 Task: Locate the nearest 24-hour pharmacy in New York City.
Action: Mouse moved to (90, 70)
Screenshot: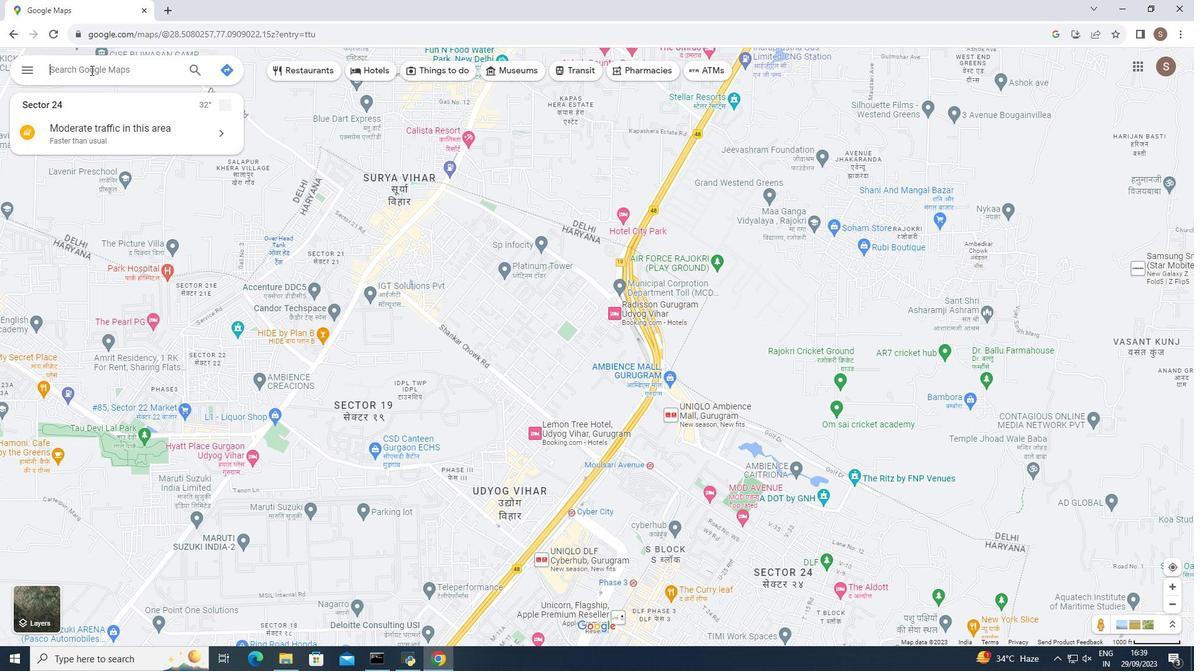 
Action: Mouse pressed left at (90, 70)
Screenshot: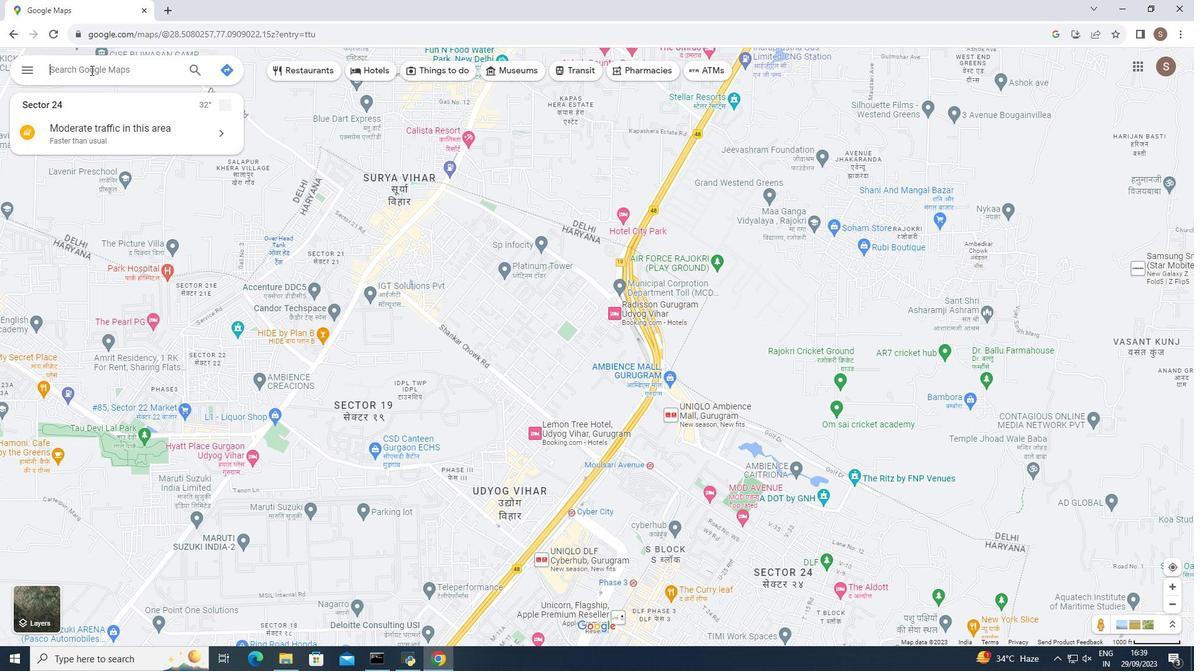 
Action: Key pressed new<Key.space>york<Key.space>city
Screenshot: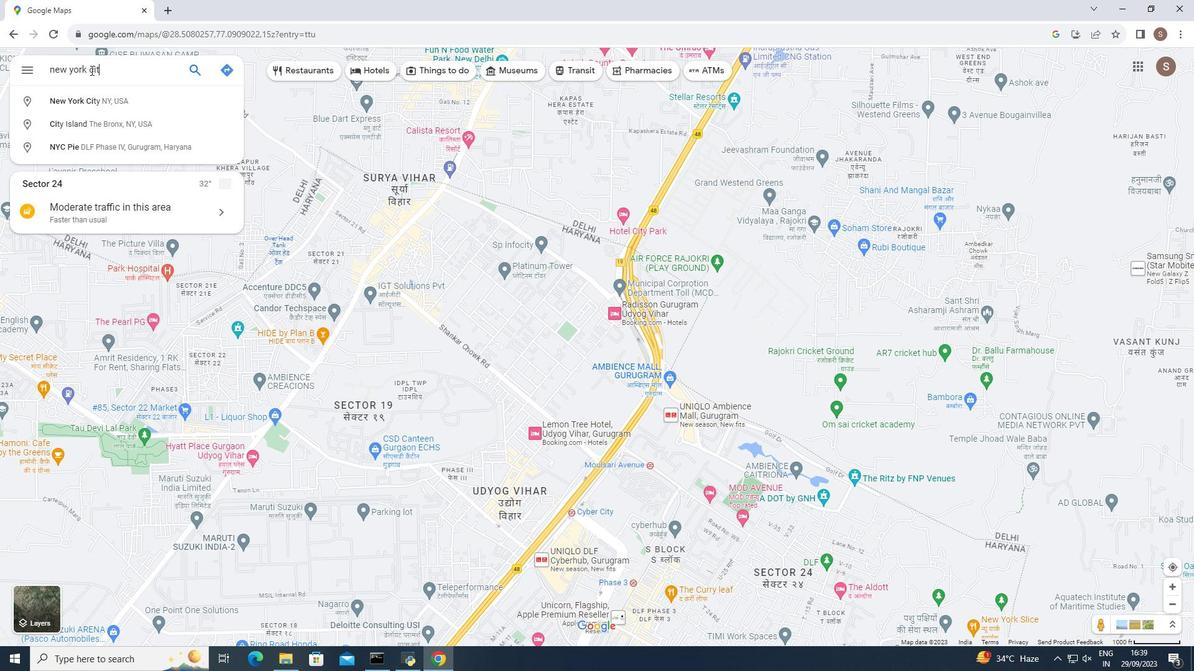 
Action: Mouse moved to (92, 101)
Screenshot: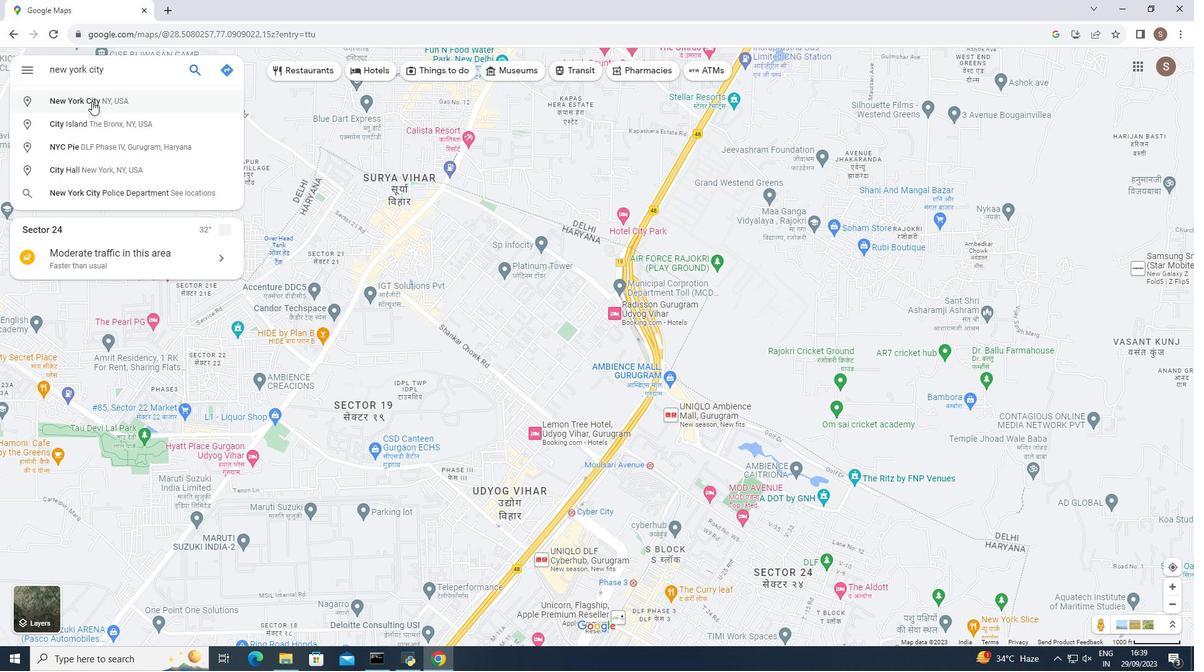 
Action: Mouse pressed left at (92, 101)
Screenshot: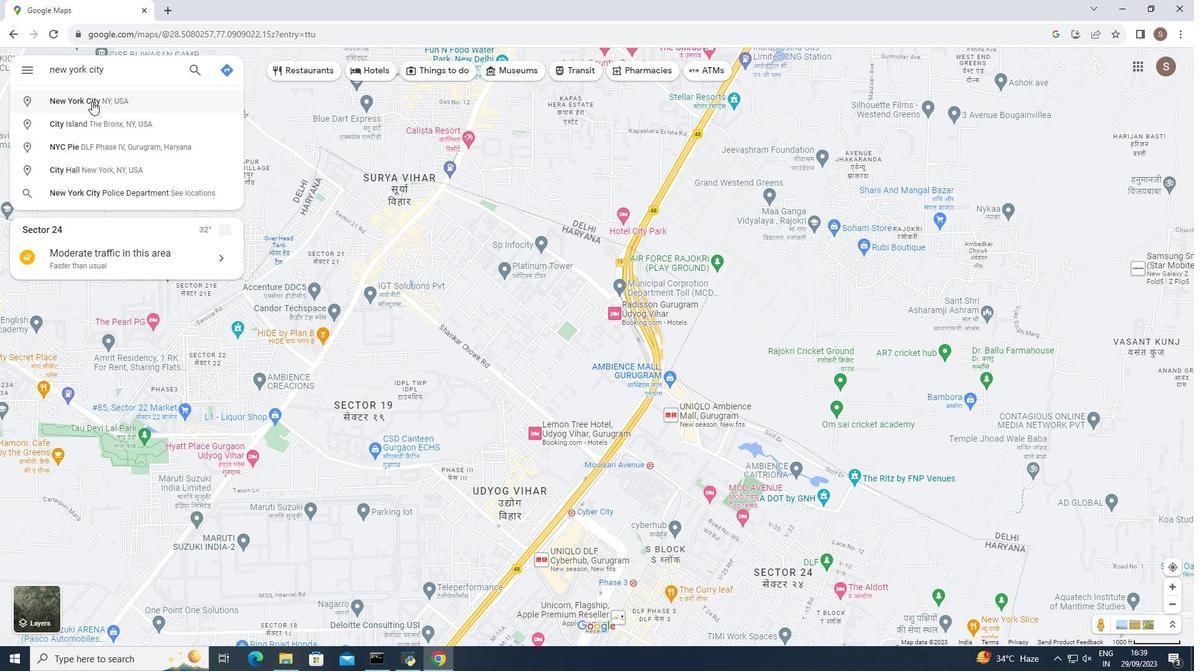 
Action: Mouse moved to (127, 271)
Screenshot: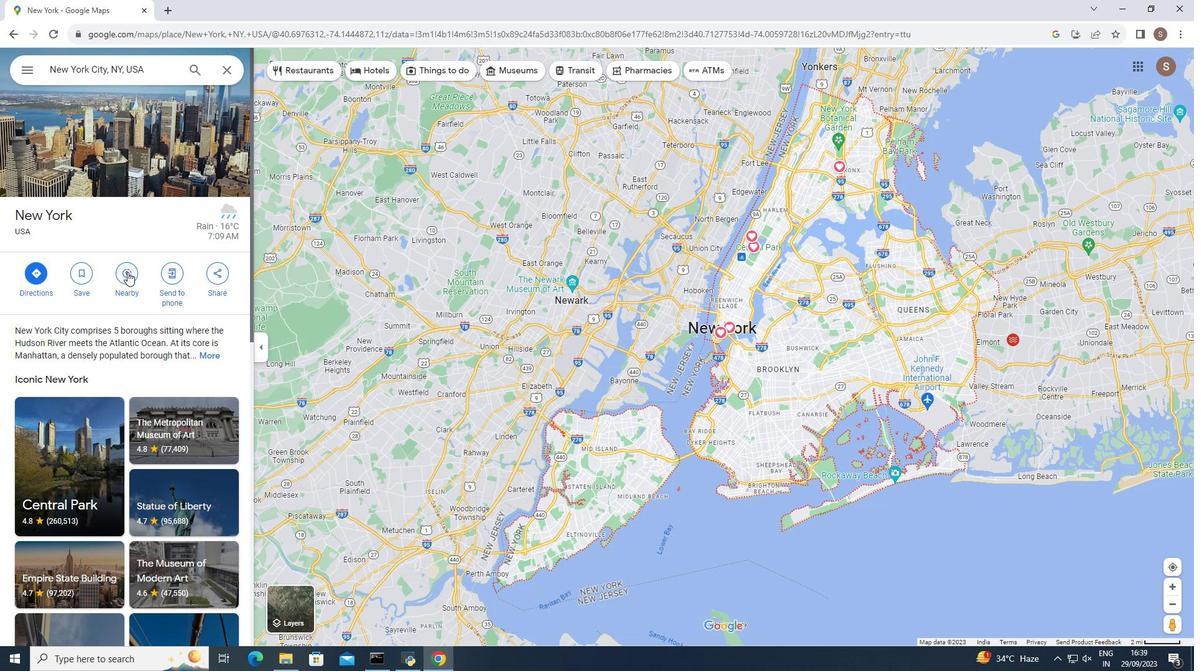 
Action: Mouse pressed left at (127, 271)
Screenshot: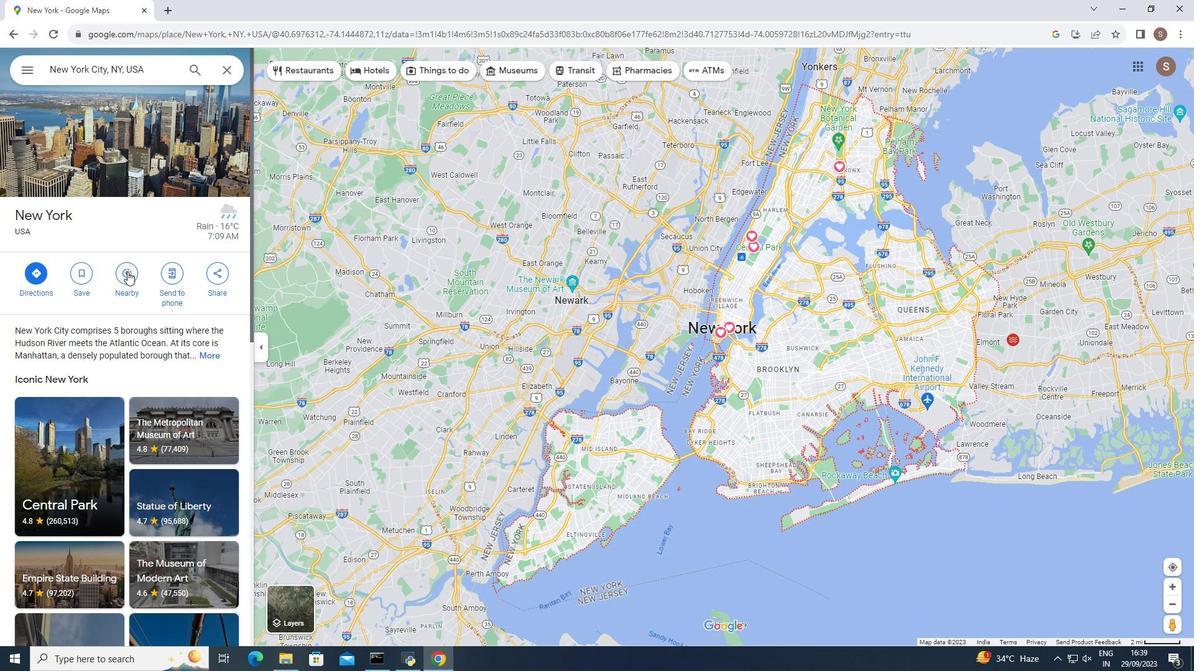 
Action: Mouse moved to (97, 63)
Screenshot: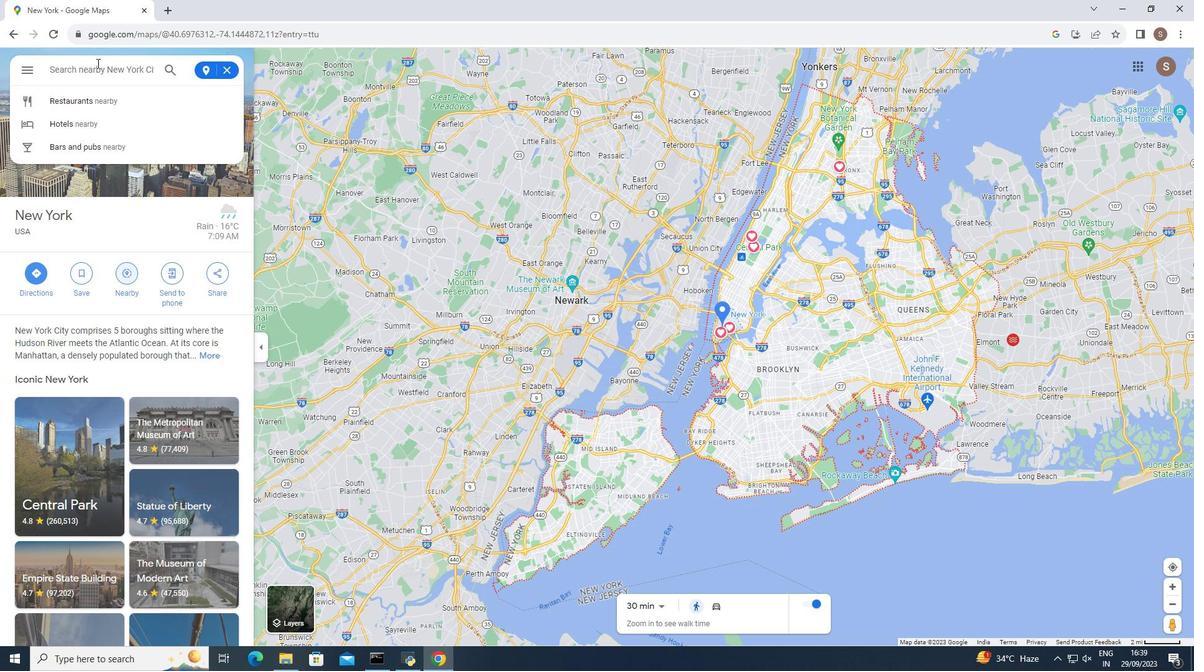 
Action: Mouse pressed left at (97, 63)
Screenshot: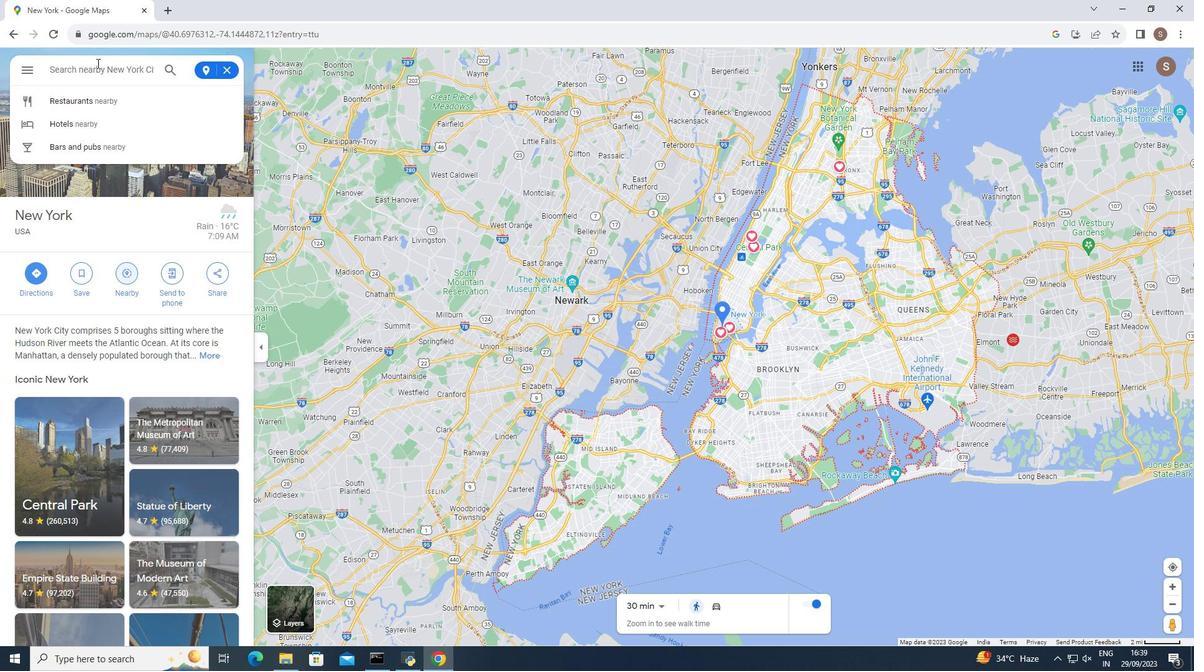 
Action: Mouse moved to (99, 60)
Screenshot: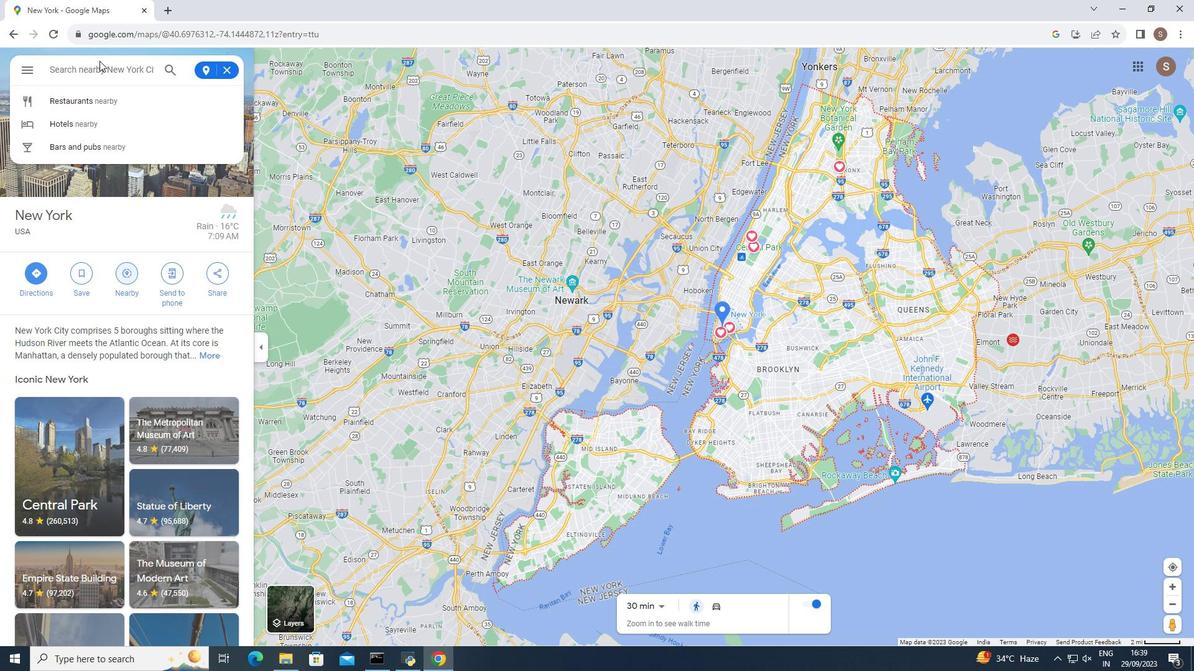 
Action: Key pressed 24-hour<Key.space>pharmacy
Screenshot: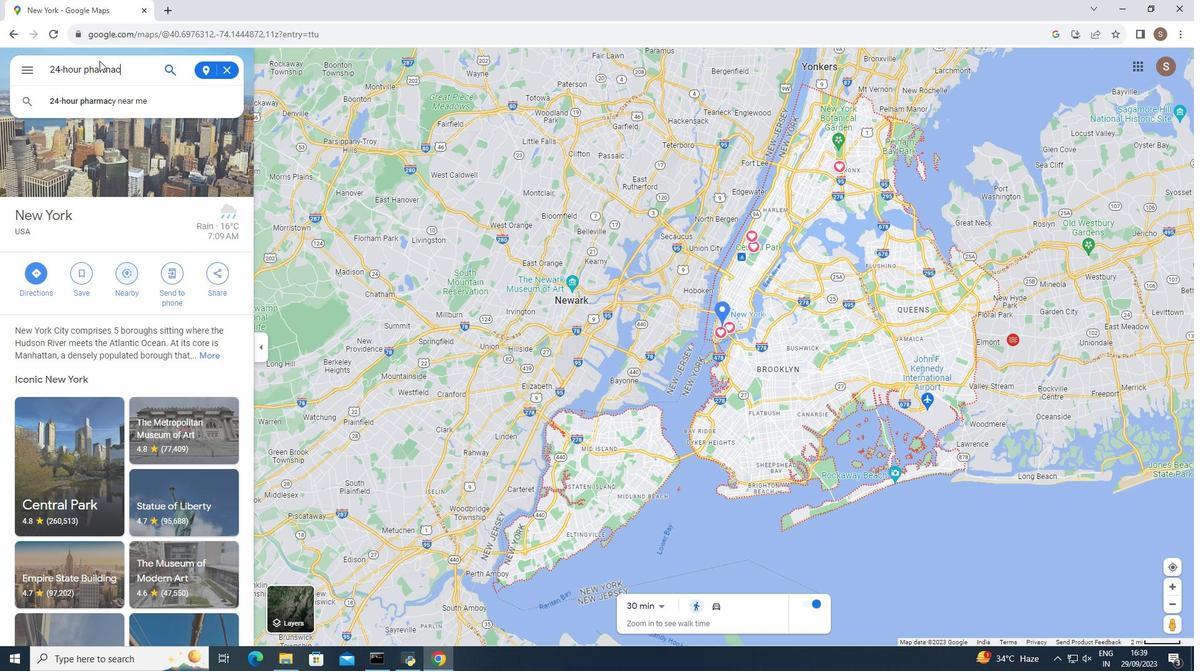 
Action: Mouse moved to (172, 67)
Screenshot: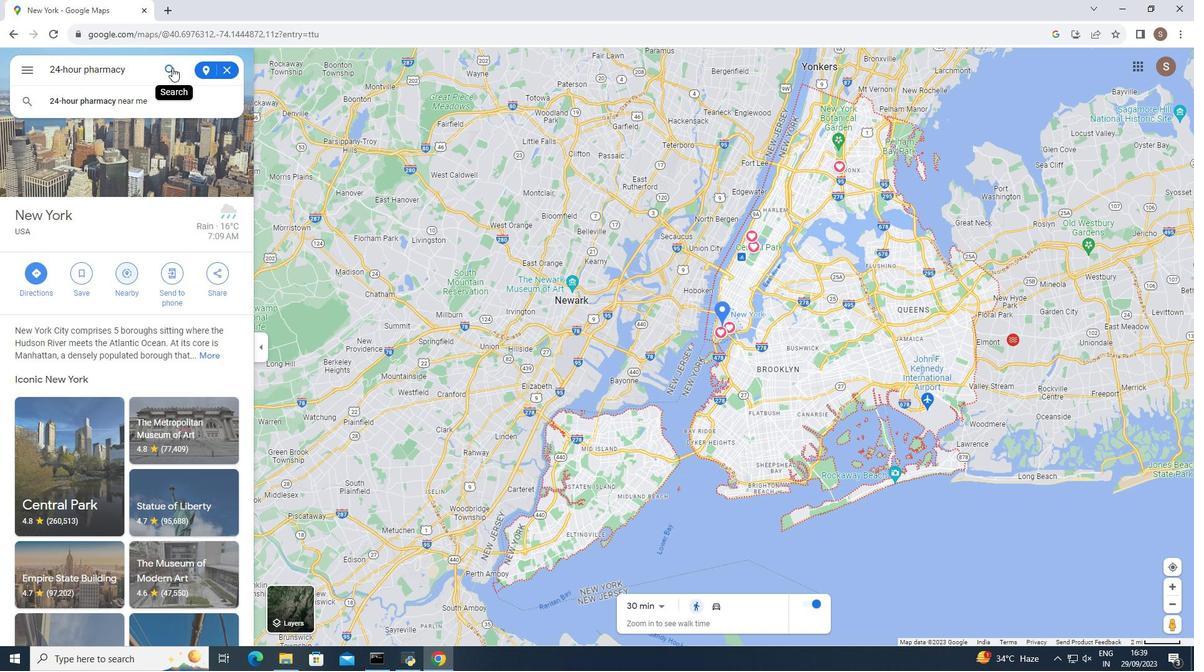 
Action: Mouse pressed left at (172, 67)
Screenshot: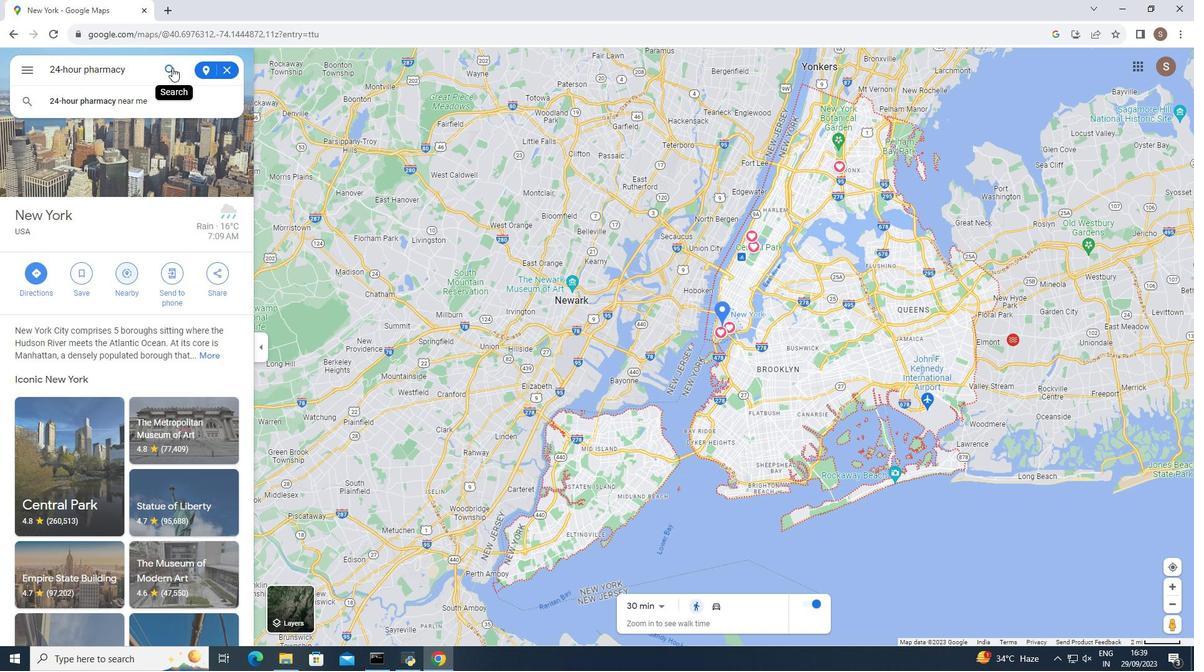 
Action: Mouse moved to (719, 316)
Screenshot: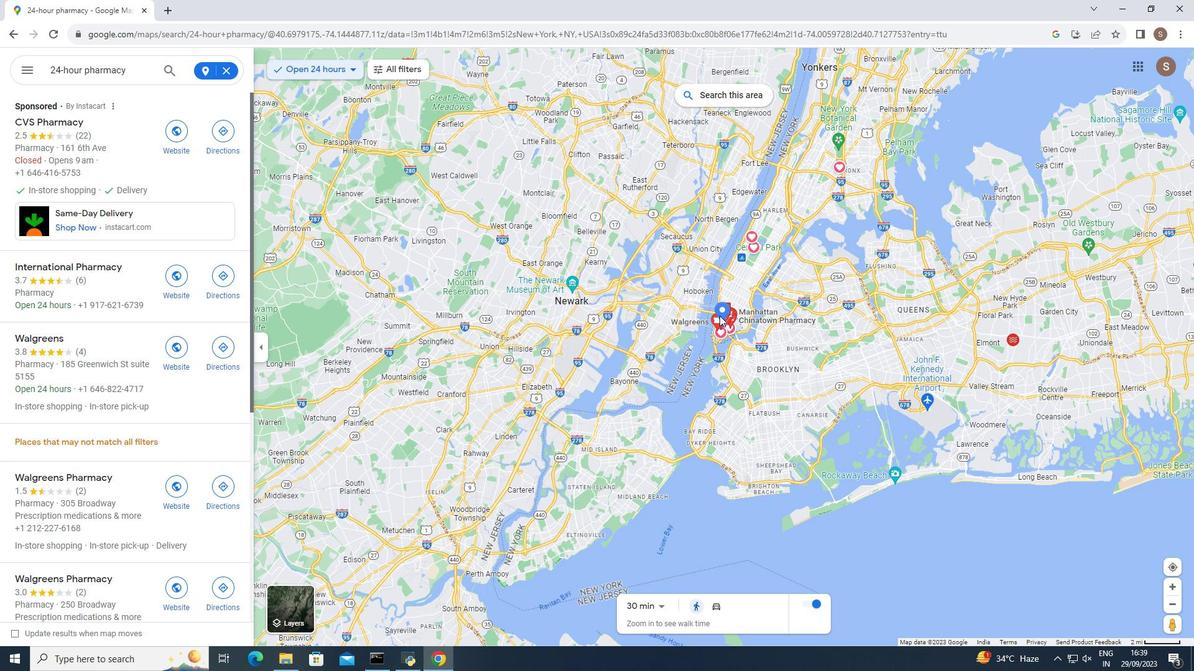 
Action: Mouse pressed left at (719, 316)
Screenshot: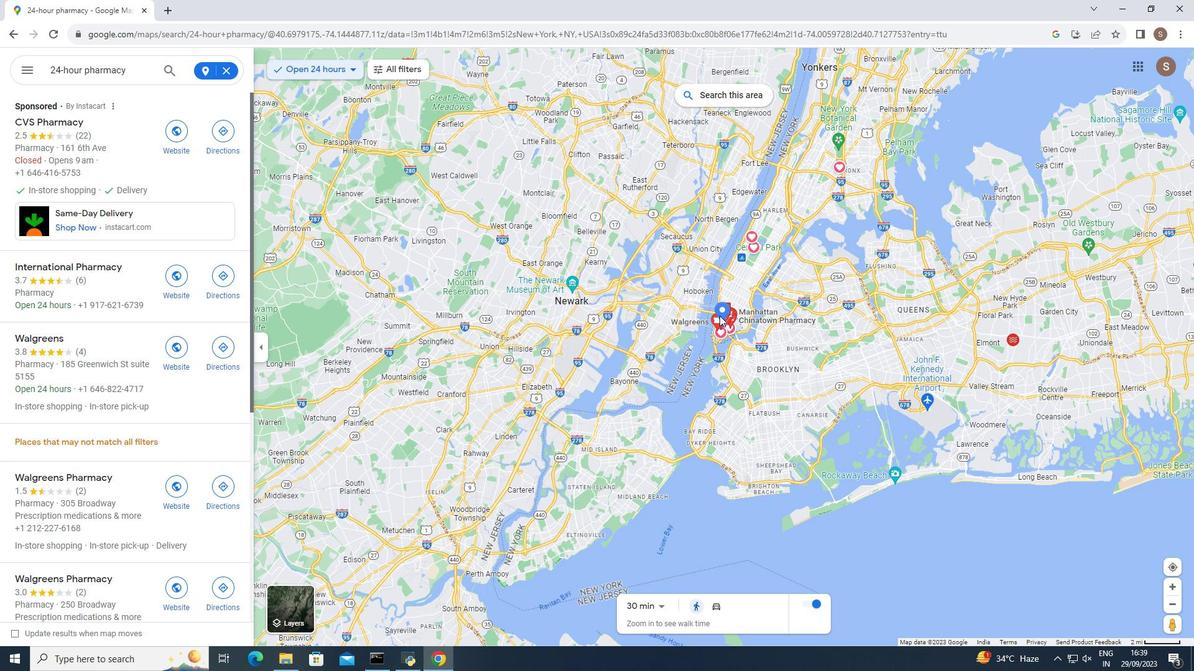 
Action: Mouse moved to (721, 332)
Screenshot: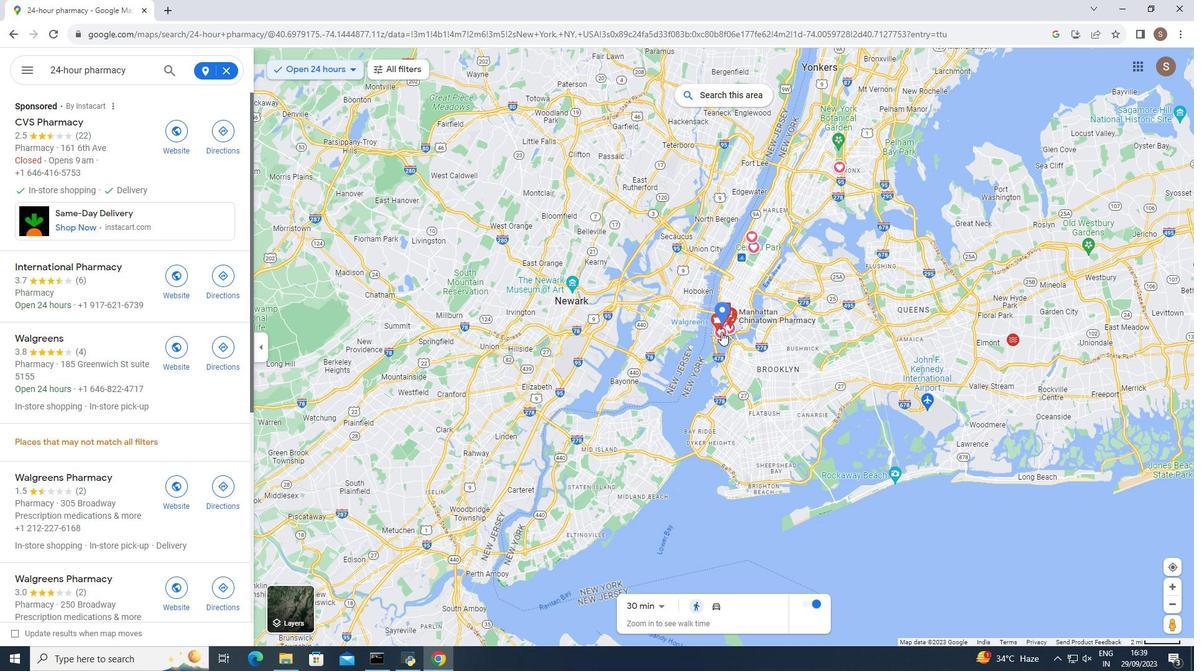 
Action: Mouse pressed left at (721, 332)
Screenshot: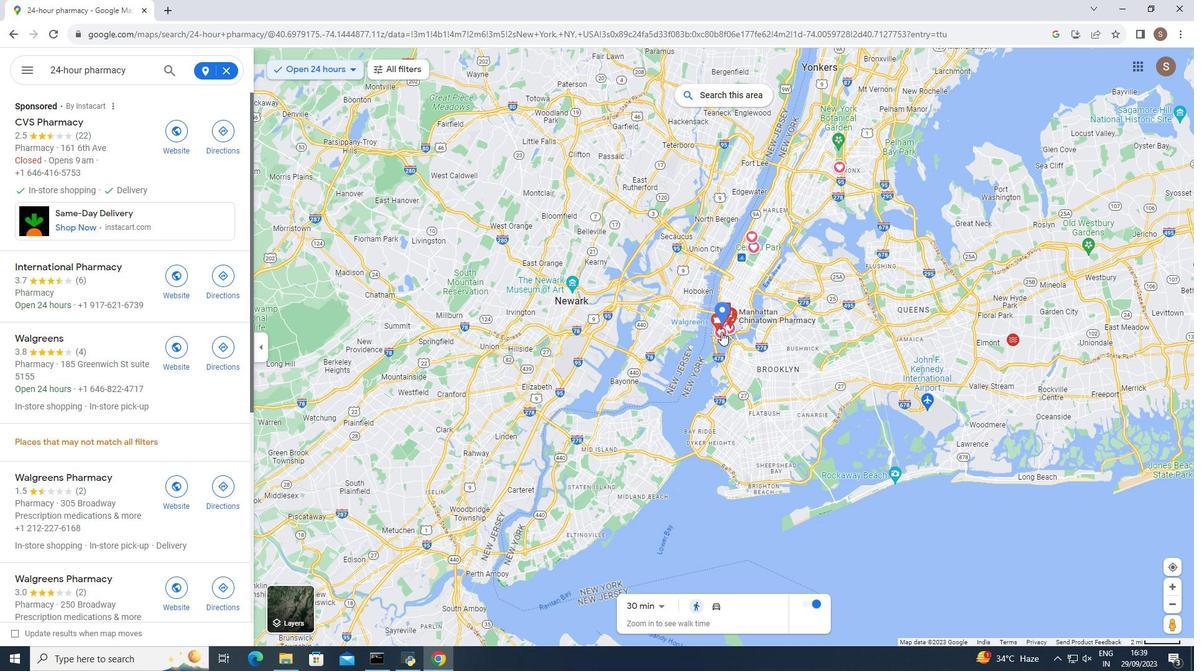 
Action: Mouse moved to (335, 329)
Screenshot: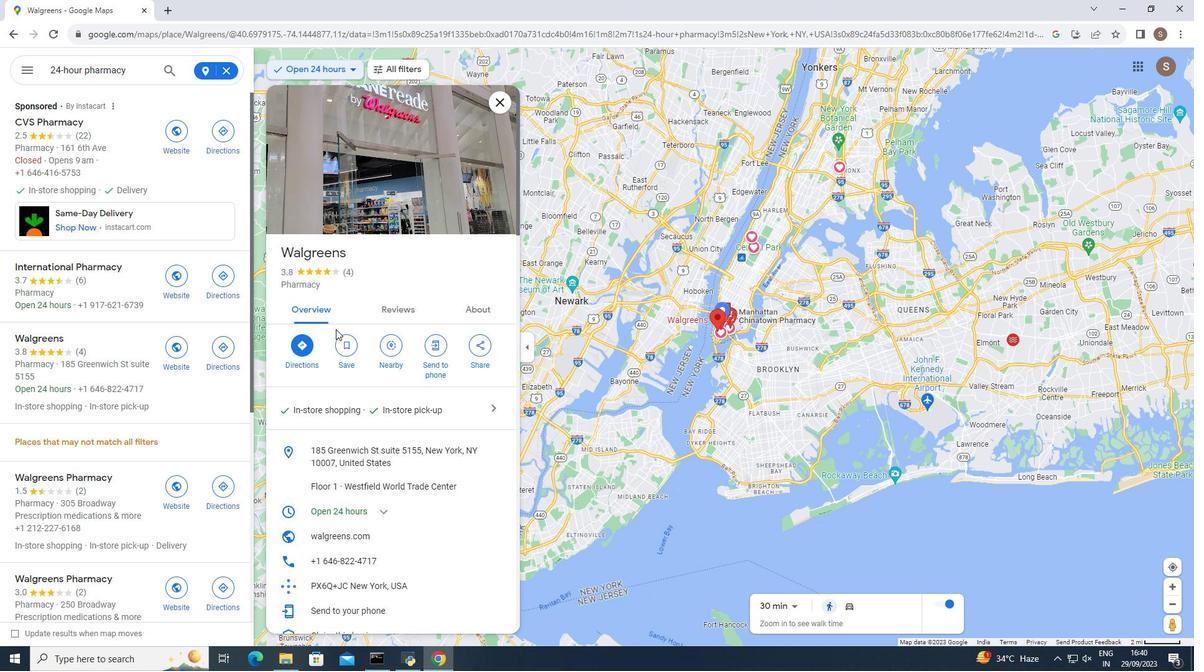 
Action: Mouse scrolled (335, 329) with delta (0, 0)
Screenshot: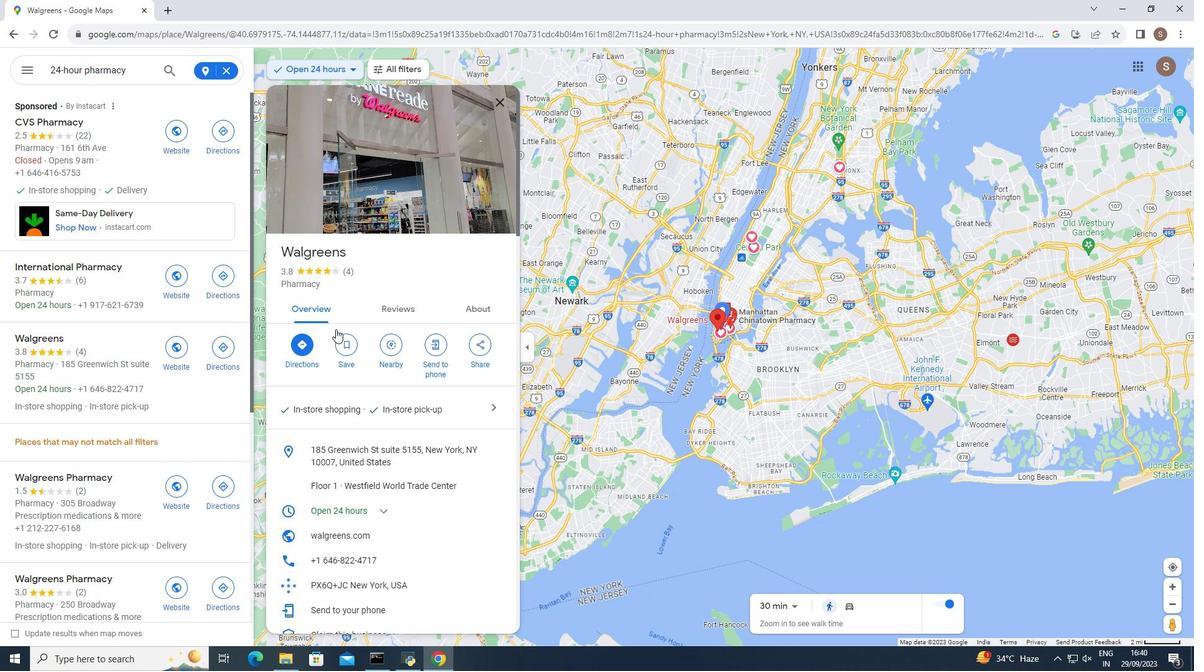 
Action: Mouse moved to (336, 330)
Screenshot: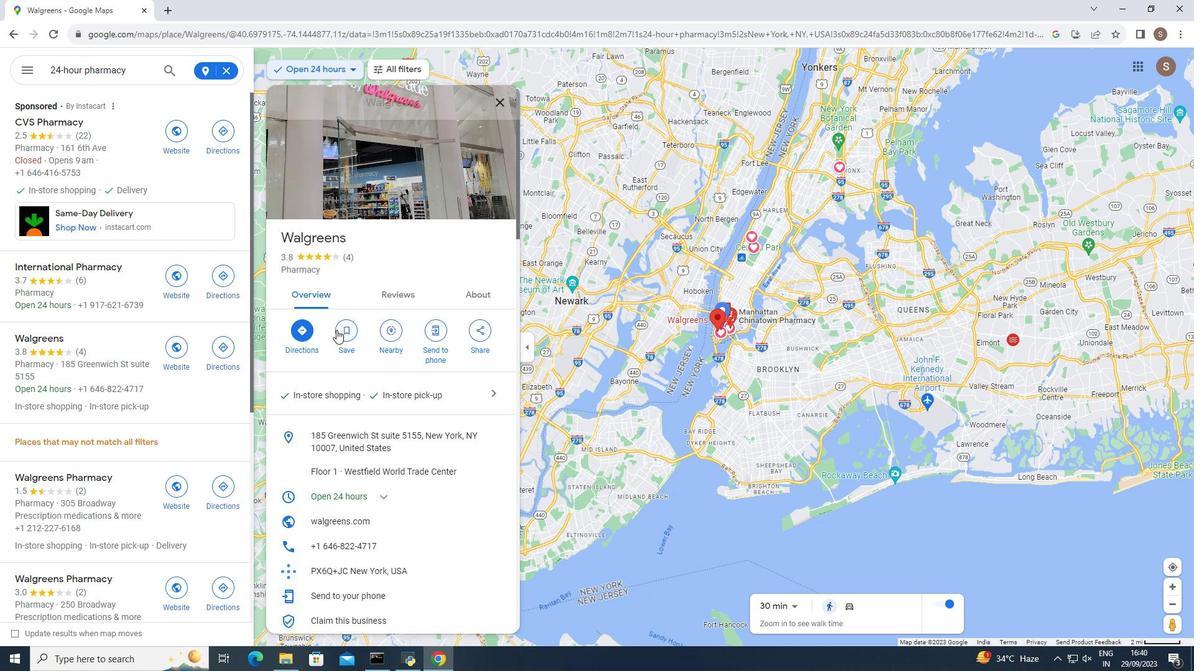 
Action: Mouse scrolled (336, 330) with delta (0, 0)
Screenshot: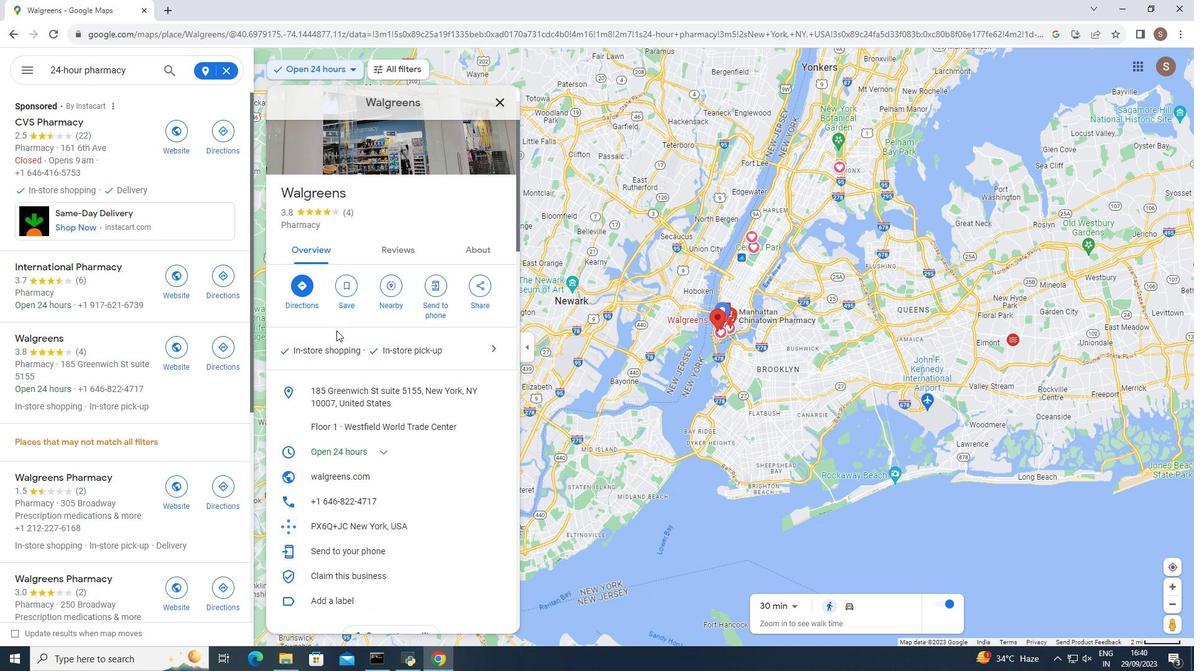 
Action: Mouse moved to (348, 360)
Screenshot: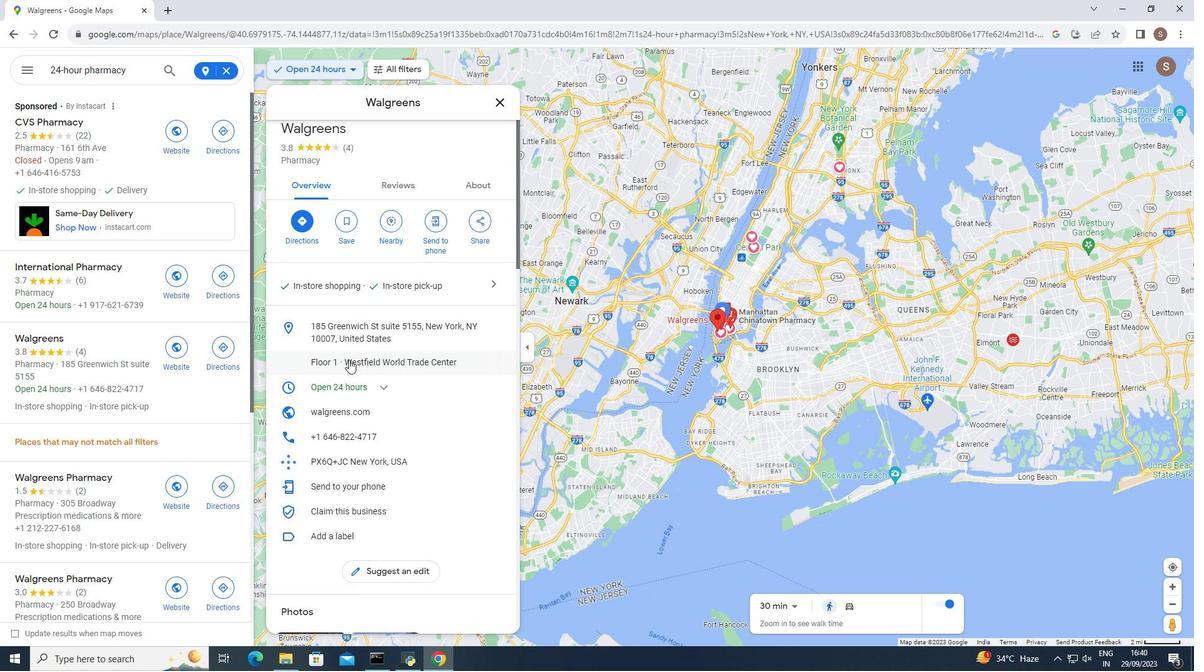 
Action: Mouse scrolled (348, 359) with delta (0, 0)
Screenshot: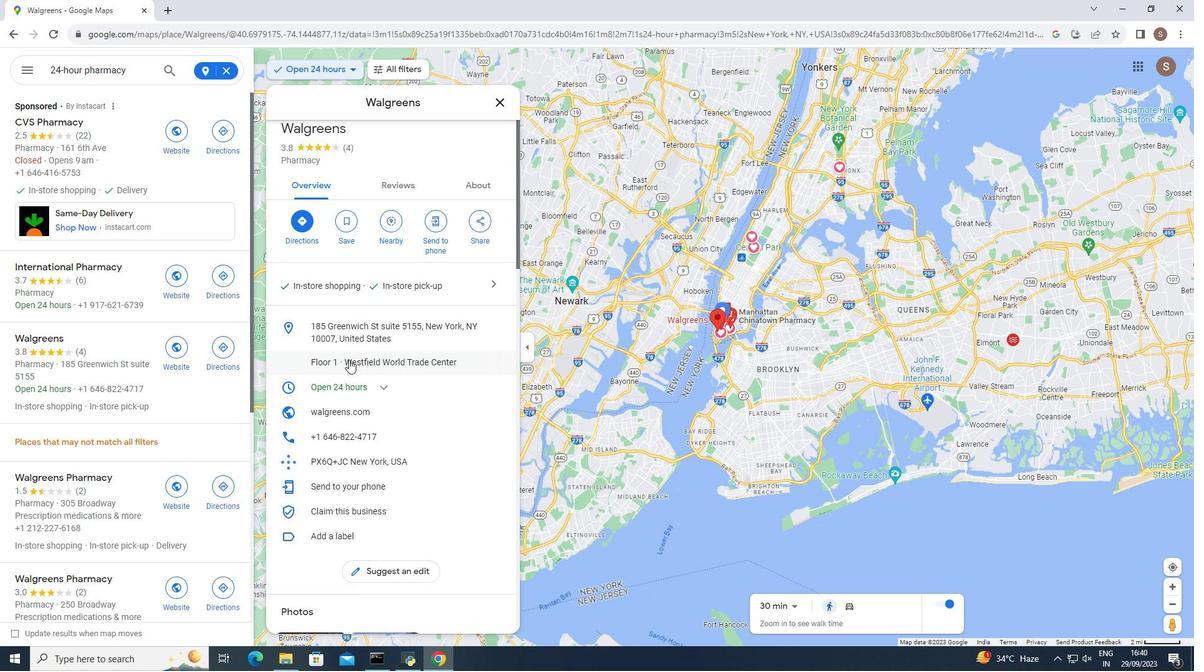 
Action: Mouse moved to (350, 357)
Screenshot: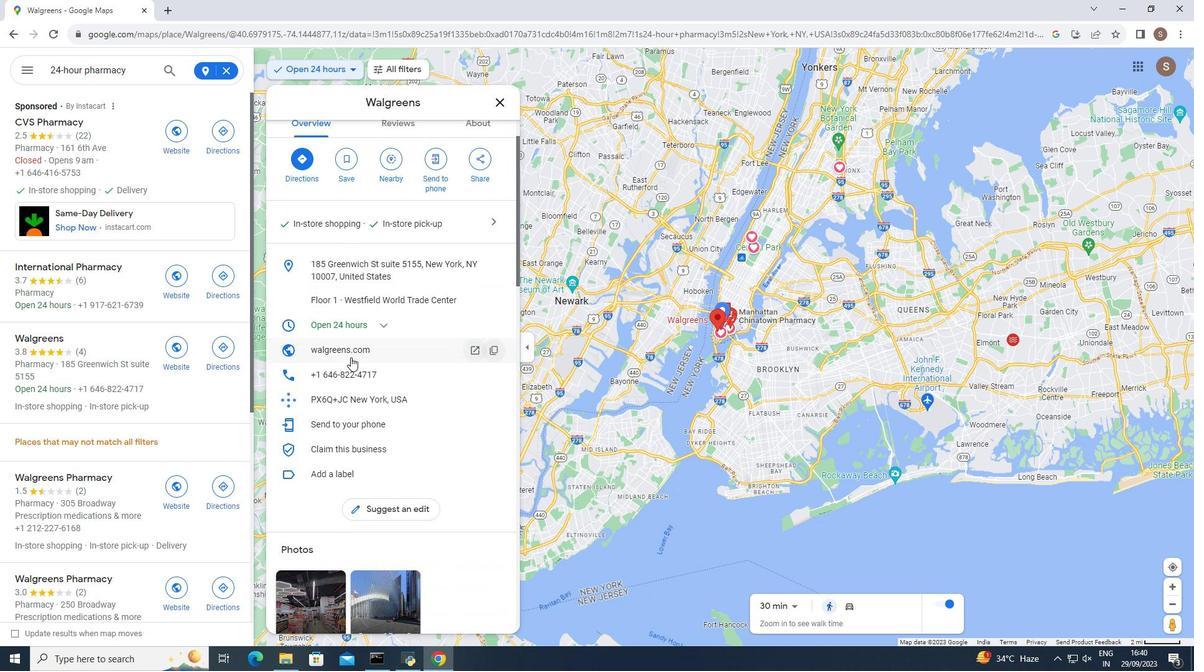 
Action: Mouse scrolled (350, 356) with delta (0, 0)
Screenshot: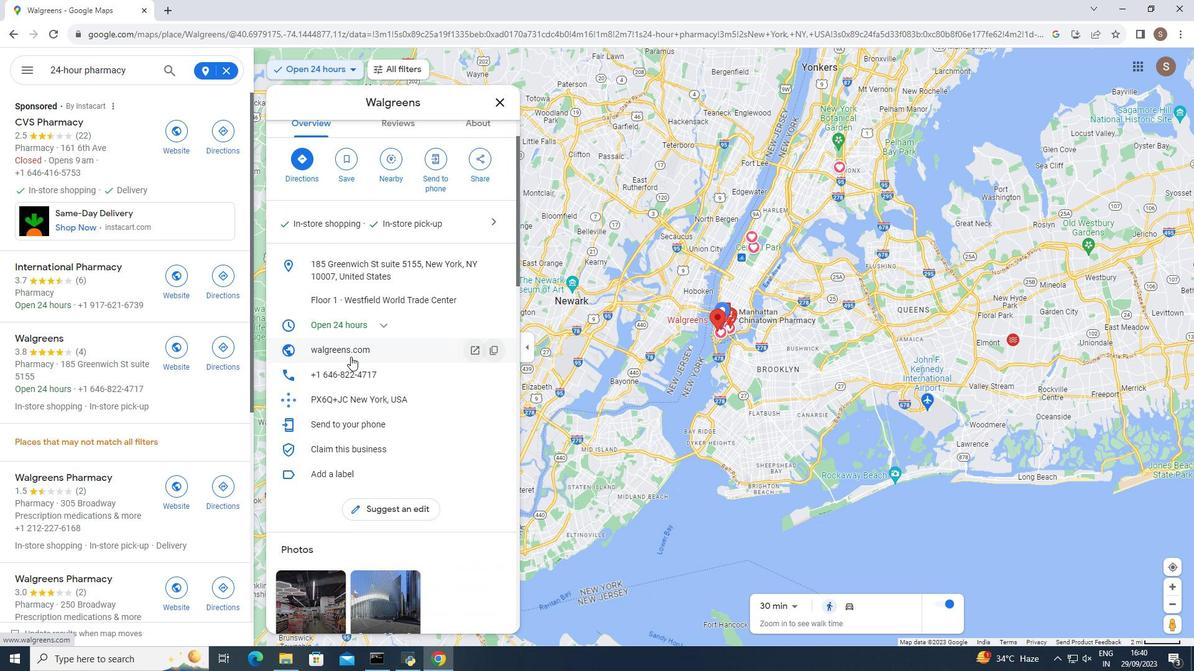 
Action: Mouse moved to (352, 355)
Screenshot: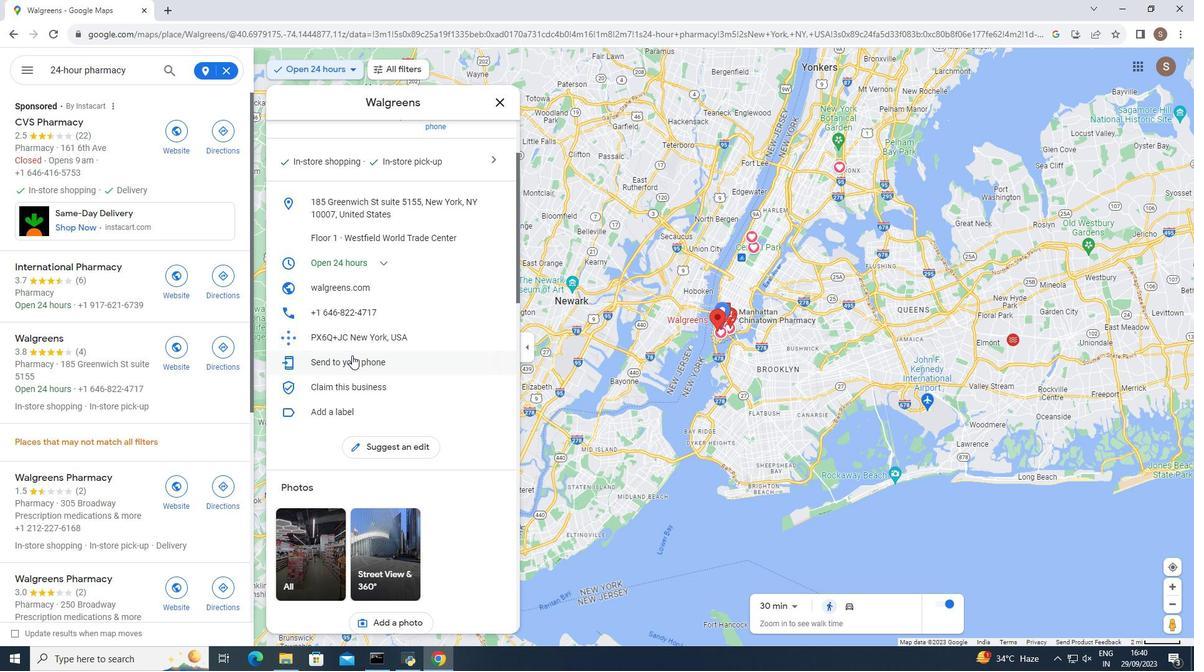 
Action: Mouse scrolled (352, 355) with delta (0, 0)
Screenshot: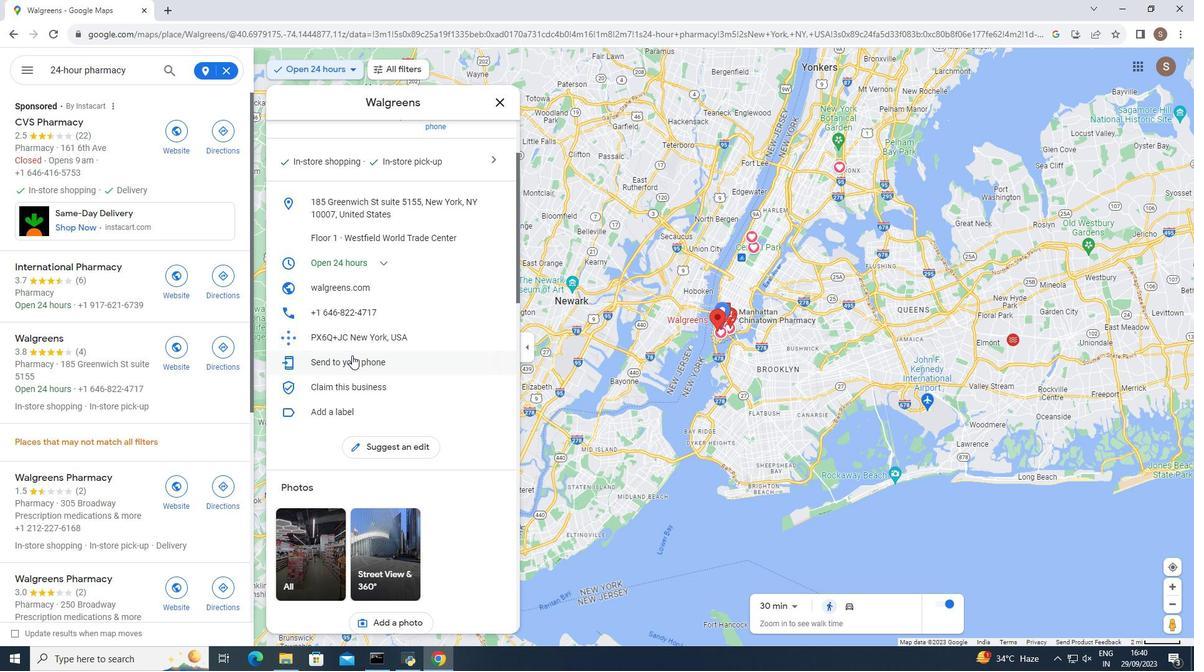 
Action: Mouse moved to (353, 355)
Screenshot: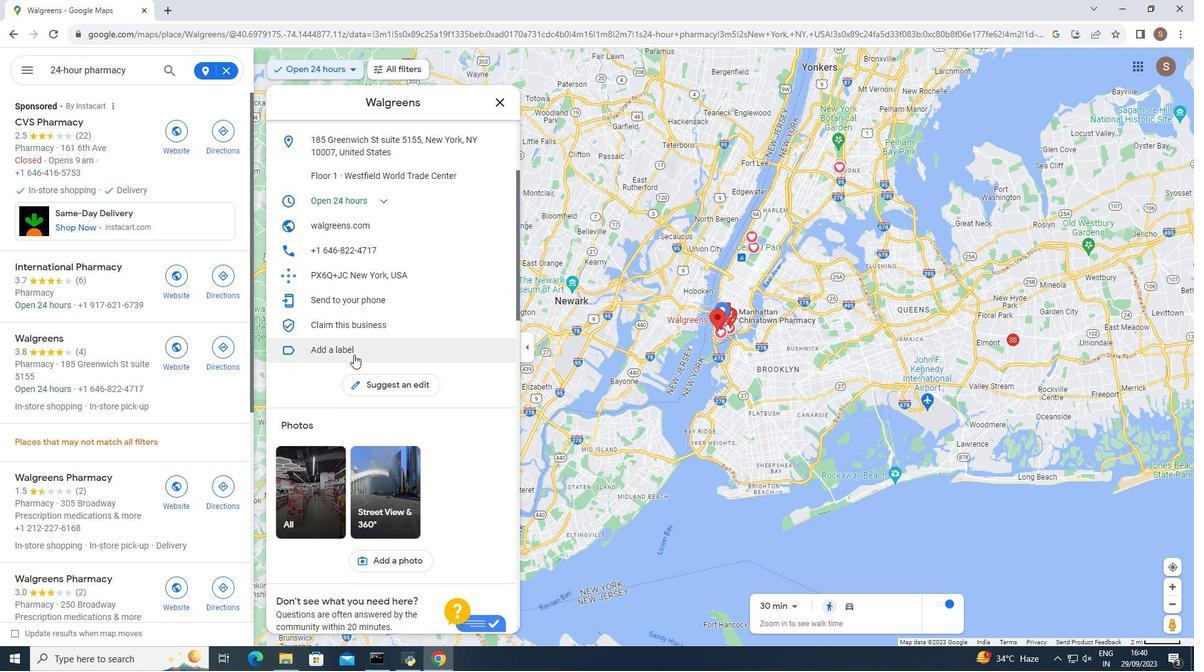 
Action: Mouse scrolled (353, 354) with delta (0, 0)
Screenshot: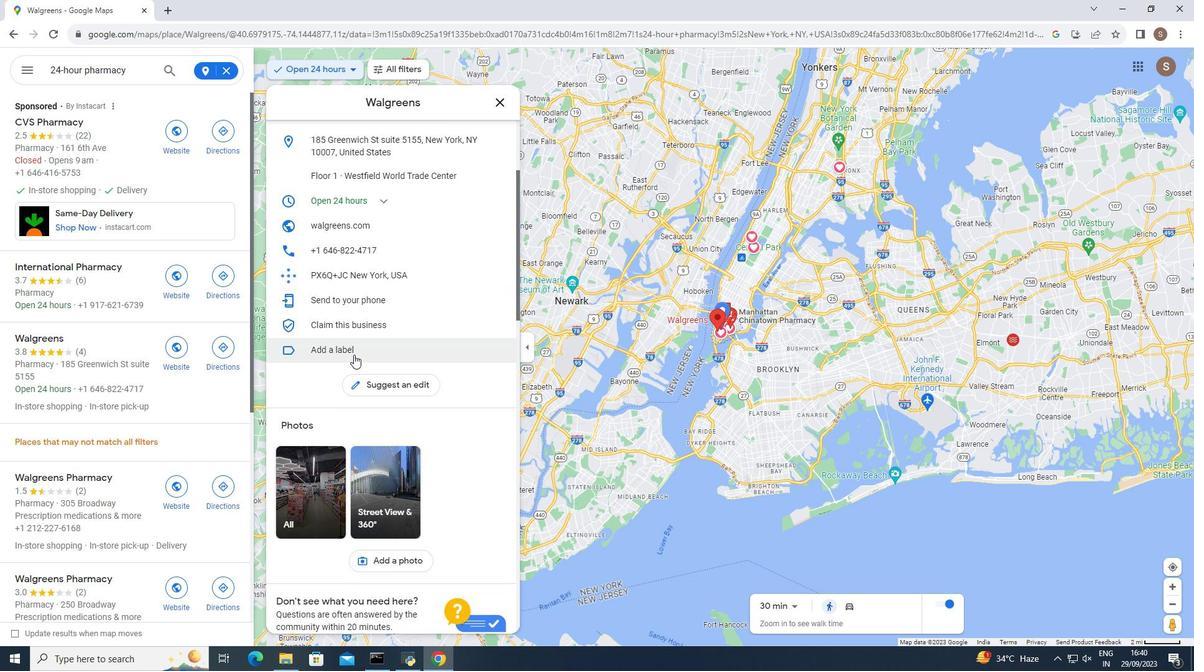 
Action: Mouse scrolled (353, 354) with delta (0, 0)
Screenshot: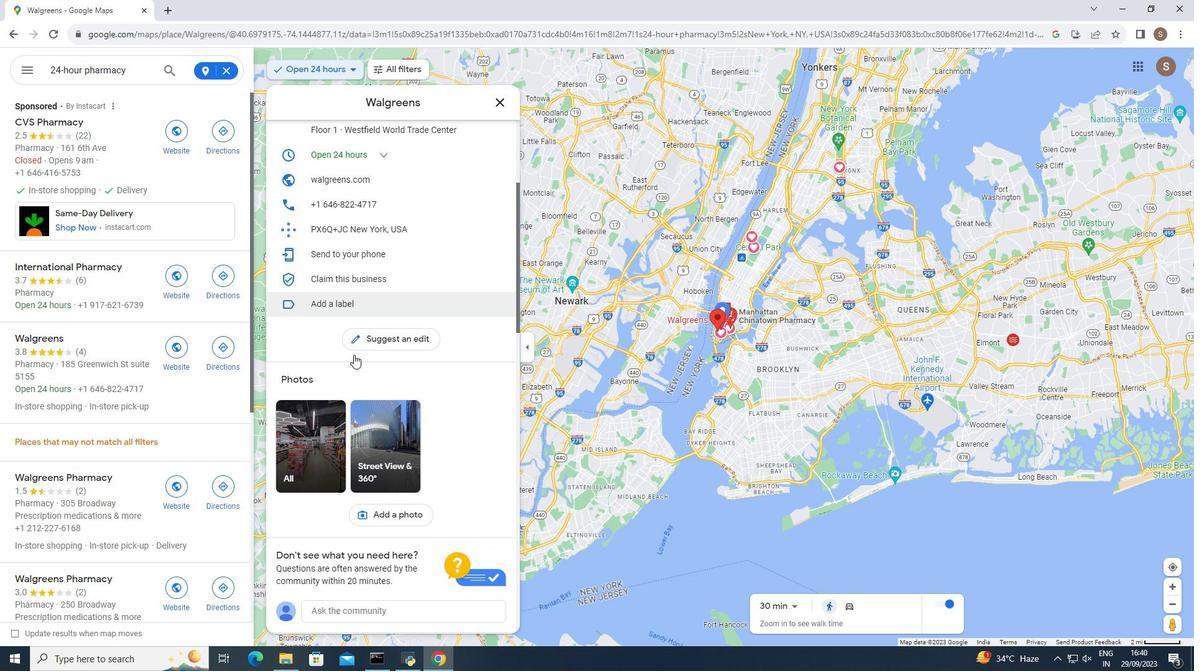 
Action: Mouse scrolled (353, 354) with delta (0, 0)
Screenshot: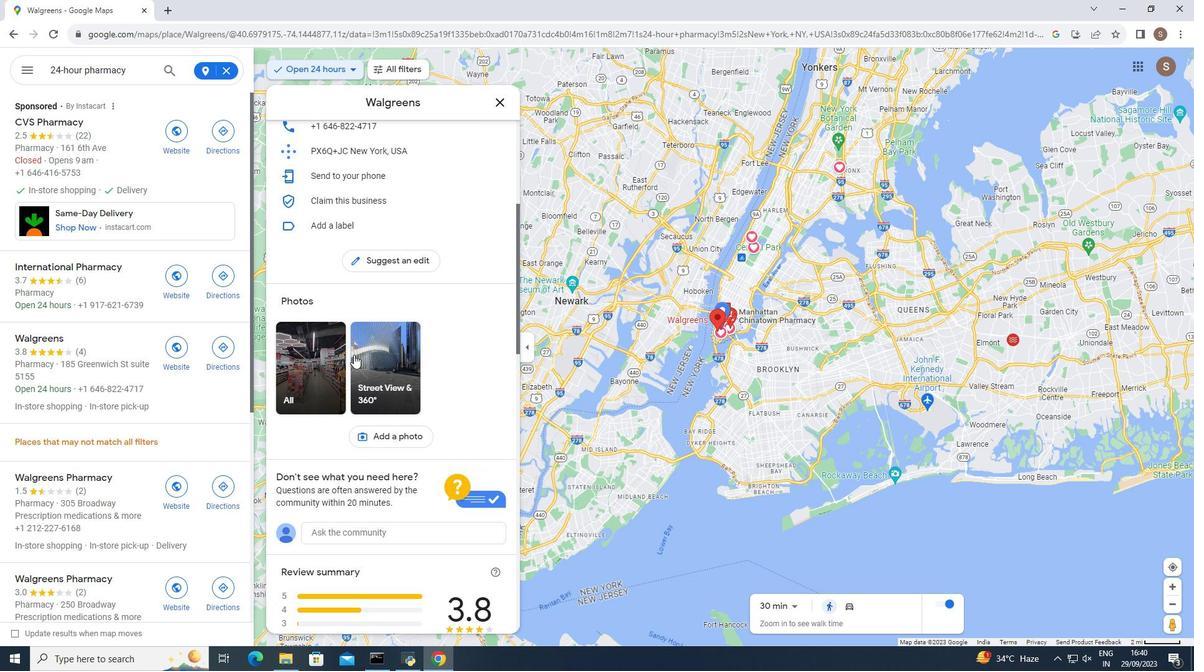 
Action: Mouse moved to (352, 355)
Screenshot: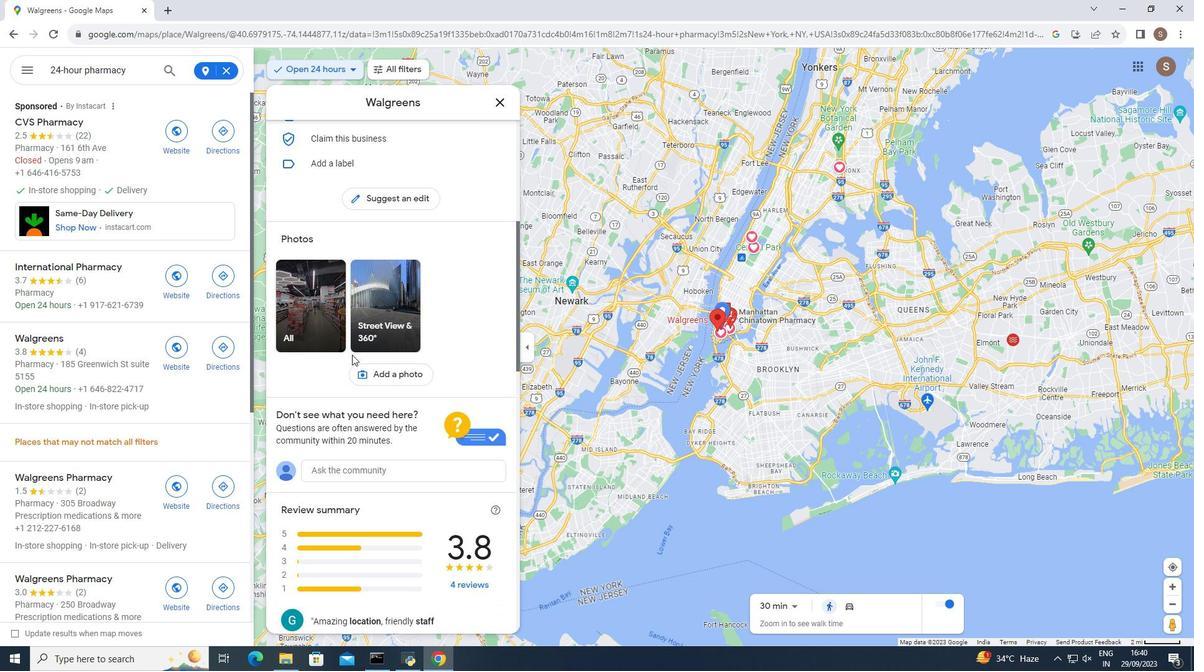
Action: Mouse scrolled (352, 354) with delta (0, 0)
Screenshot: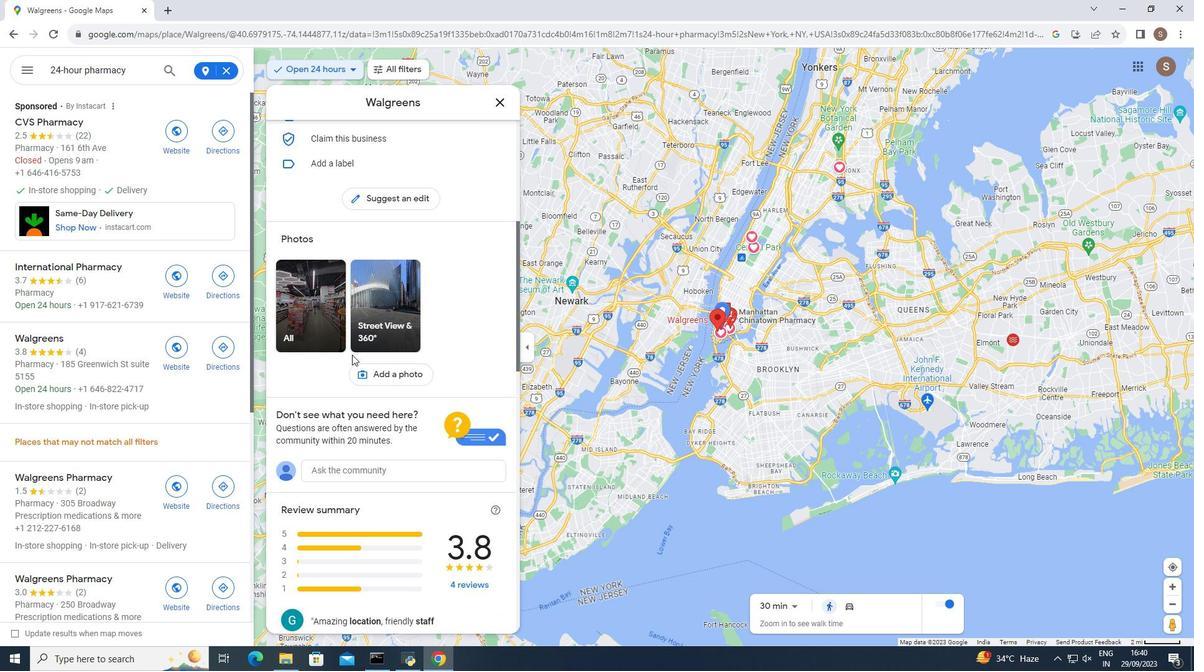 
Action: Mouse scrolled (352, 354) with delta (0, 0)
Screenshot: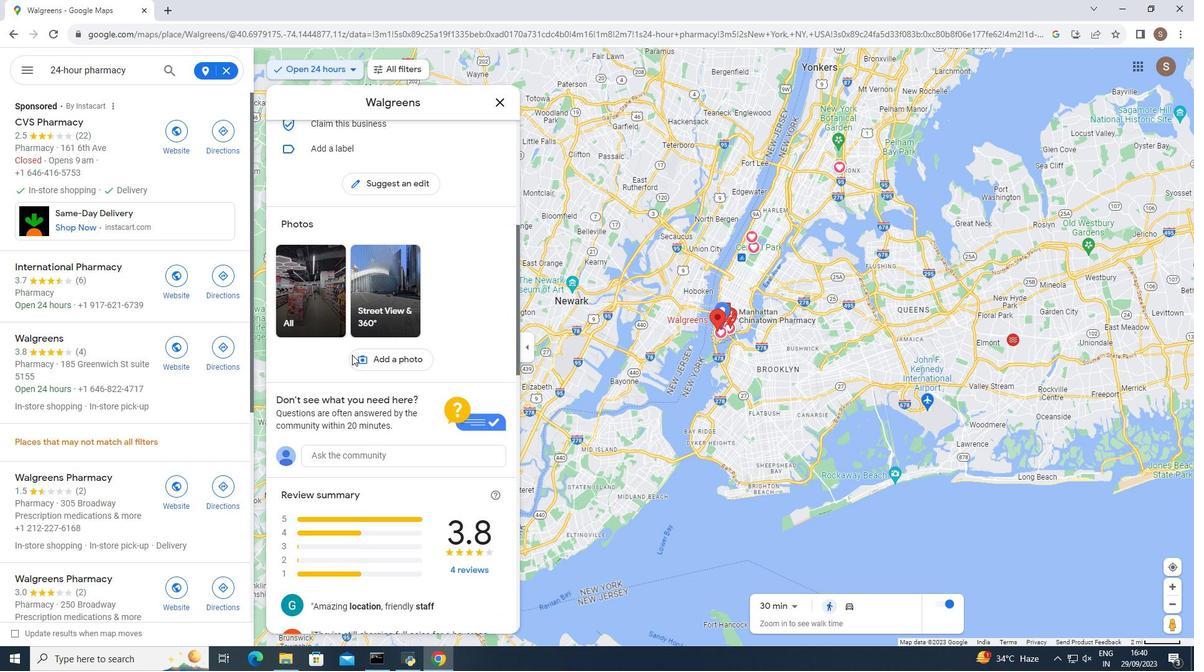 
Action: Mouse scrolled (352, 354) with delta (0, 0)
Screenshot: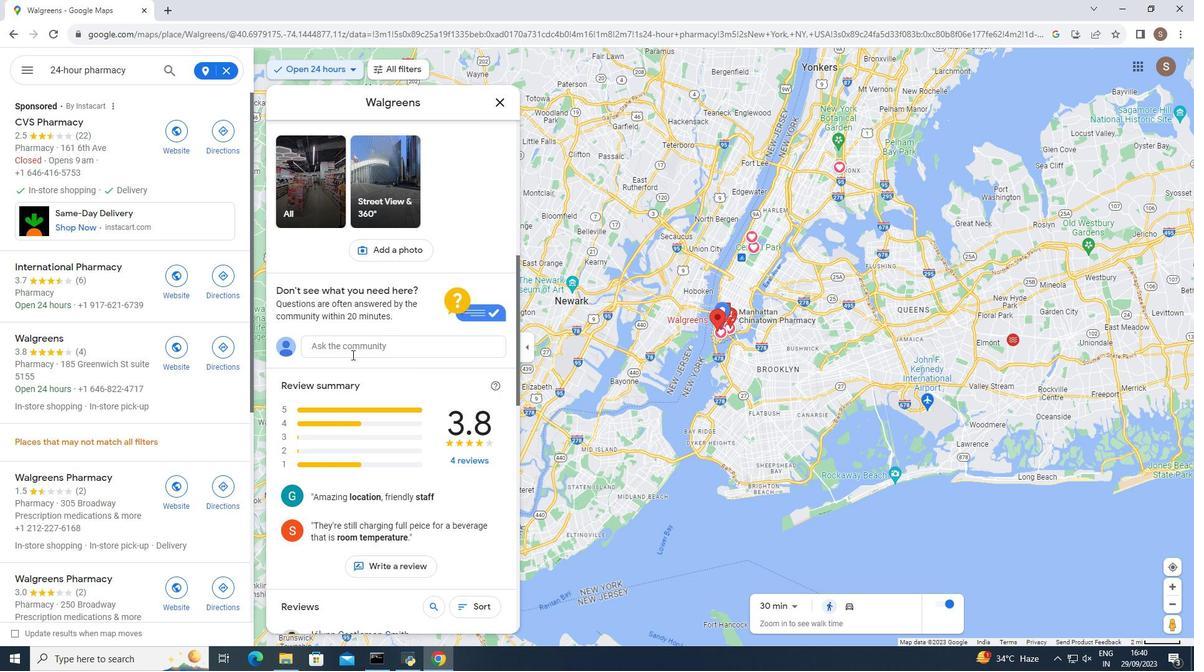 
Action: Mouse scrolled (352, 354) with delta (0, 0)
Screenshot: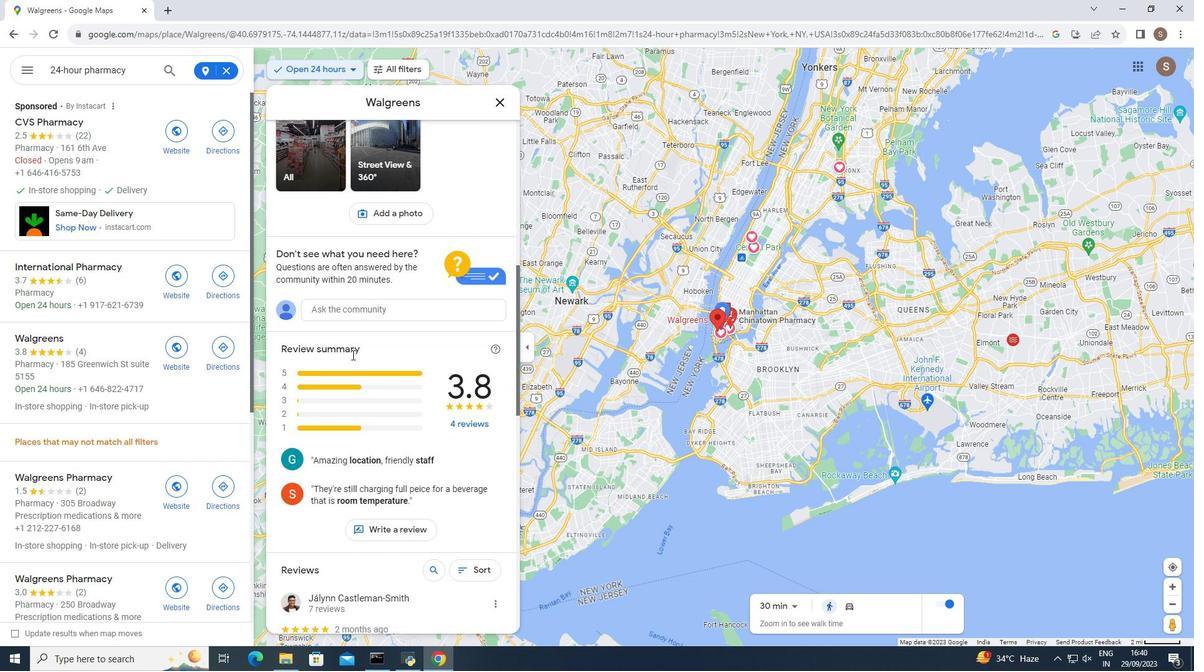 
Action: Mouse moved to (352, 353)
Screenshot: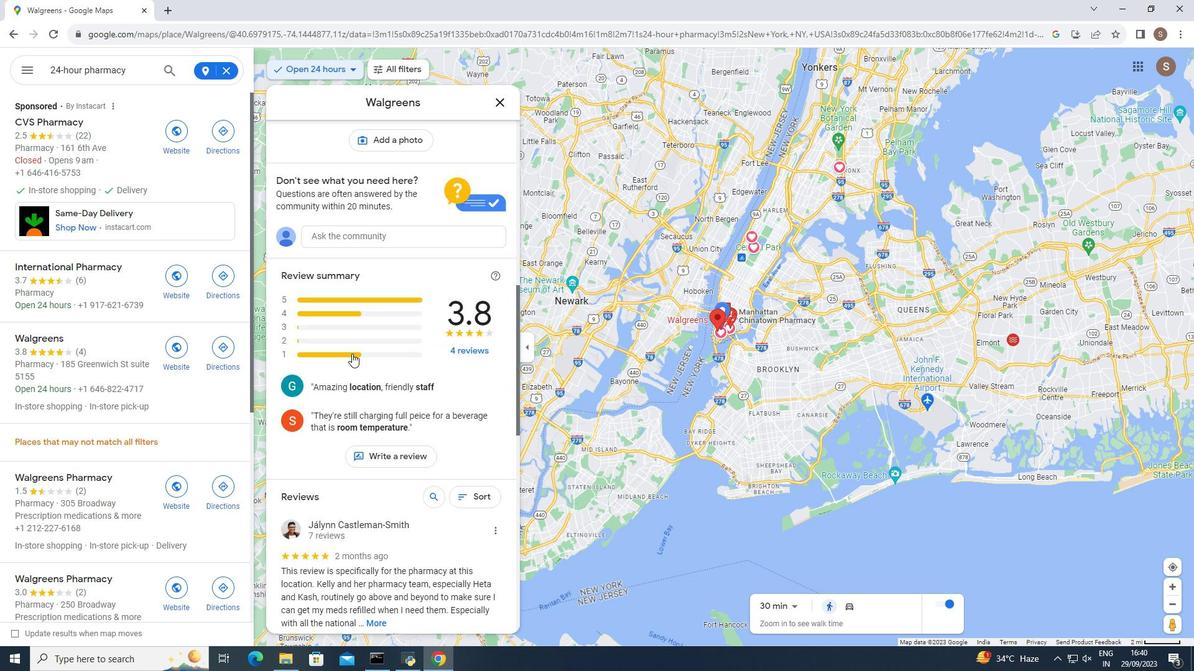 
Action: Mouse scrolled (352, 353) with delta (0, 0)
Screenshot: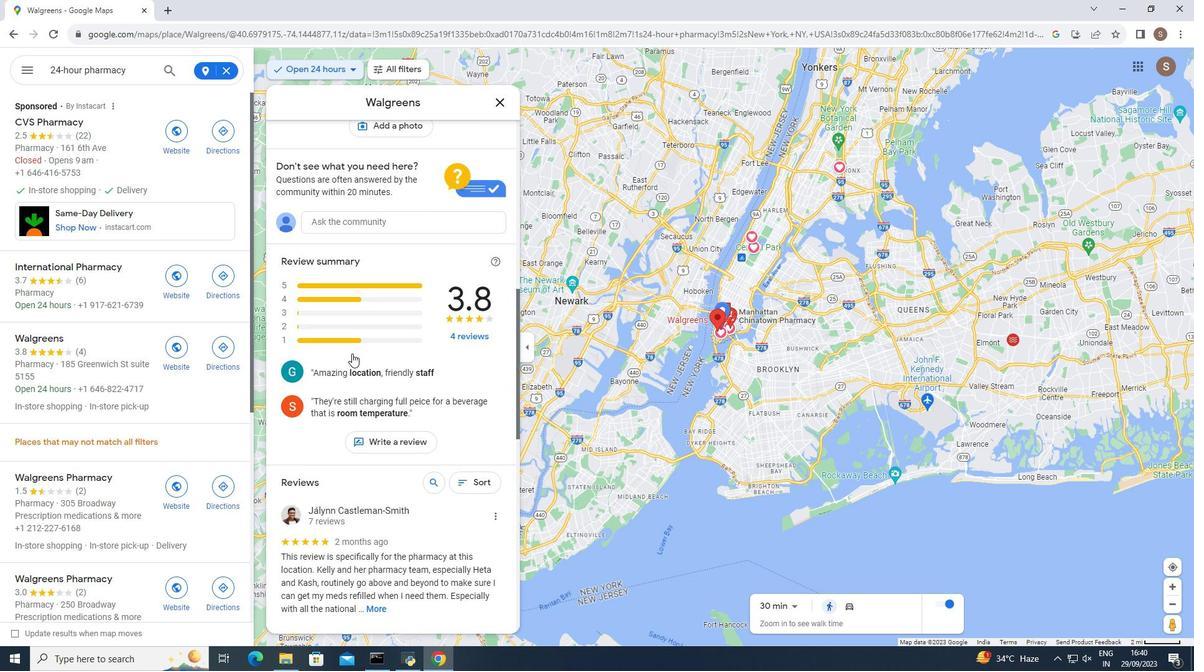 
Action: Mouse scrolled (352, 353) with delta (0, 0)
Screenshot: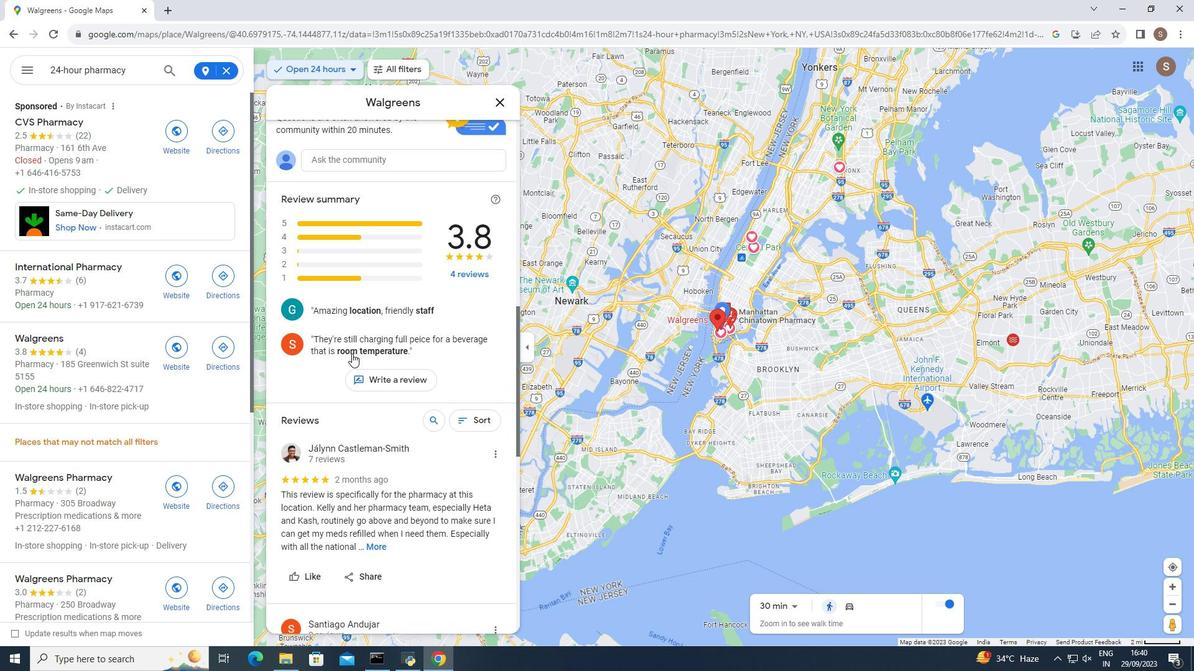 
Action: Mouse scrolled (352, 353) with delta (0, 0)
Screenshot: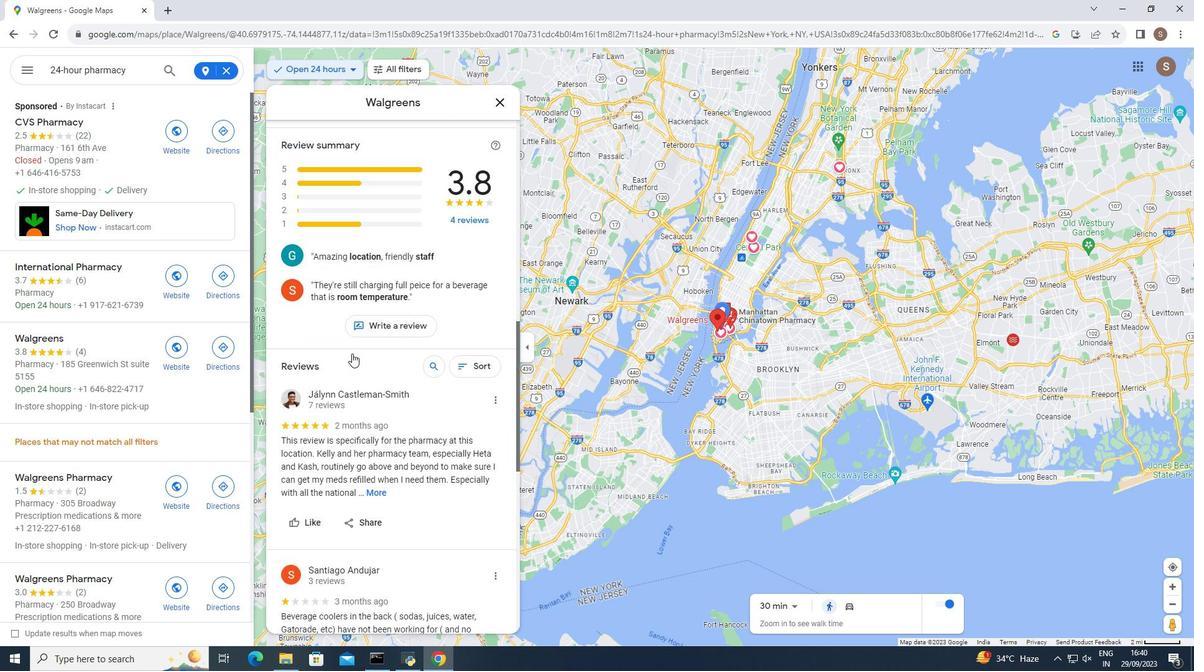 
Action: Mouse scrolled (352, 353) with delta (0, 0)
Screenshot: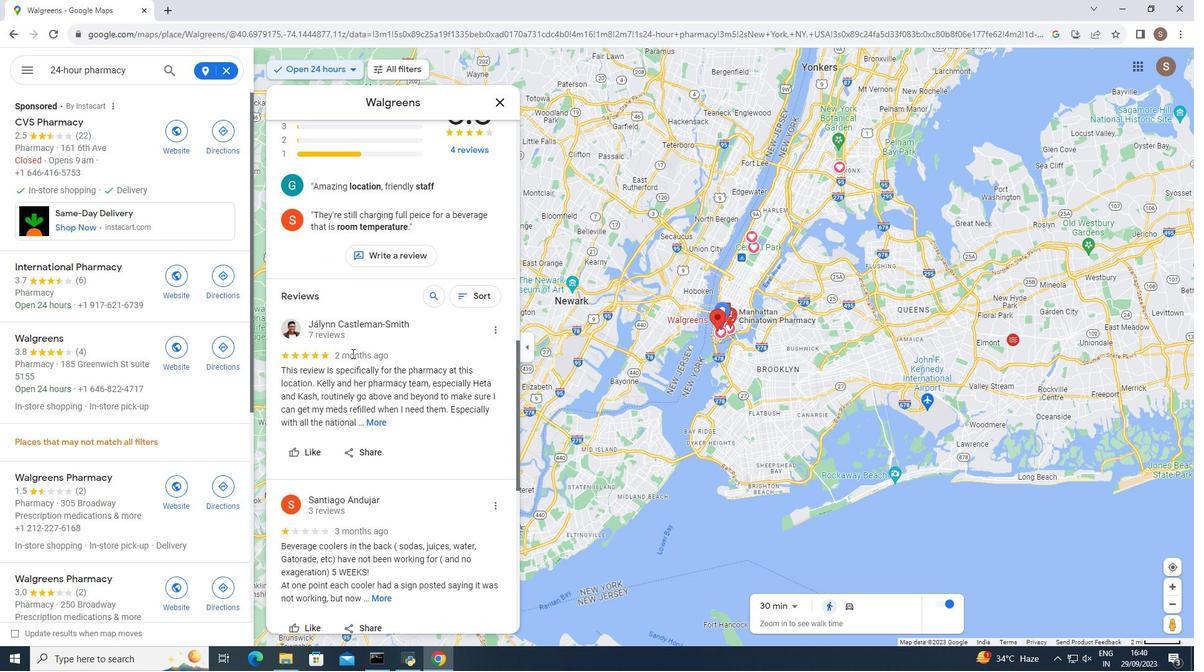 
Action: Mouse moved to (351, 353)
Screenshot: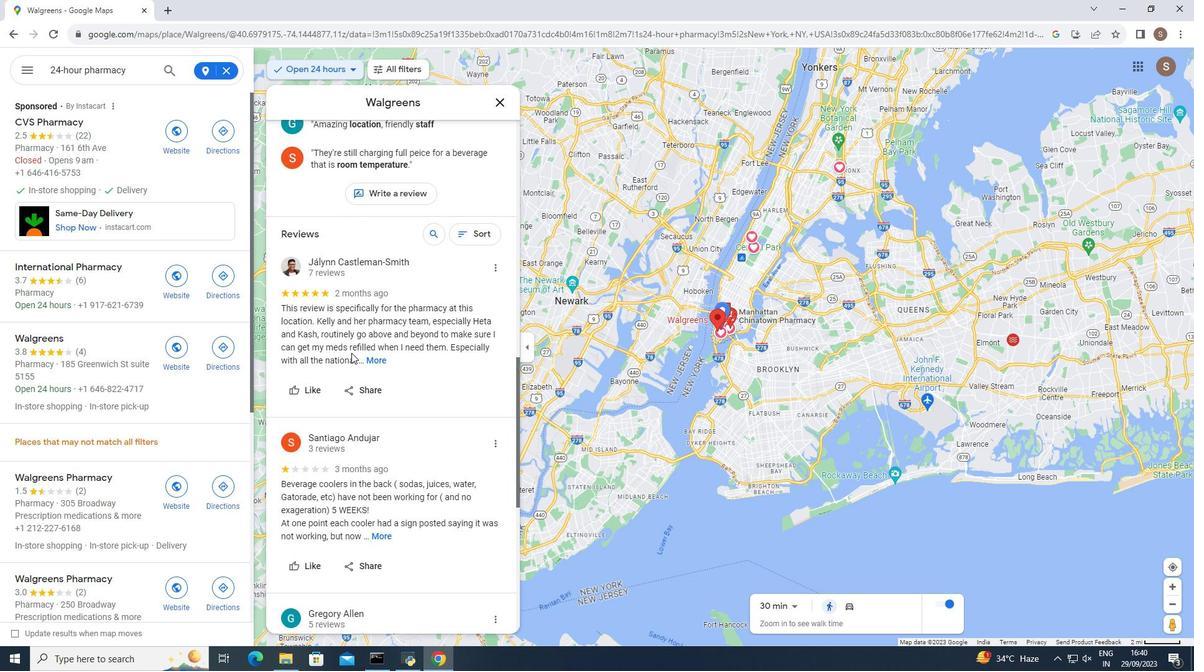 
Action: Mouse scrolled (351, 352) with delta (0, 0)
Screenshot: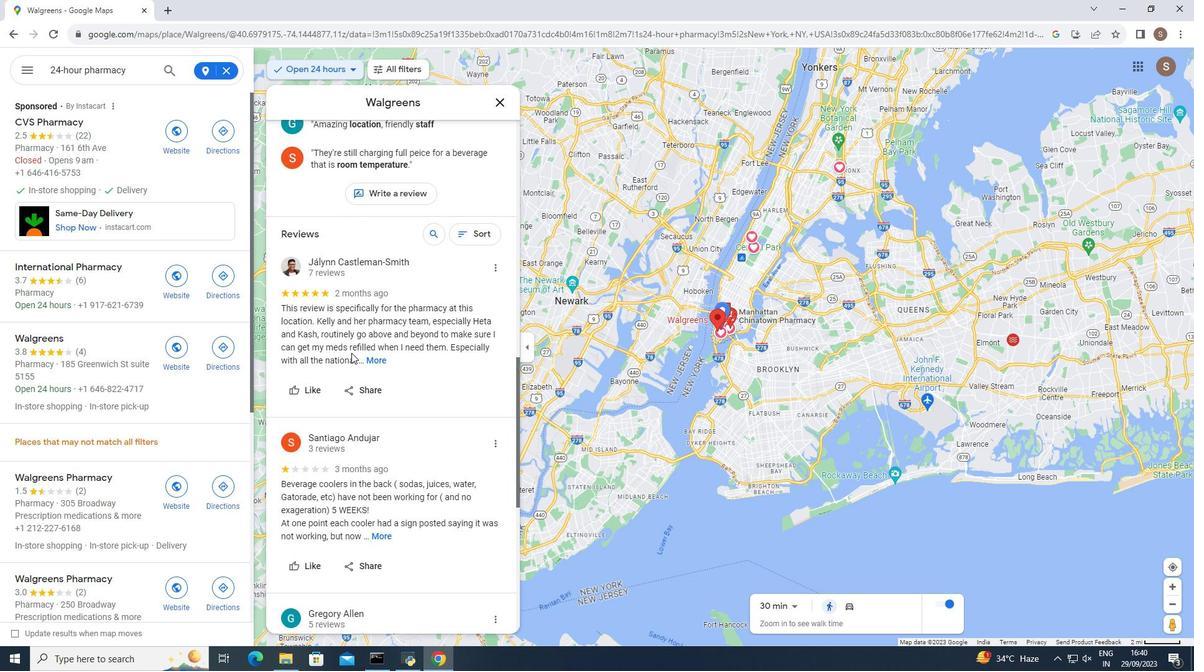 
Action: Mouse scrolled (351, 352) with delta (0, 0)
Screenshot: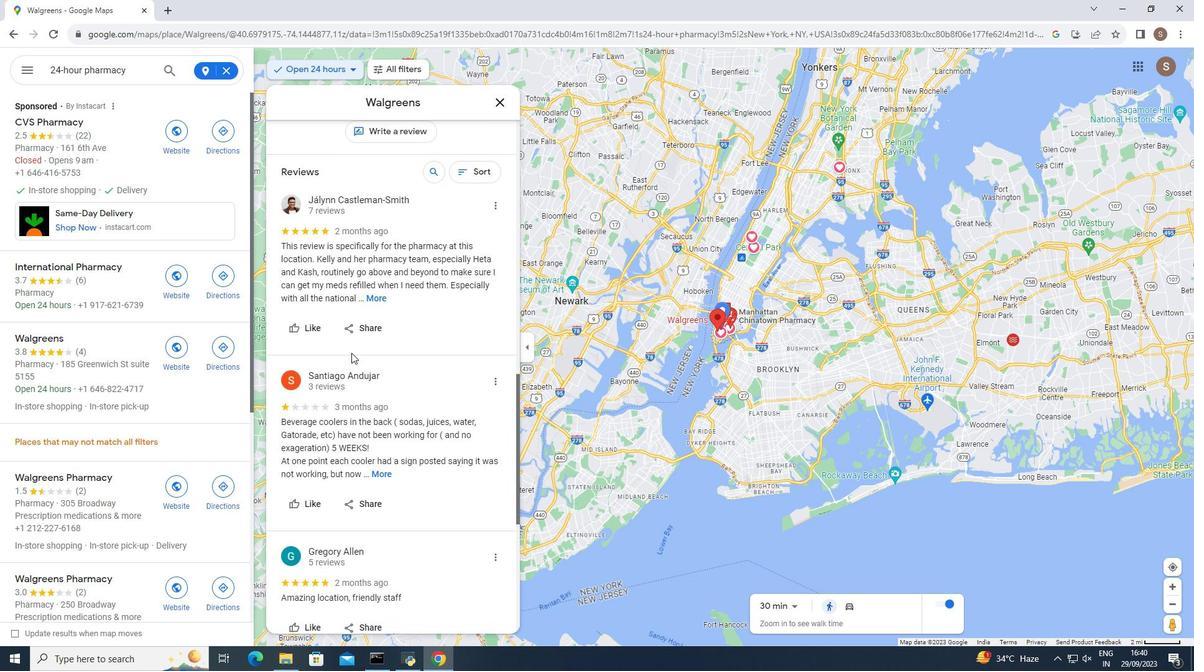 
Action: Mouse scrolled (351, 352) with delta (0, 0)
Screenshot: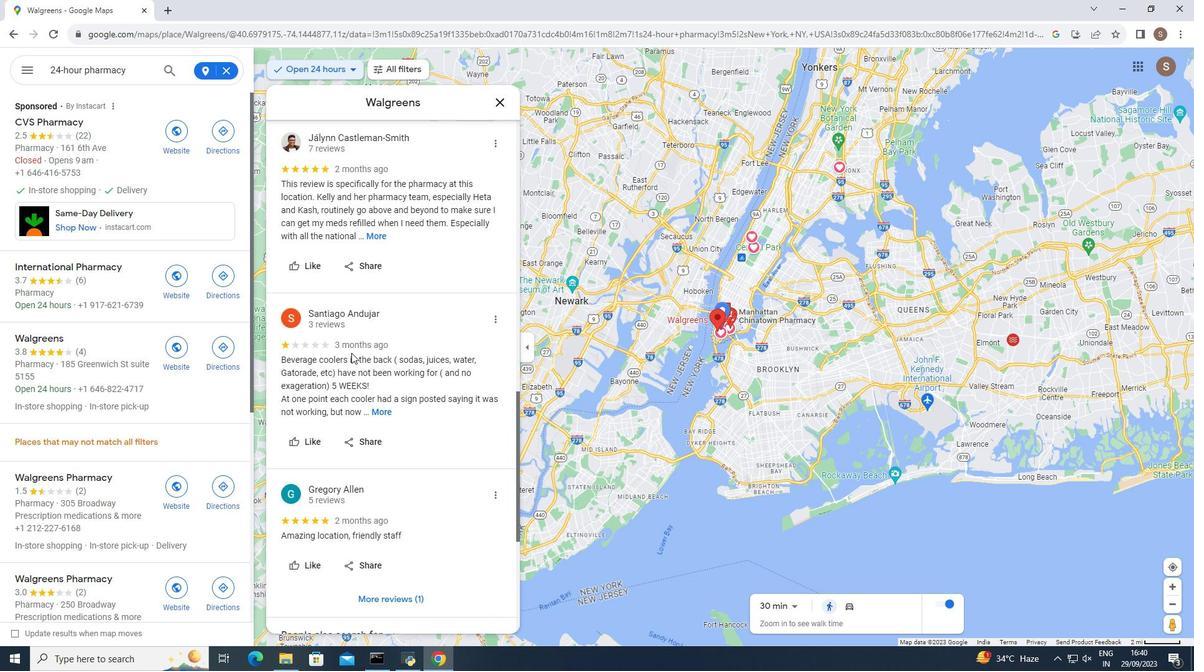 
Action: Mouse scrolled (351, 352) with delta (0, 0)
Screenshot: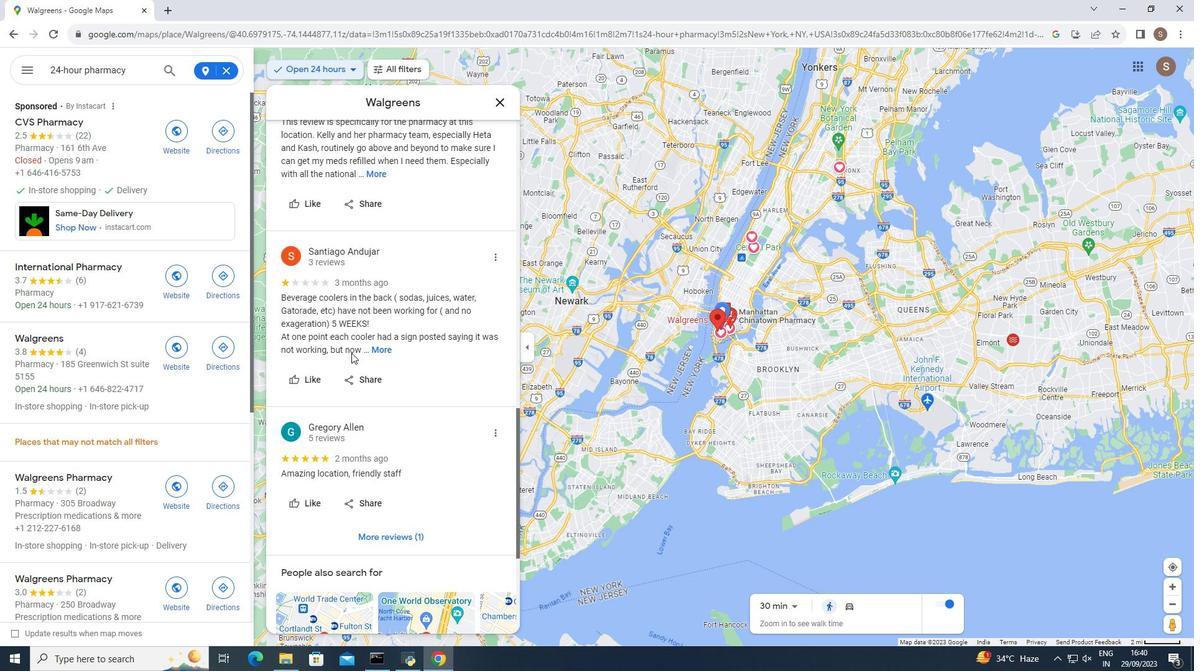 
Action: Mouse scrolled (351, 352) with delta (0, 0)
Screenshot: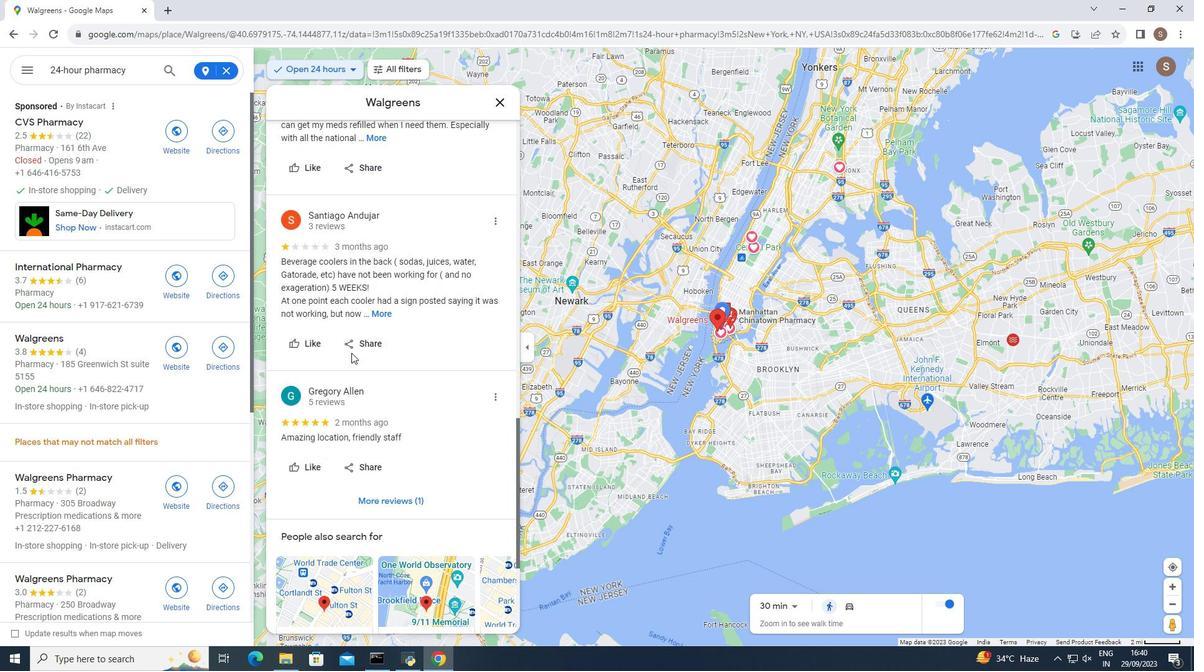 
Action: Mouse scrolled (351, 352) with delta (0, 0)
Screenshot: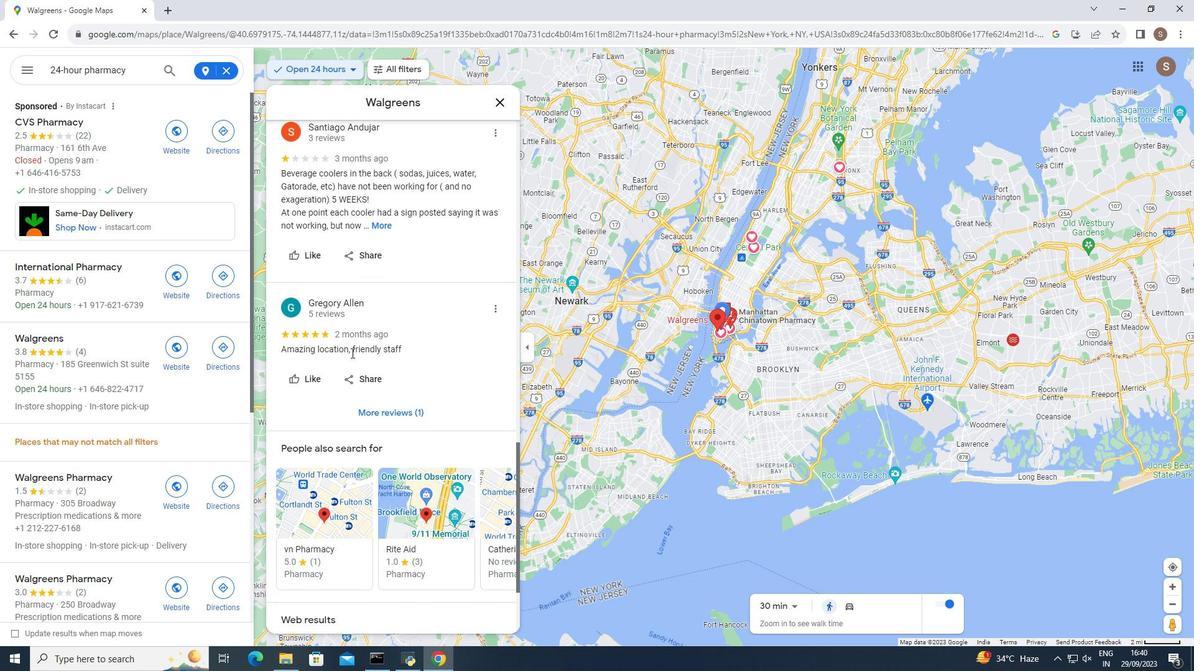 
Action: Mouse scrolled (351, 352) with delta (0, 0)
Screenshot: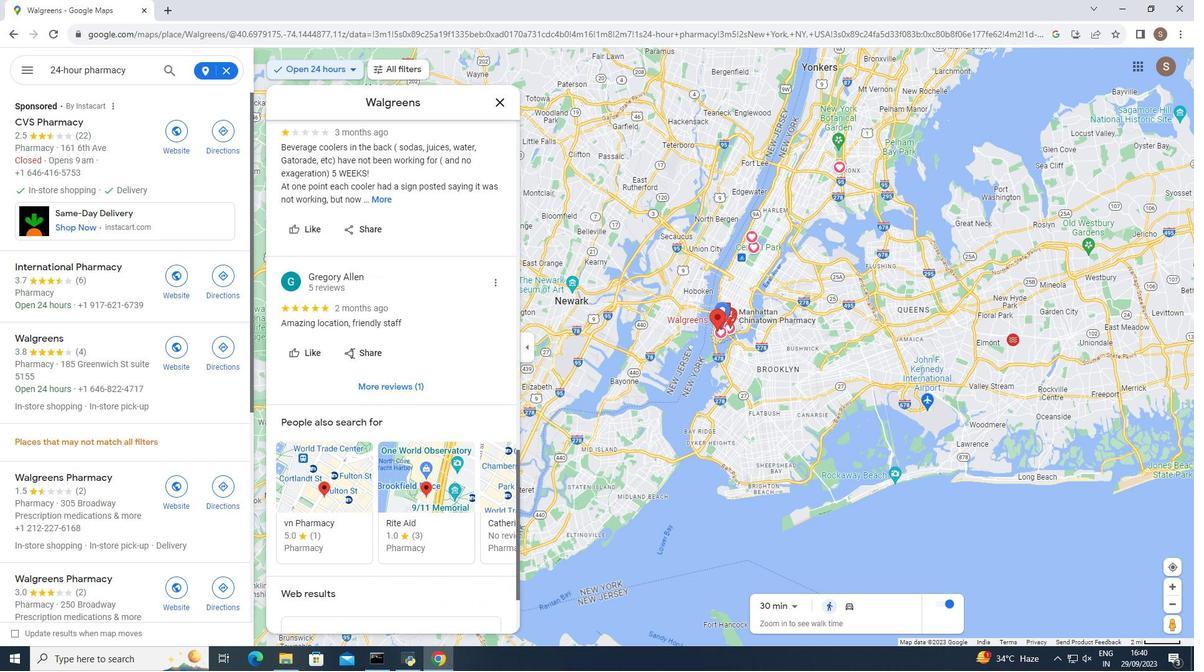 
Action: Mouse scrolled (351, 352) with delta (0, 0)
Screenshot: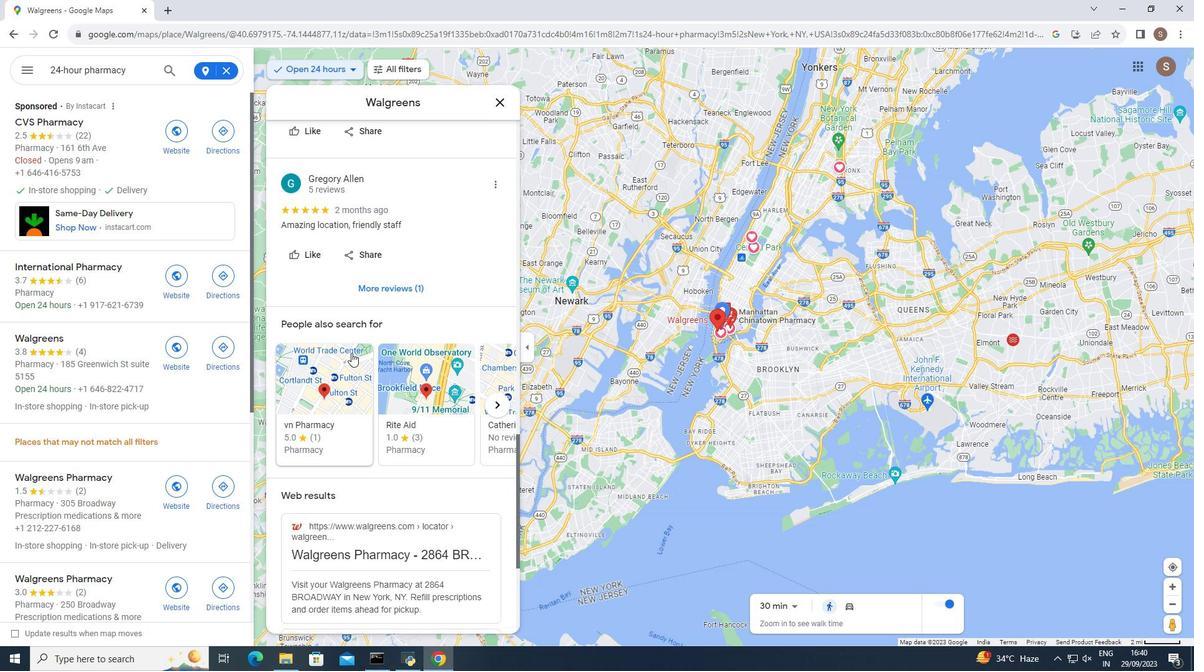 
Action: Mouse scrolled (351, 352) with delta (0, 0)
Screenshot: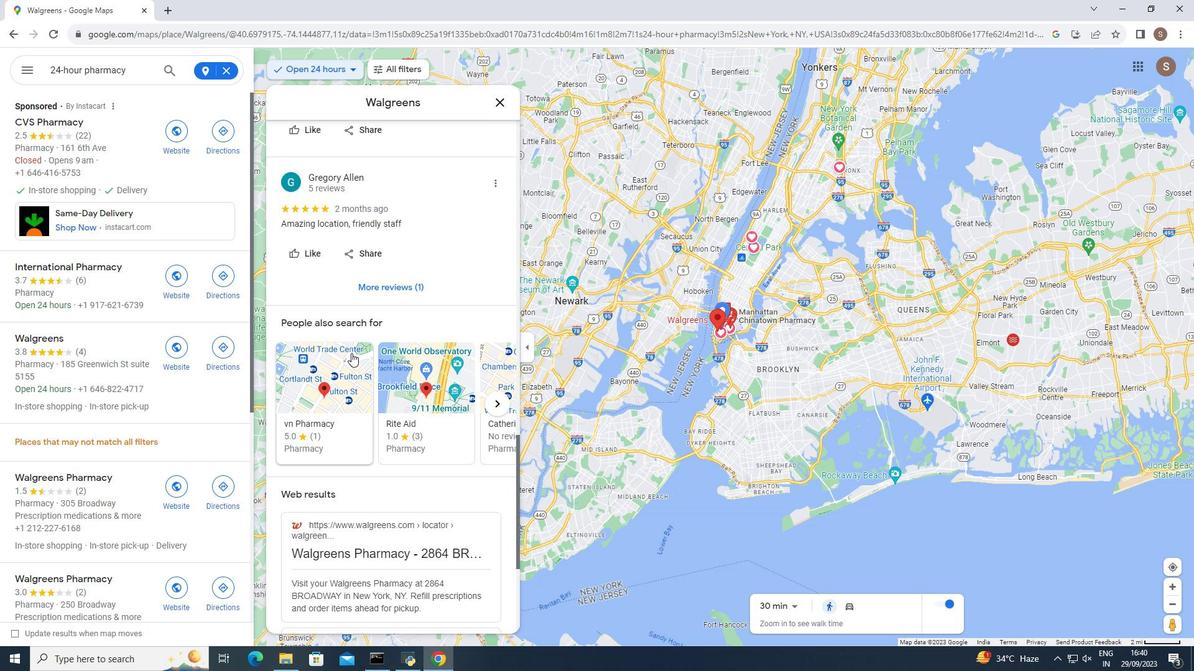
Action: Mouse moved to (350, 351)
Screenshot: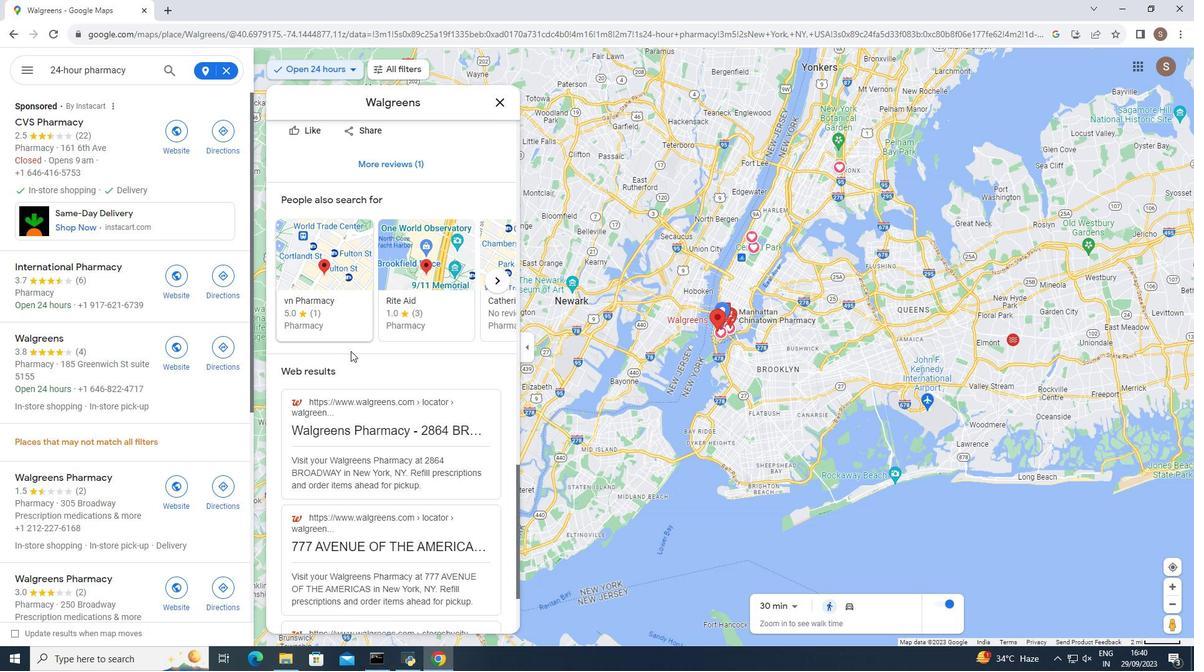 
Action: Mouse scrolled (350, 350) with delta (0, 0)
Screenshot: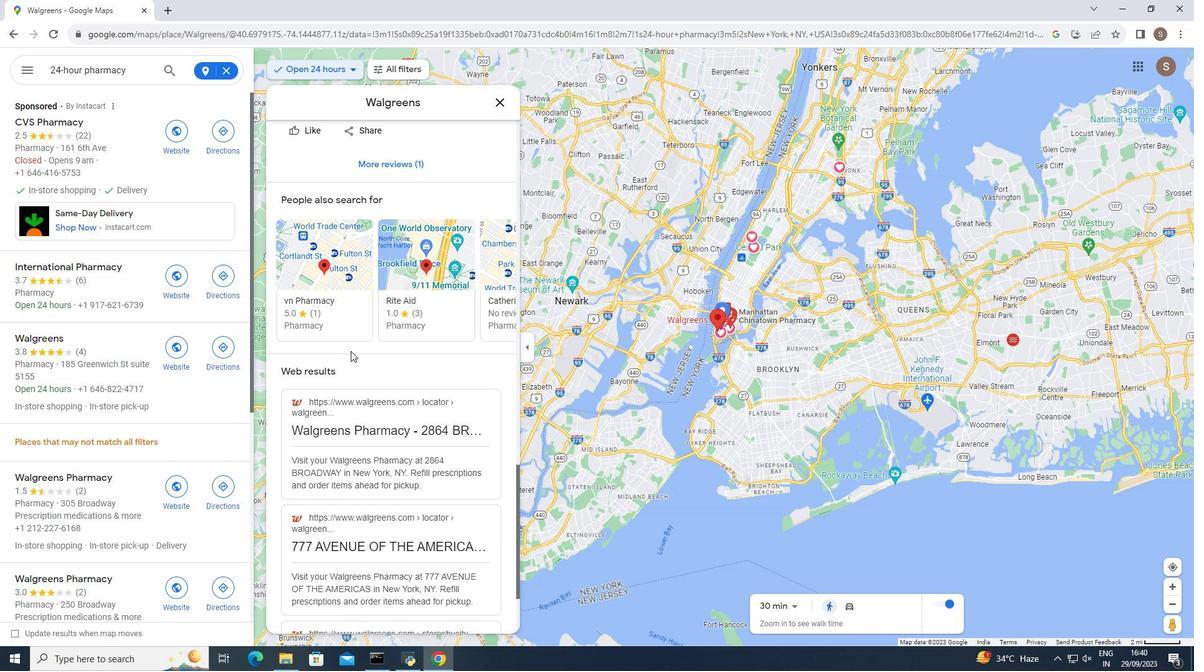 
Action: Mouse scrolled (350, 350) with delta (0, 0)
Screenshot: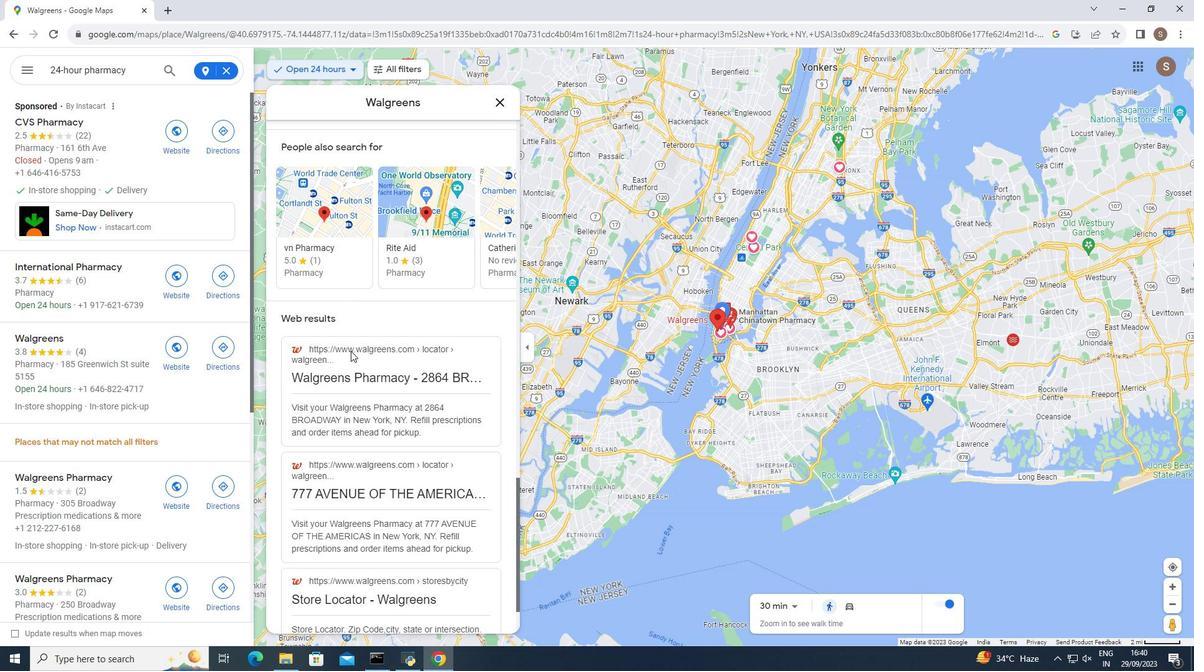 
Action: Mouse scrolled (350, 350) with delta (0, 0)
Screenshot: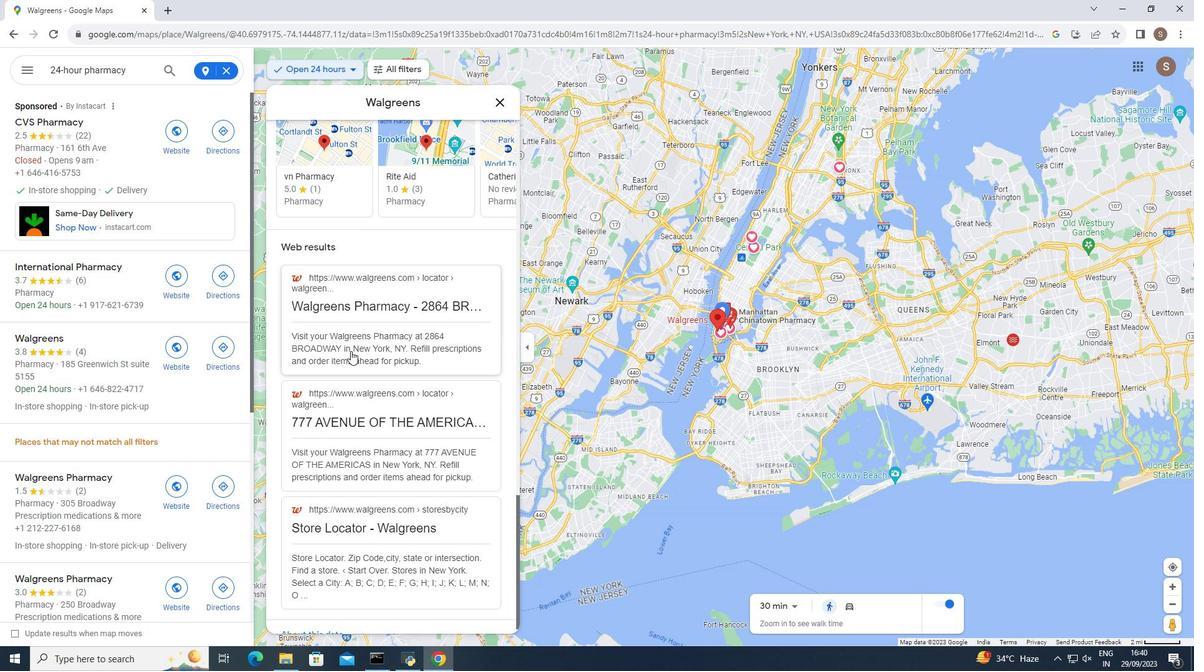 
Action: Mouse scrolled (350, 350) with delta (0, 0)
Screenshot: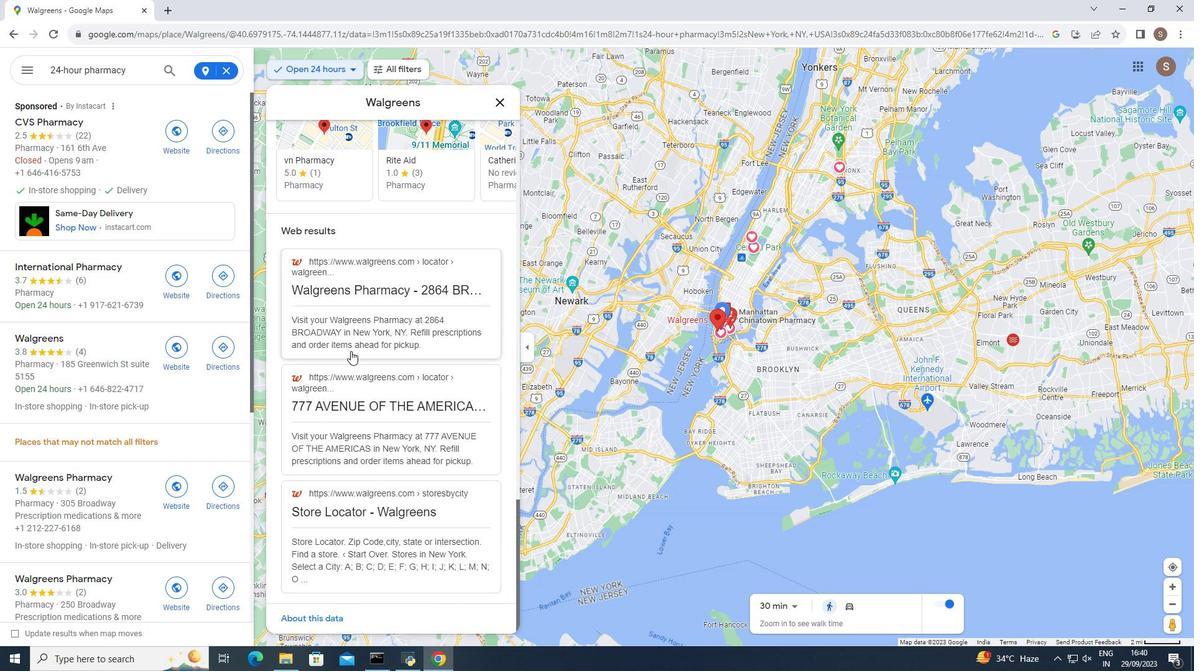 
Action: Mouse moved to (496, 98)
Screenshot: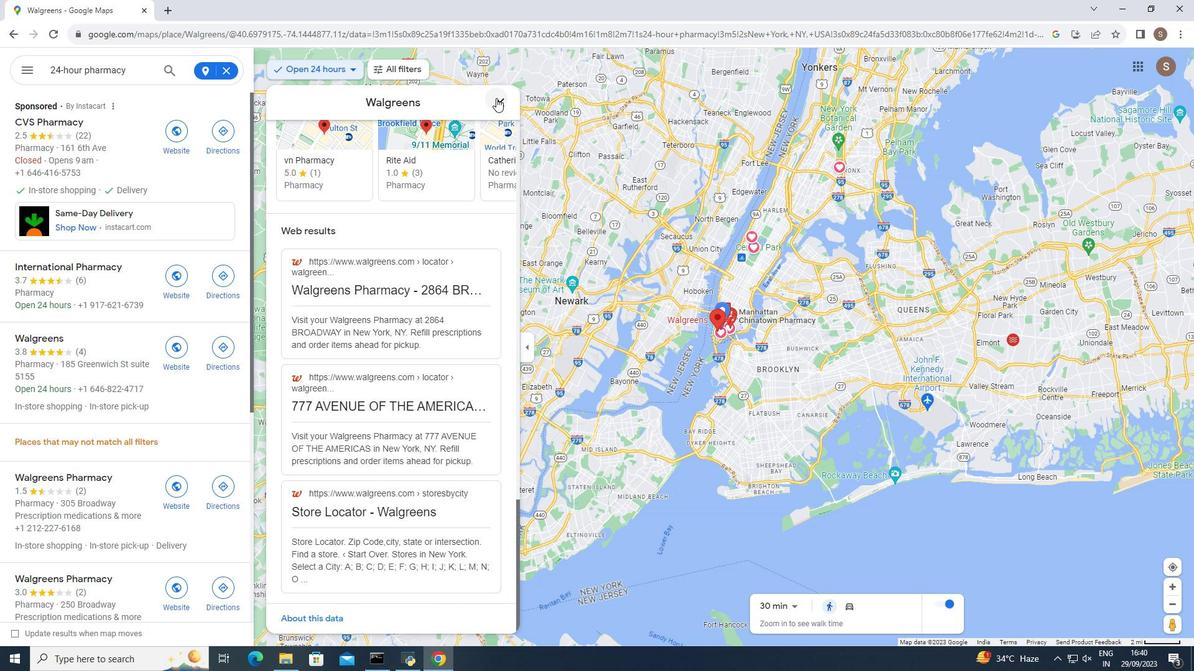 
Action: Mouse pressed left at (496, 98)
Screenshot: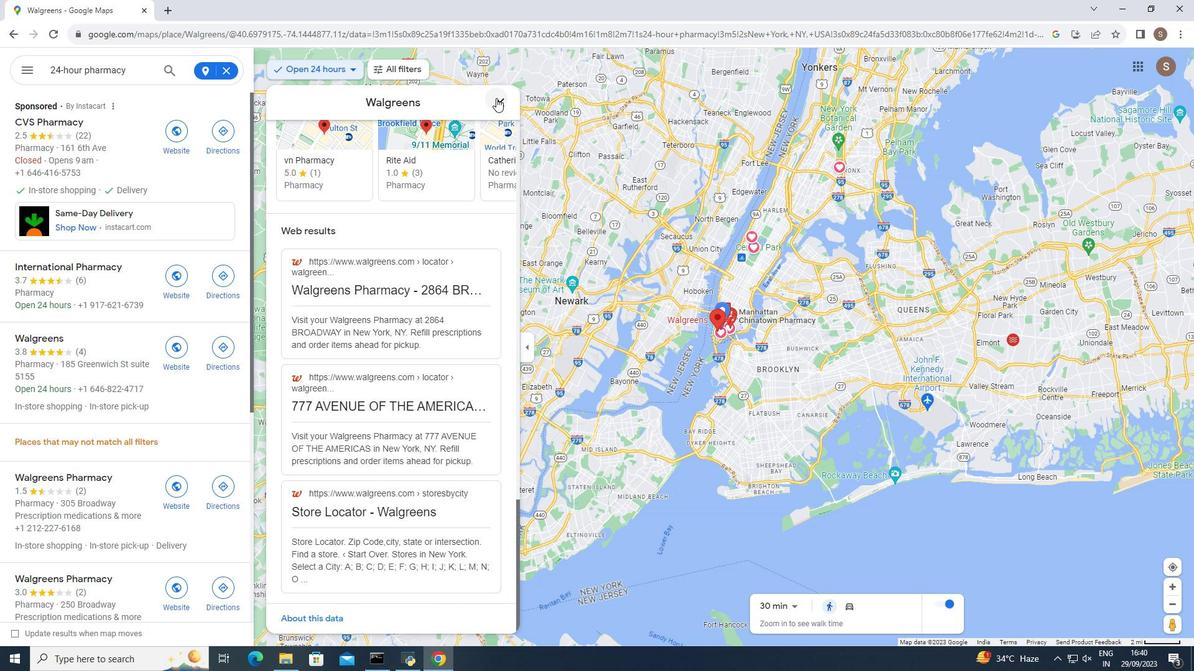 
Action: Mouse moved to (92, 263)
Screenshot: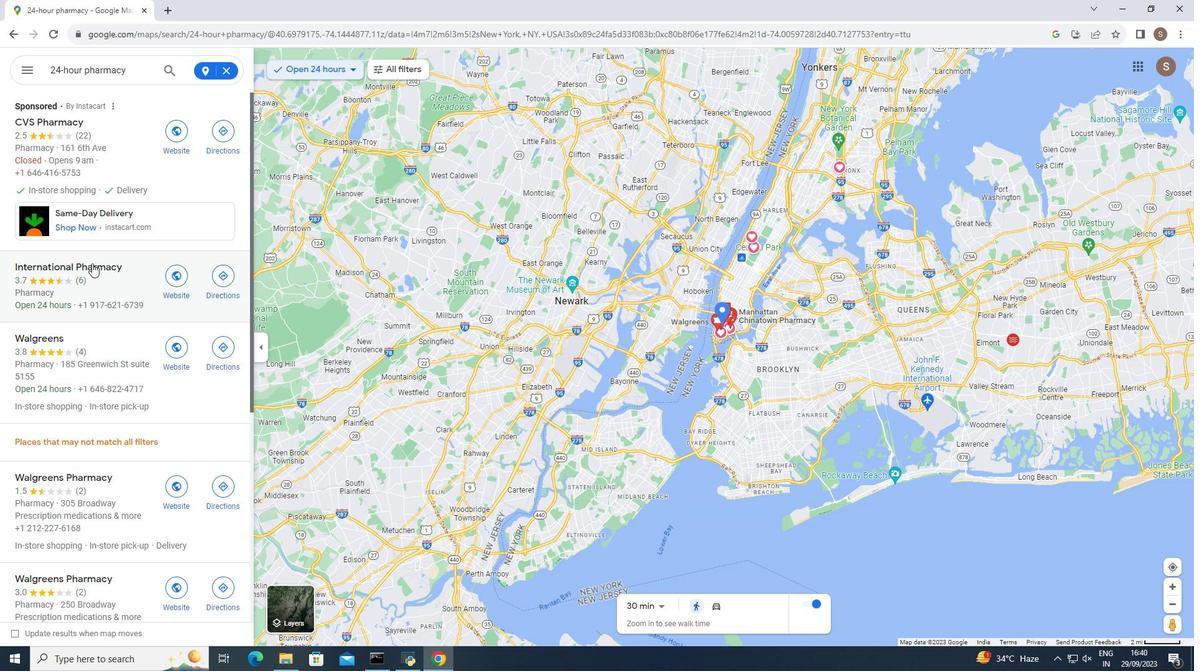 
Action: Mouse pressed left at (92, 263)
Screenshot: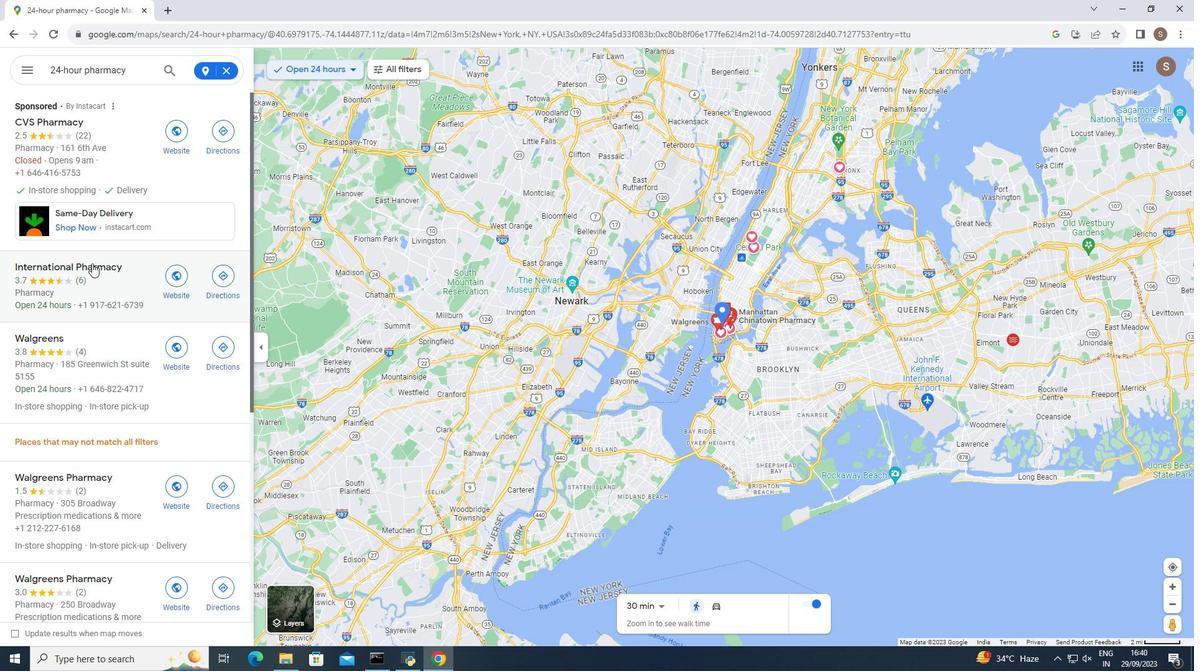 
Action: Mouse moved to (499, 100)
Screenshot: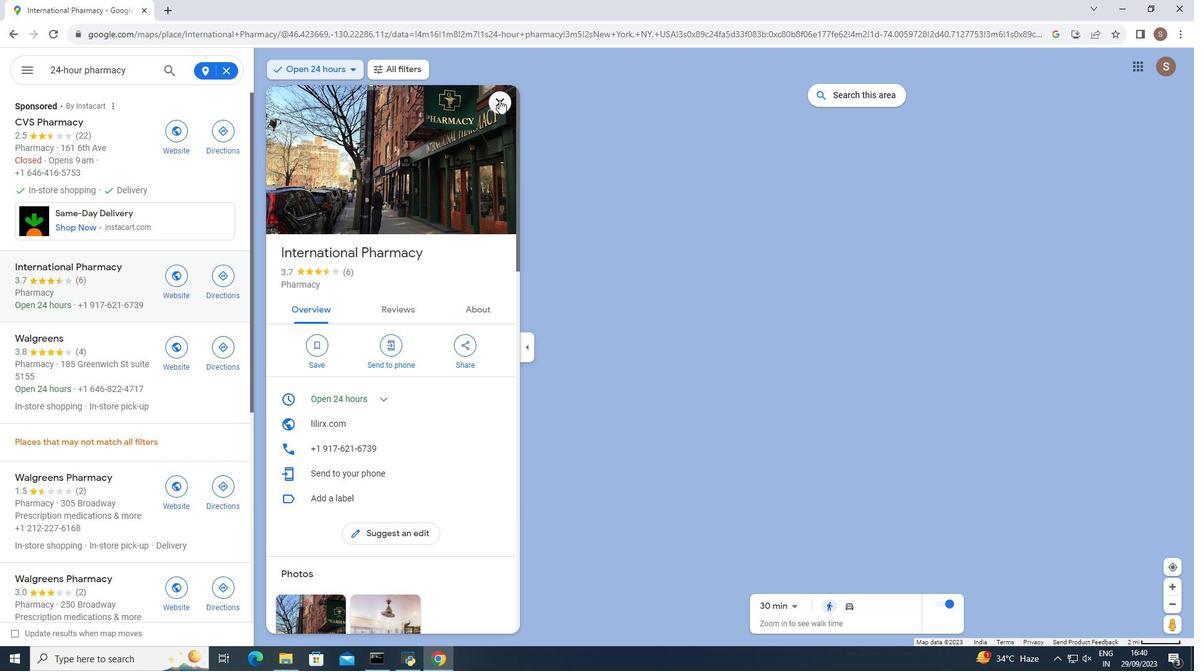 
Action: Mouse pressed left at (499, 100)
Screenshot: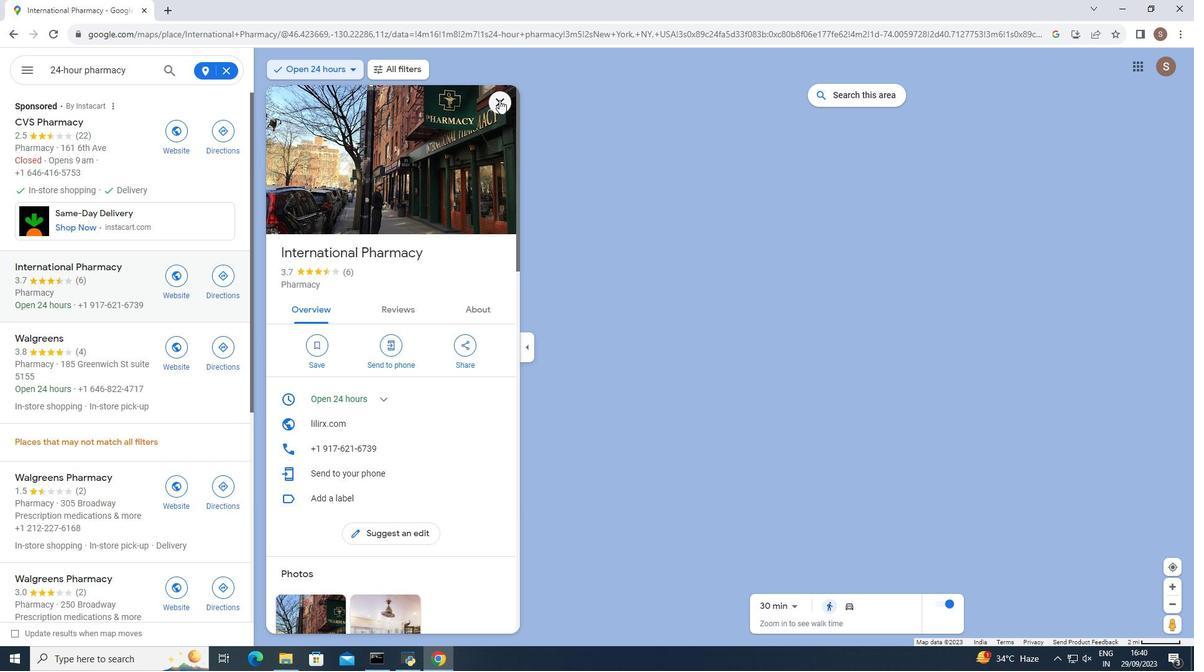 
Action: Mouse moved to (7, 32)
Screenshot: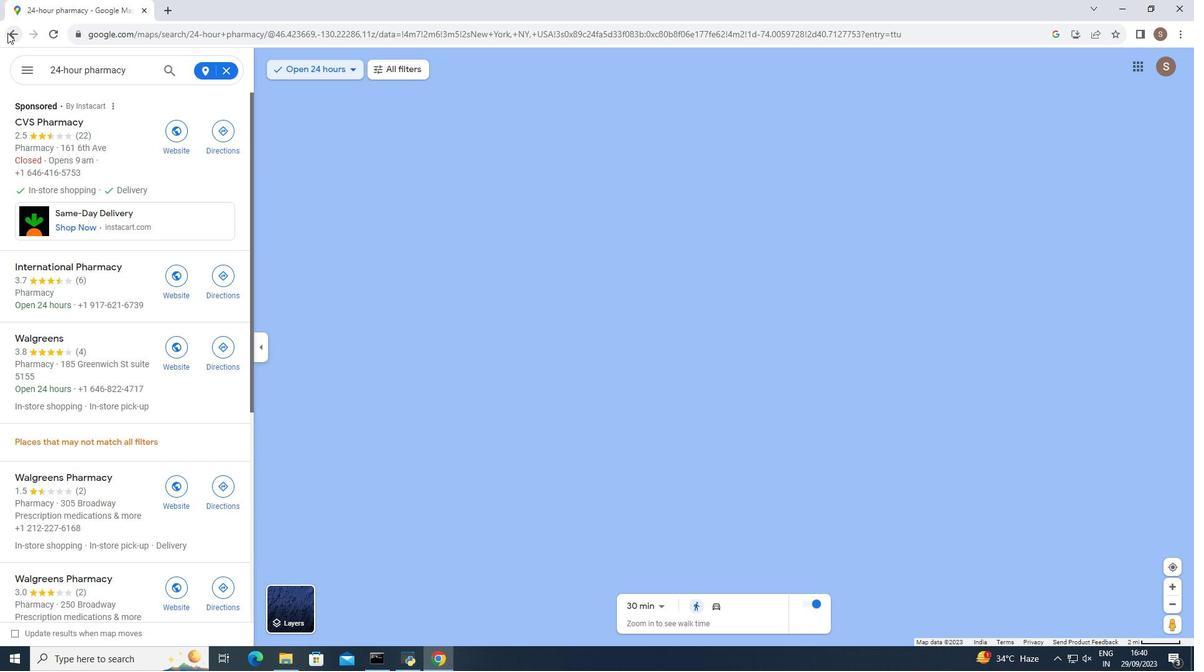 
Action: Mouse pressed left at (7, 32)
Screenshot: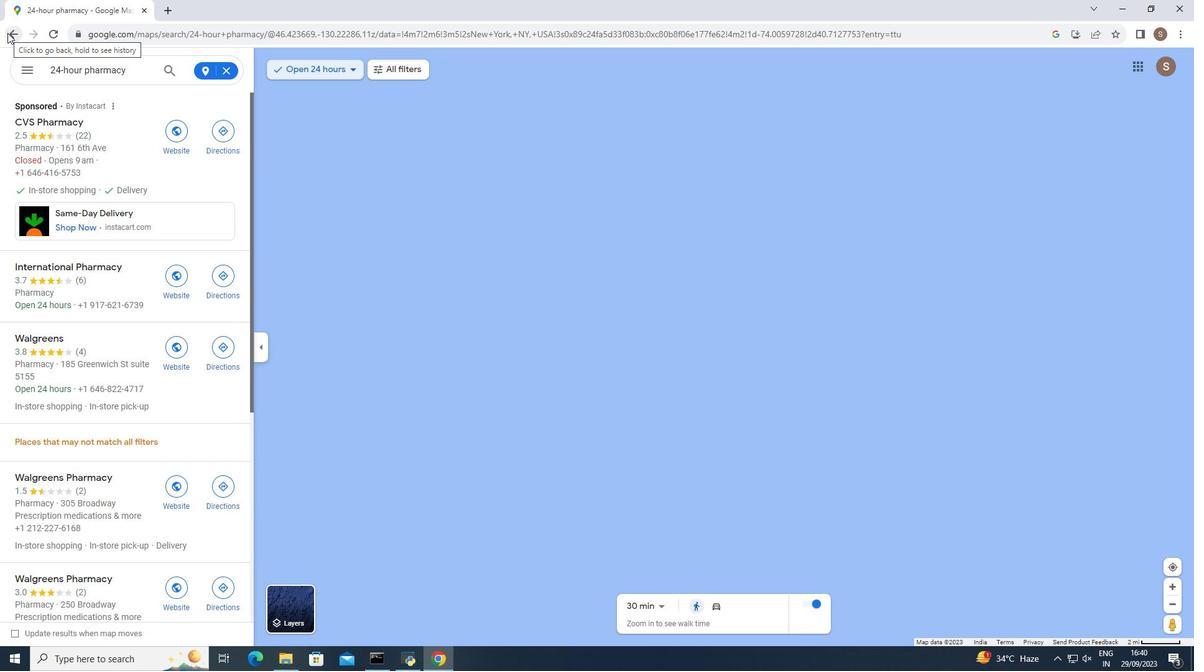 
Action: Mouse moved to (52, 118)
Screenshot: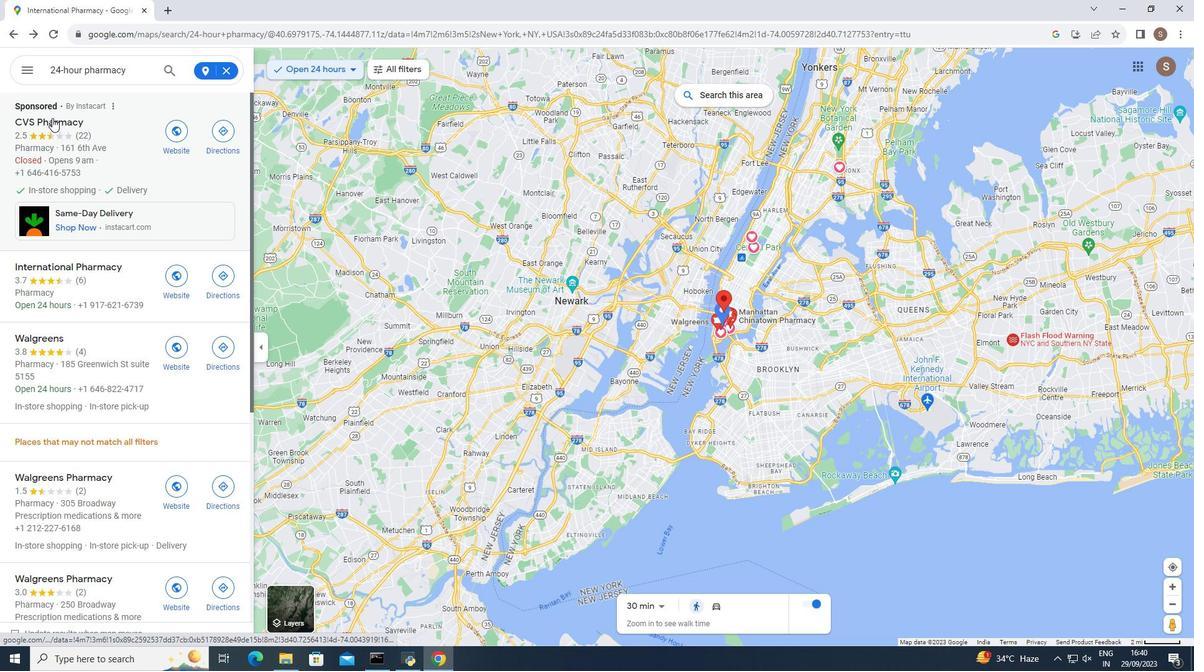 
Action: Mouse pressed left at (52, 118)
Screenshot: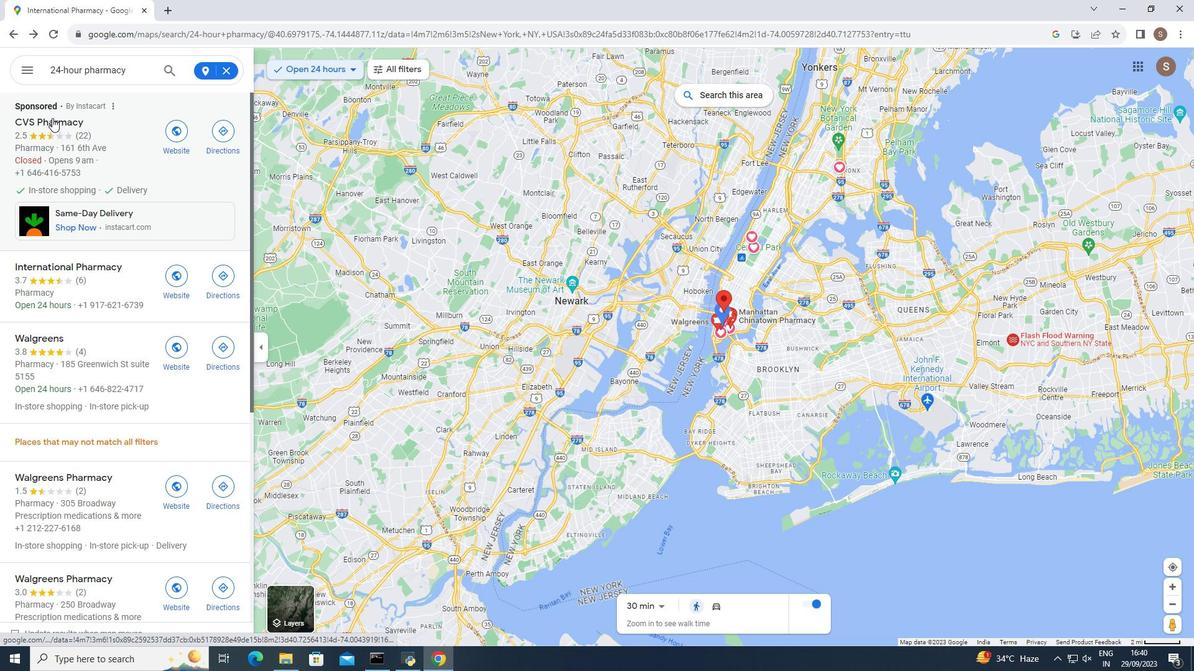 
Action: Mouse moved to (368, 421)
Screenshot: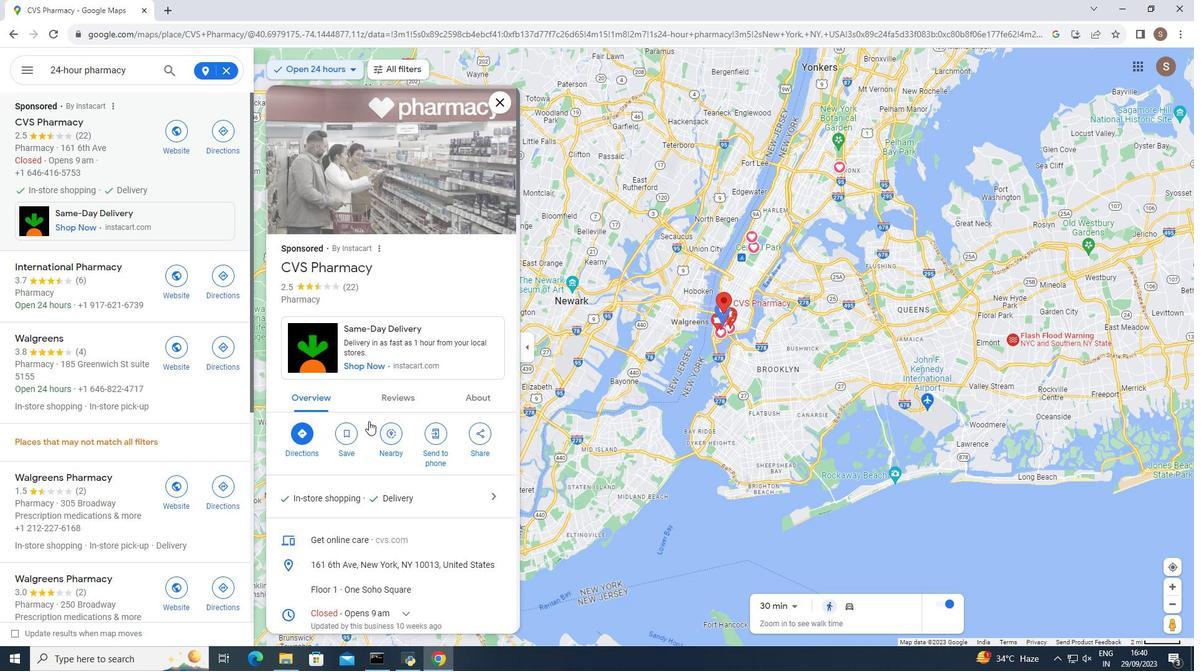 
Action: Mouse scrolled (368, 421) with delta (0, 0)
Screenshot: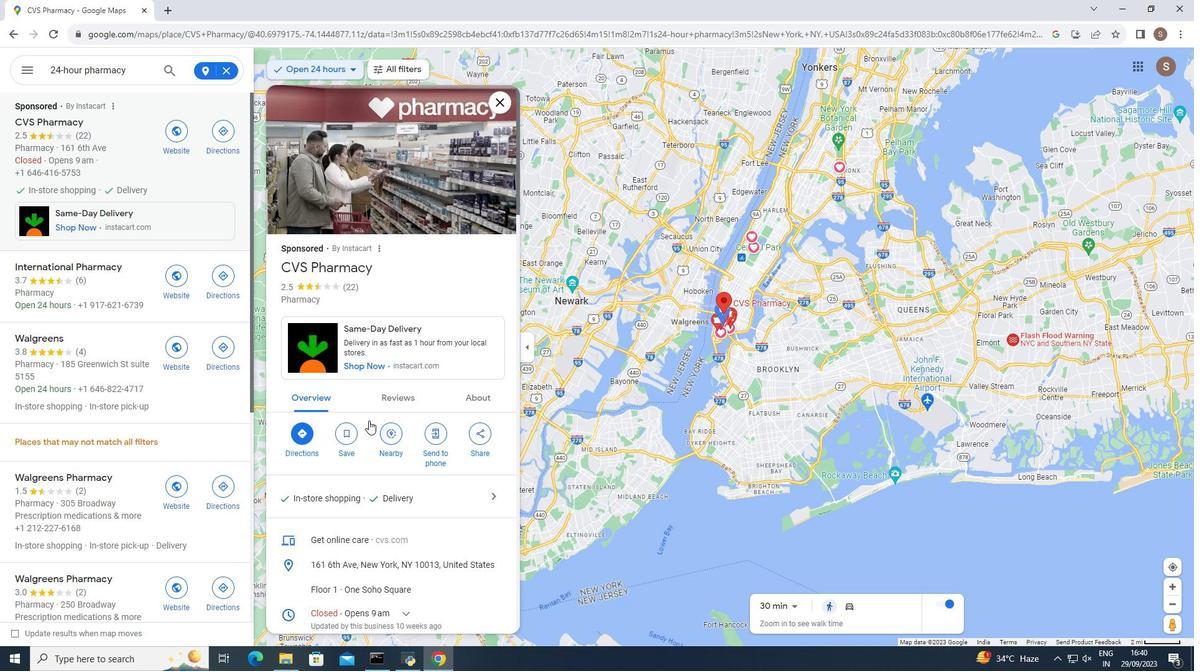 
Action: Mouse moved to (368, 421)
Screenshot: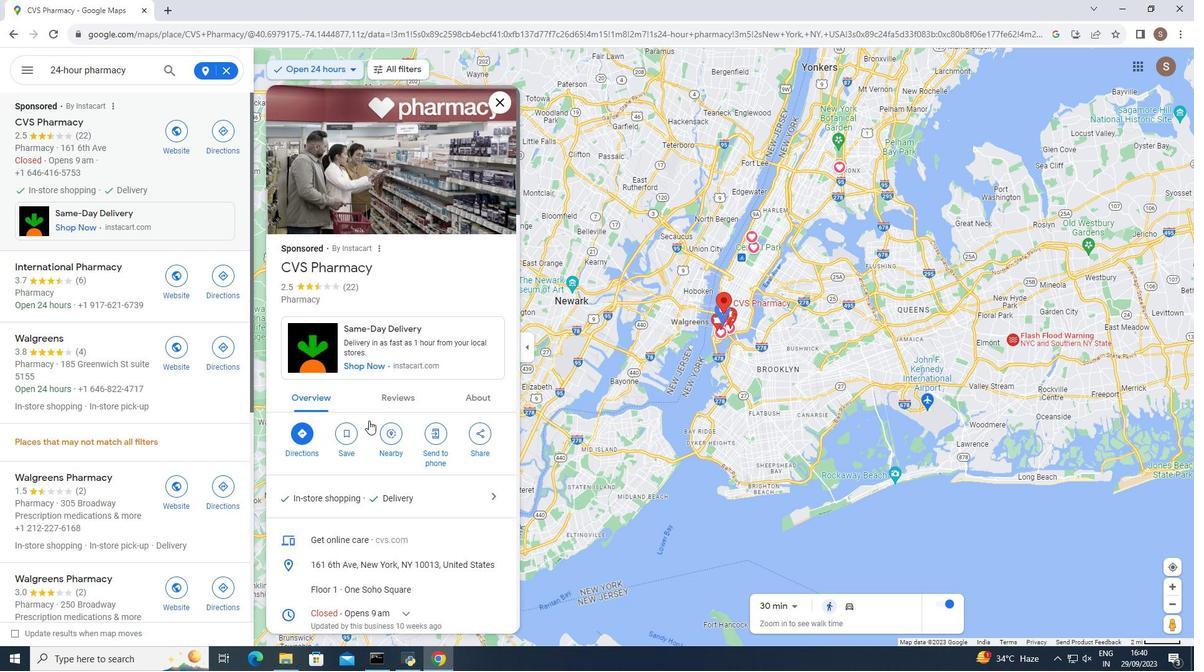 
Action: Mouse scrolled (368, 420) with delta (0, 0)
Screenshot: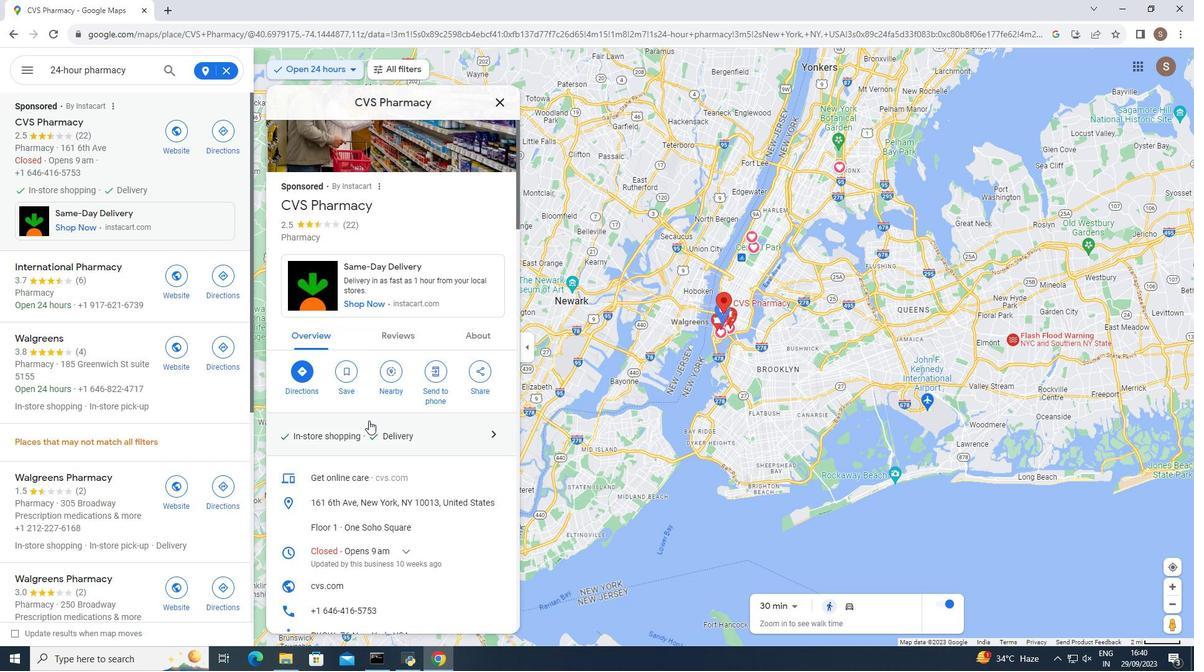 
Action: Mouse moved to (369, 418)
Screenshot: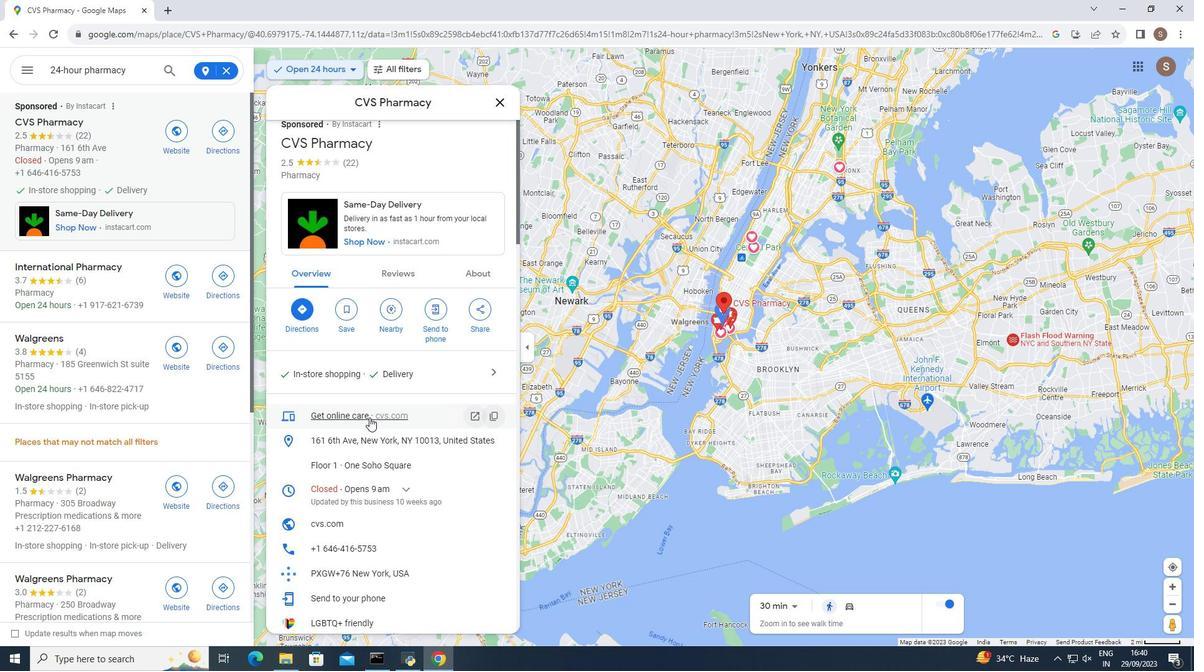 
Action: Mouse scrolled (369, 417) with delta (0, 0)
Screenshot: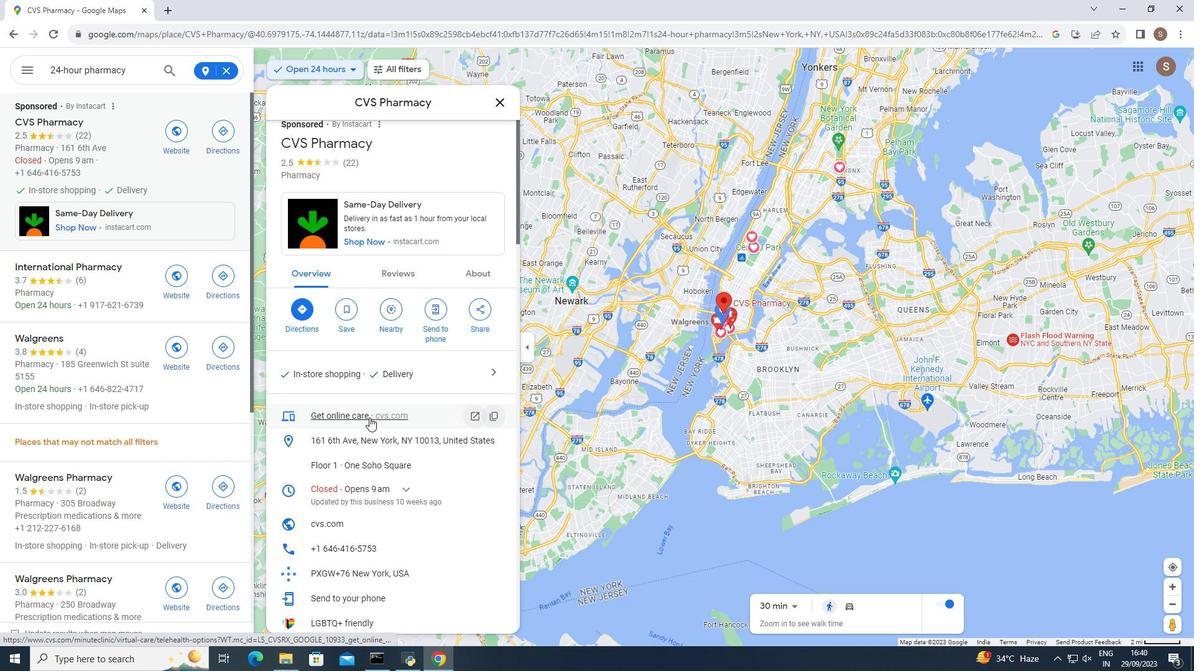
Action: Mouse moved to (501, 102)
Screenshot: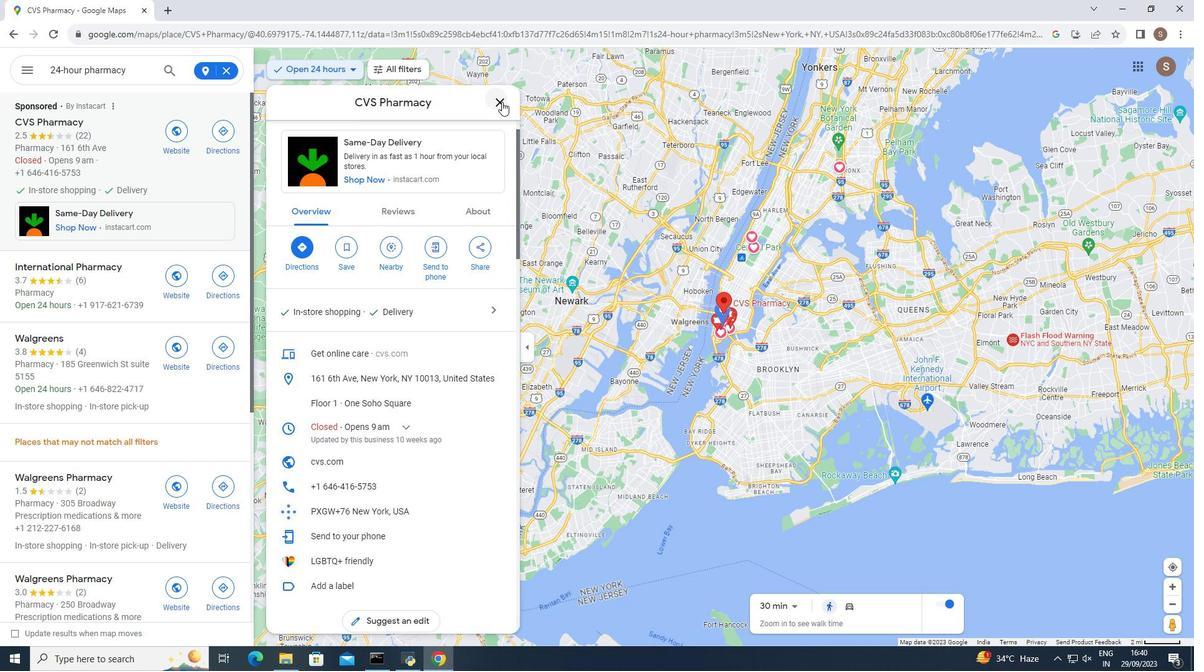 
Action: Mouse pressed left at (501, 102)
Screenshot: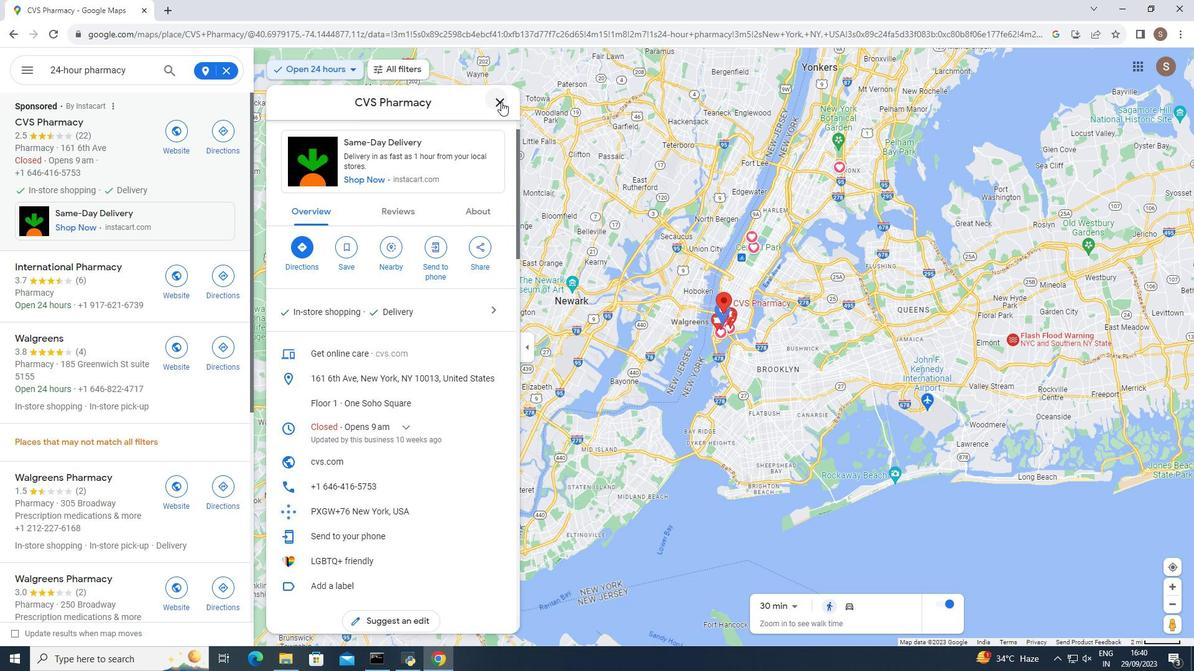 
Action: Mouse moved to (732, 311)
Screenshot: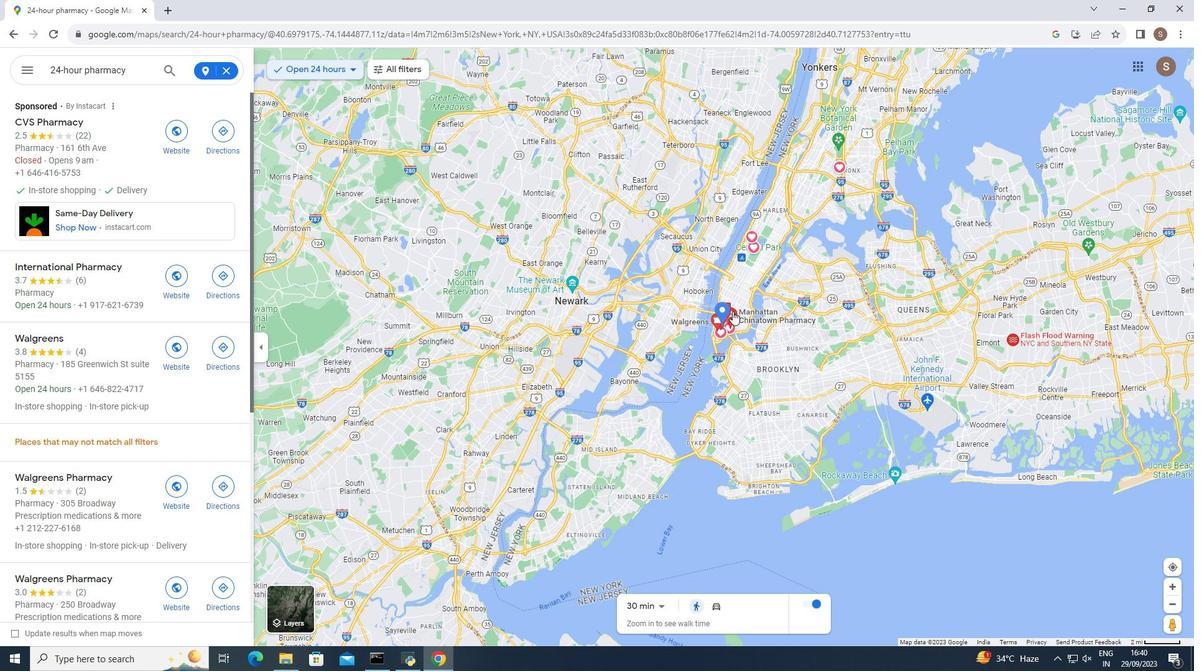 
Action: Mouse pressed left at (732, 311)
Screenshot: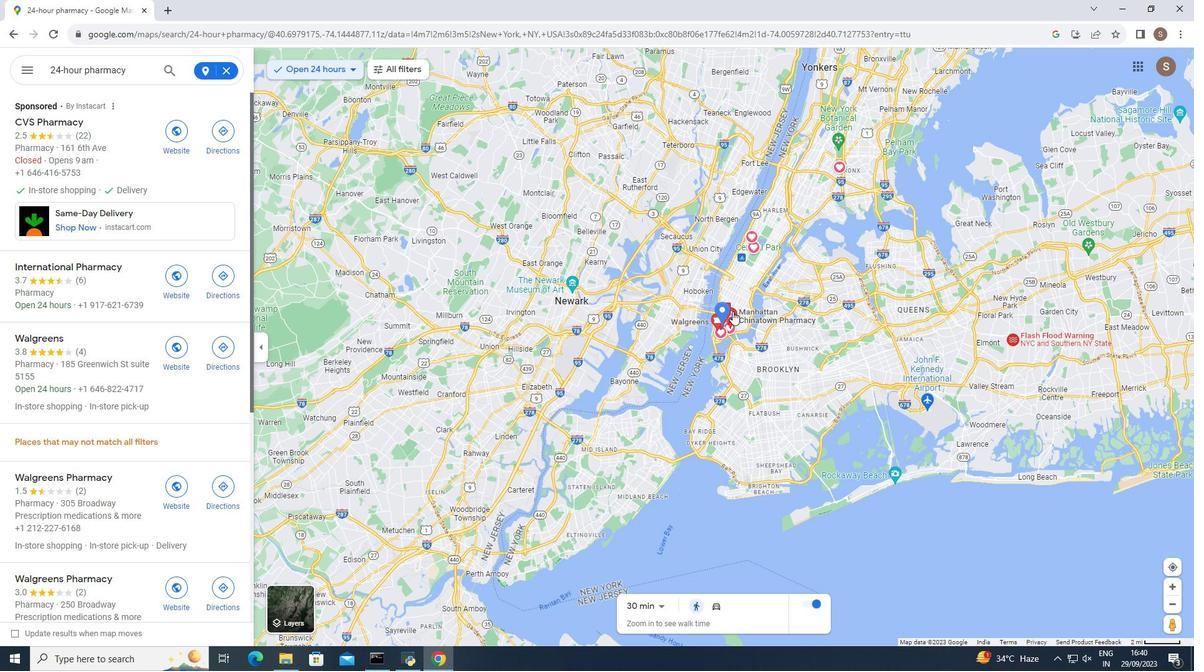 
Action: Mouse moved to (307, 302)
Screenshot: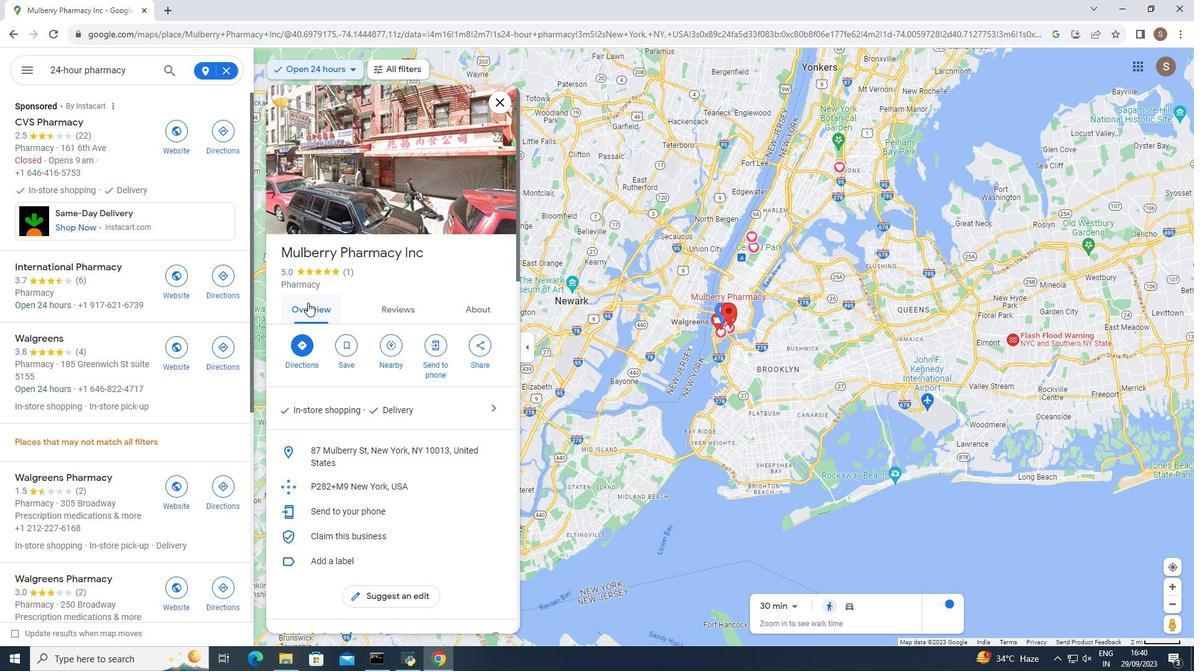 
Action: Mouse scrolled (307, 302) with delta (0, 0)
Screenshot: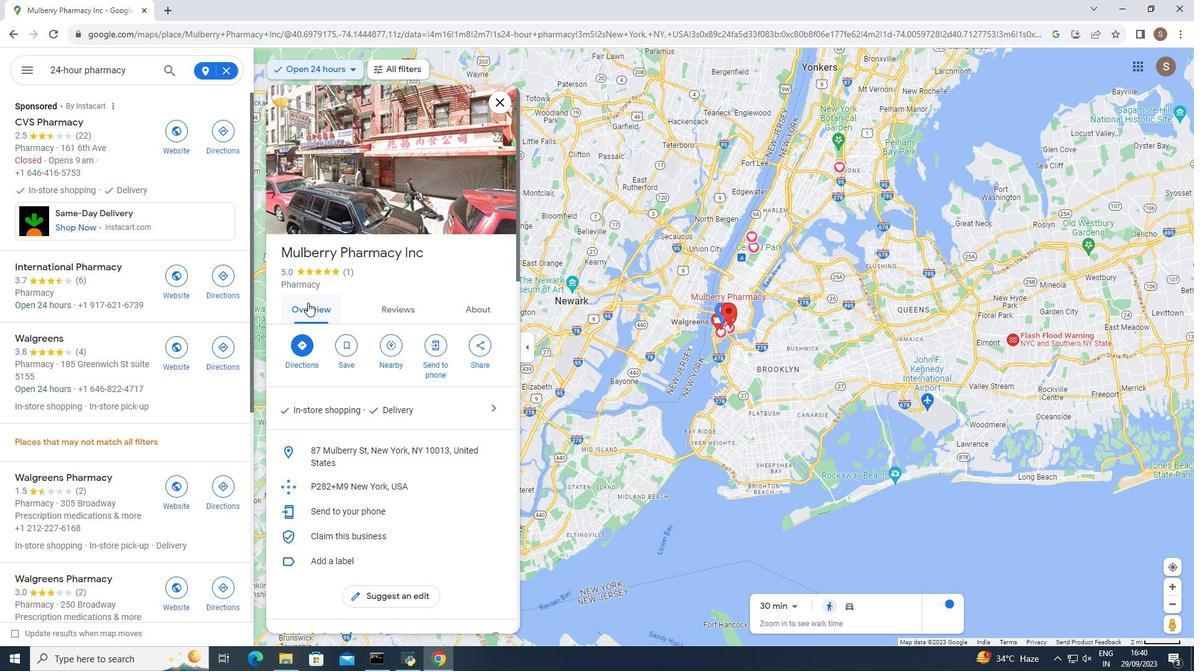 
Action: Mouse moved to (309, 300)
Screenshot: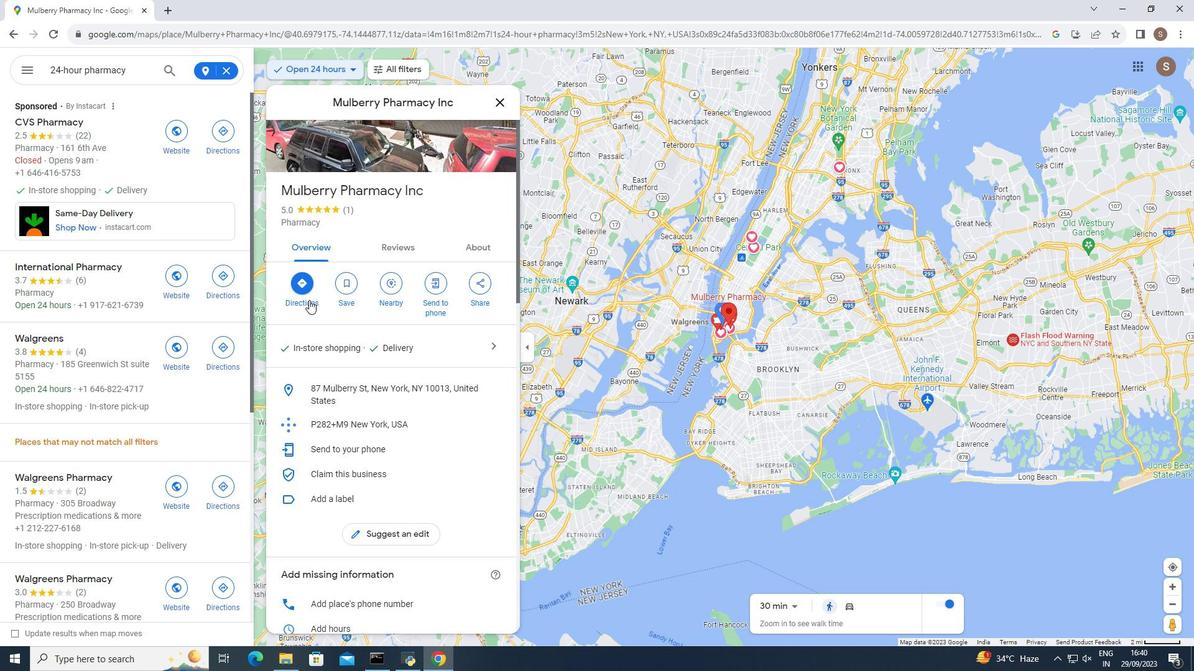 
Action: Mouse scrolled (309, 299) with delta (0, 0)
Screenshot: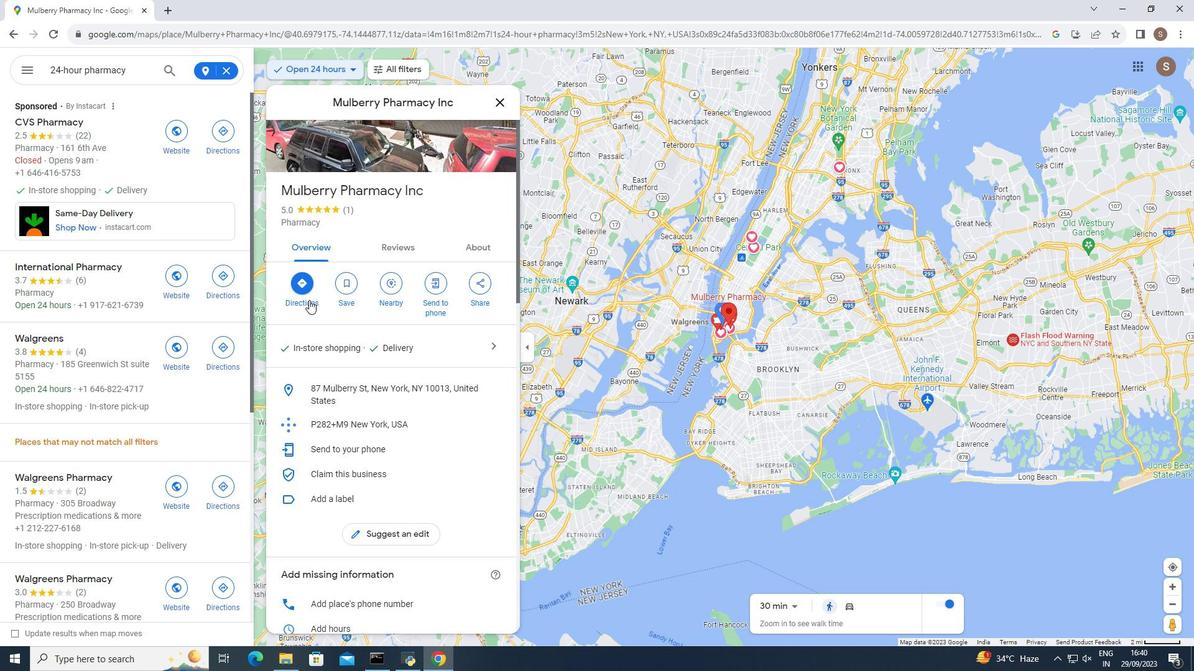 
Action: Mouse scrolled (309, 299) with delta (0, 0)
Screenshot: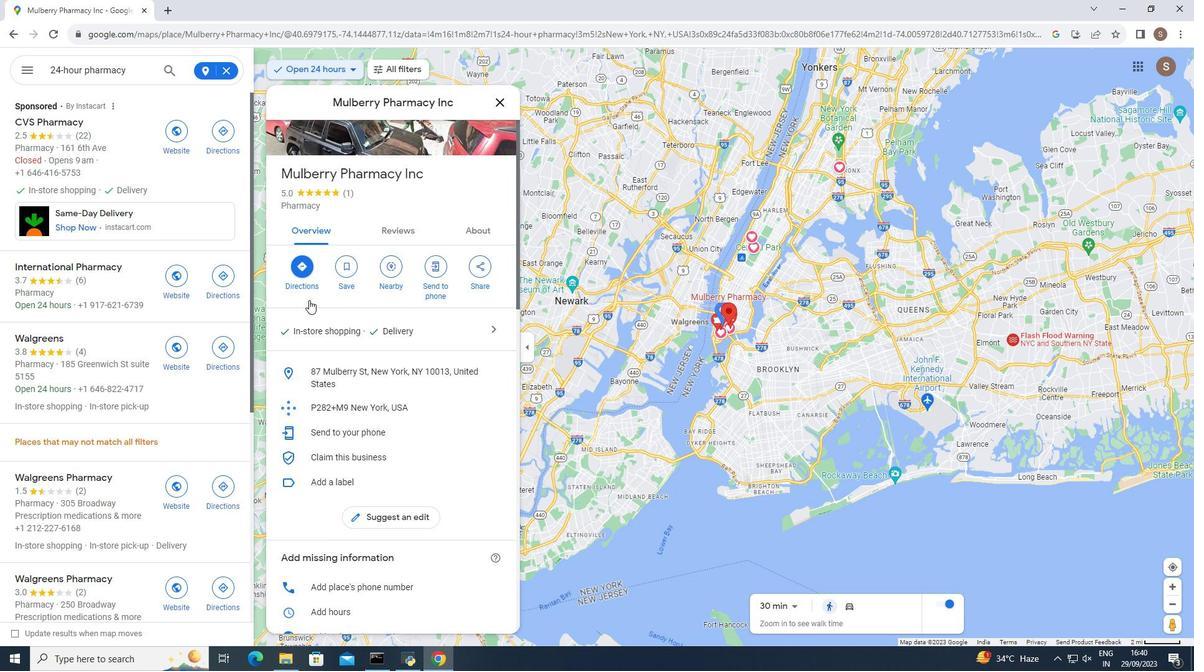 
Action: Mouse moved to (412, 280)
Screenshot: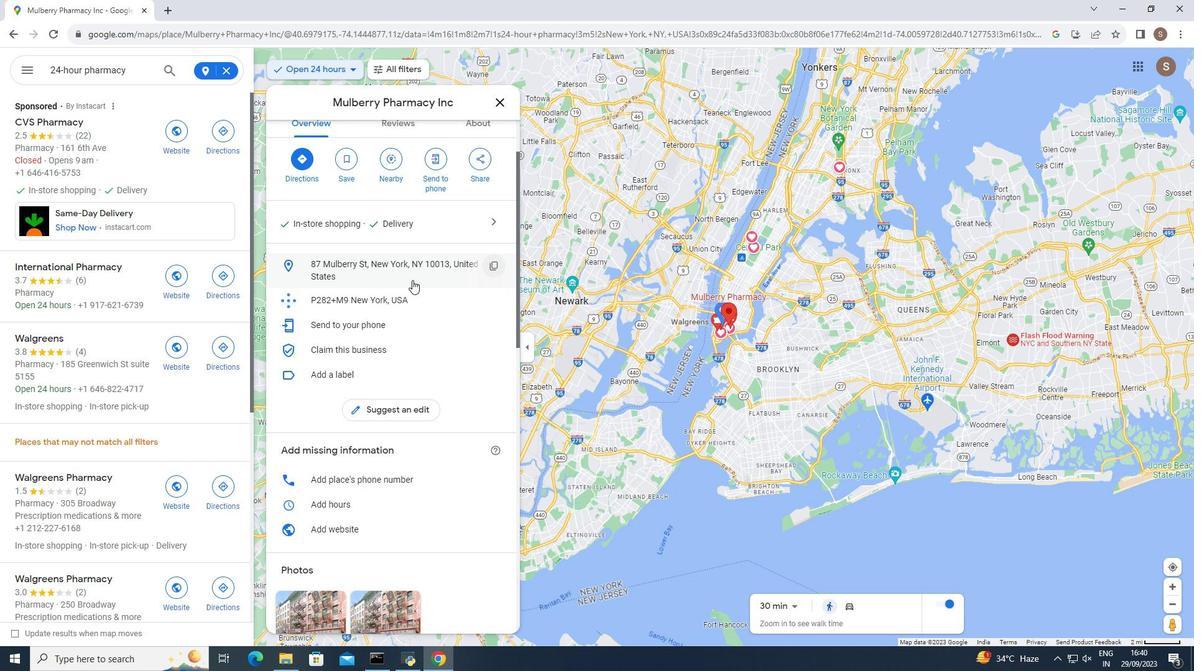 
Action: Mouse scrolled (412, 279) with delta (0, 0)
Screenshot: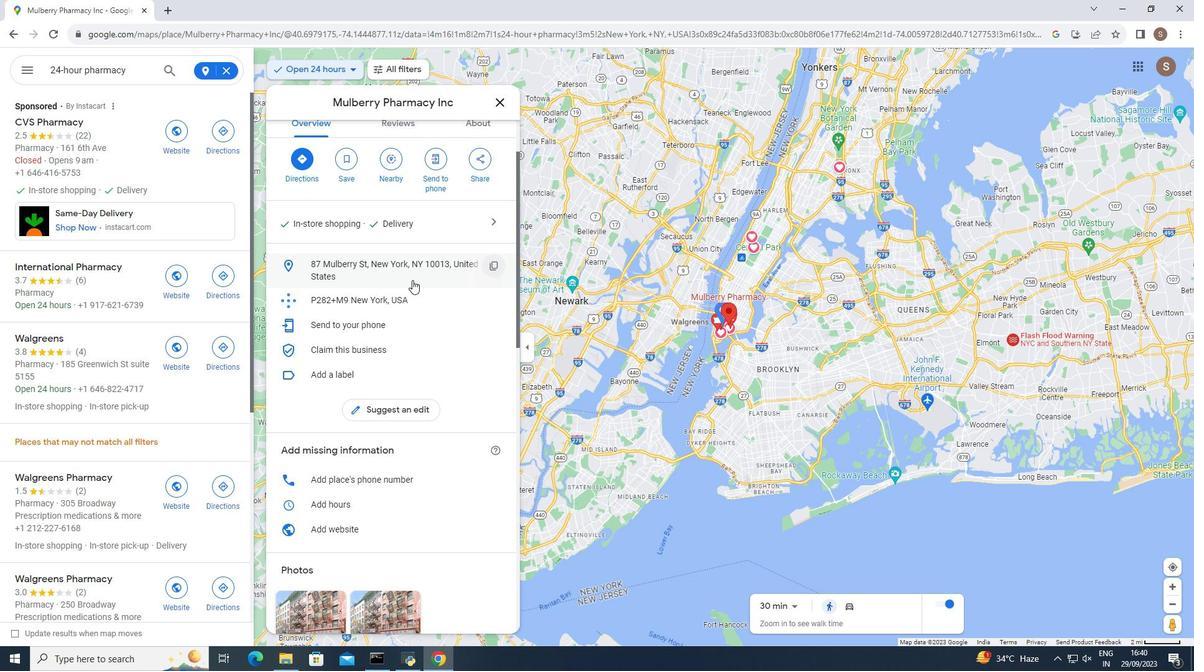 
Action: Mouse scrolled (412, 279) with delta (0, 0)
Screenshot: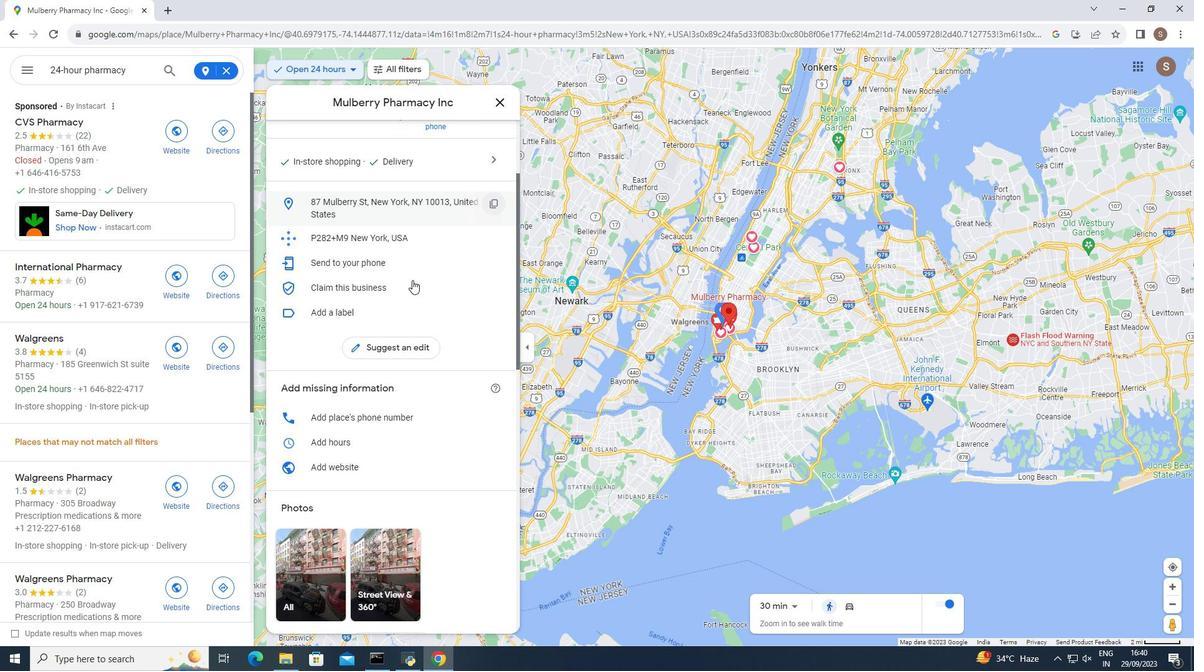 
Action: Mouse scrolled (412, 279) with delta (0, 0)
Screenshot: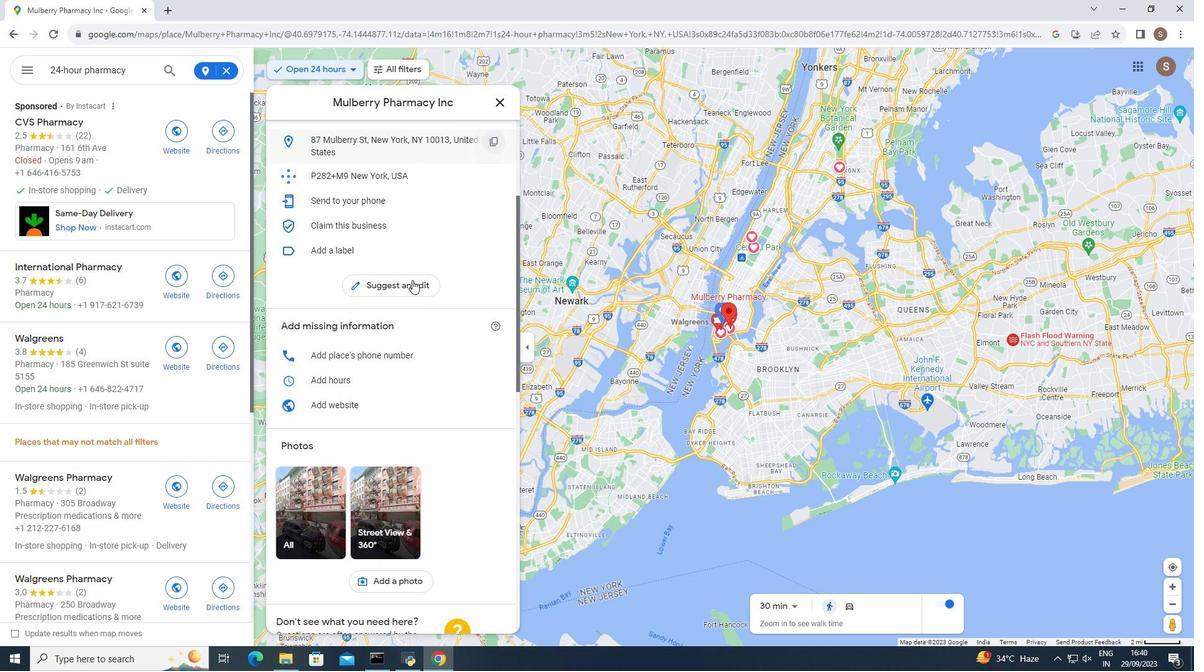 
Action: Mouse moved to (412, 280)
Screenshot: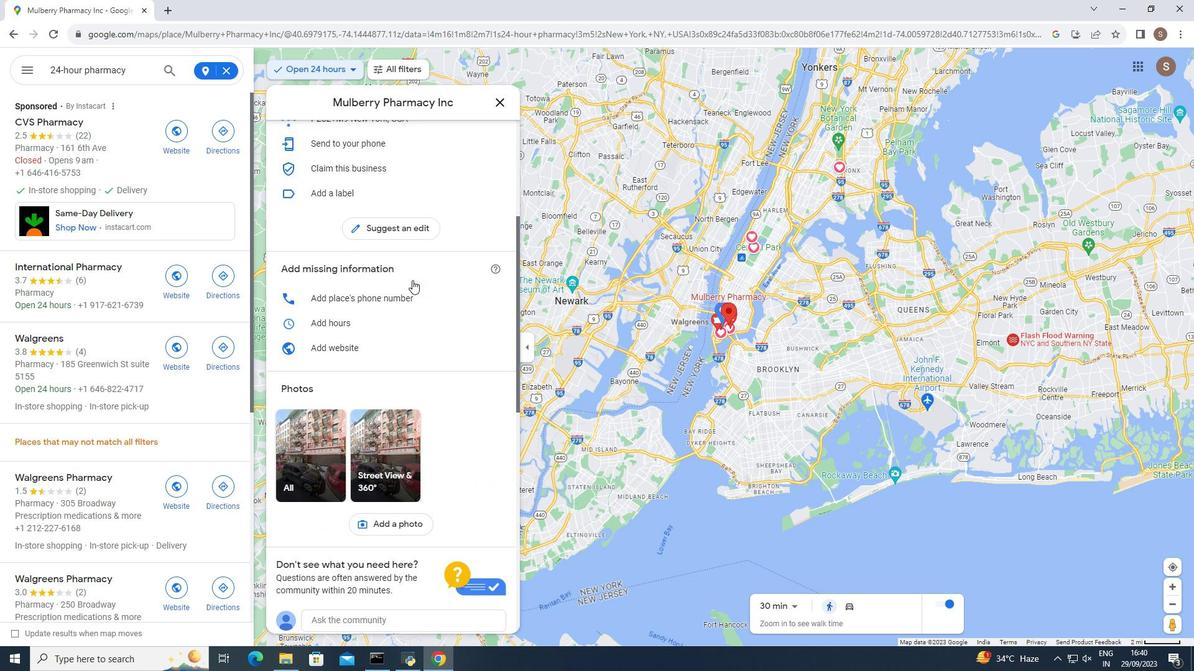 
Action: Mouse scrolled (412, 279) with delta (0, 0)
Screenshot: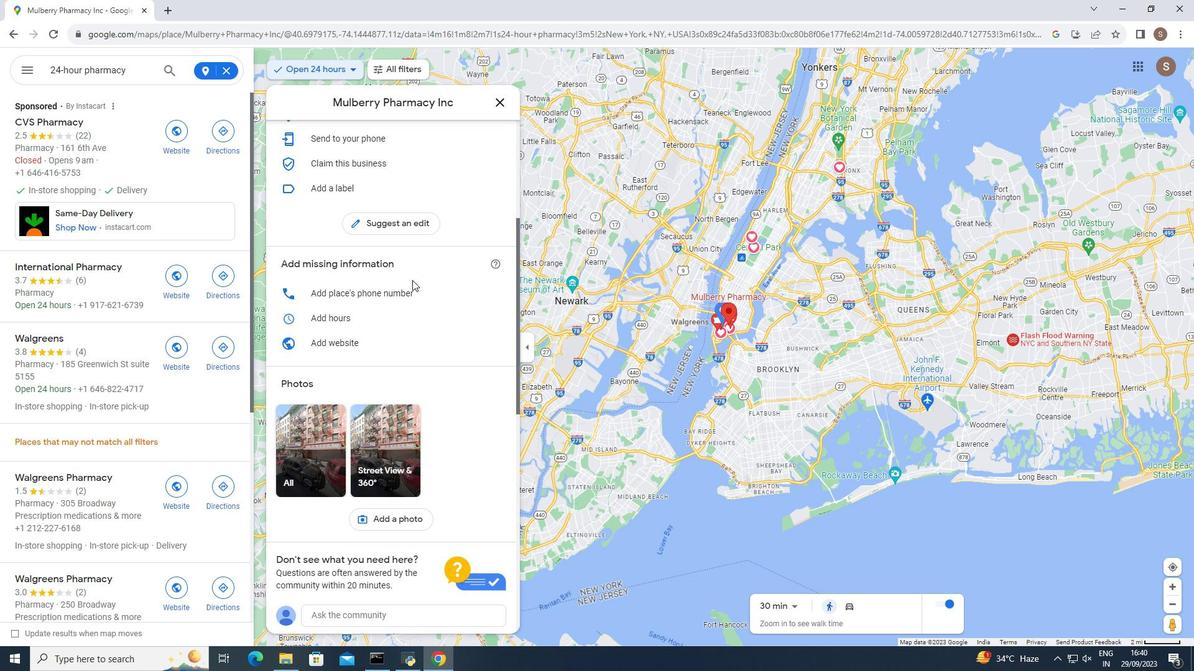 
Action: Mouse scrolled (412, 279) with delta (0, 0)
Screenshot: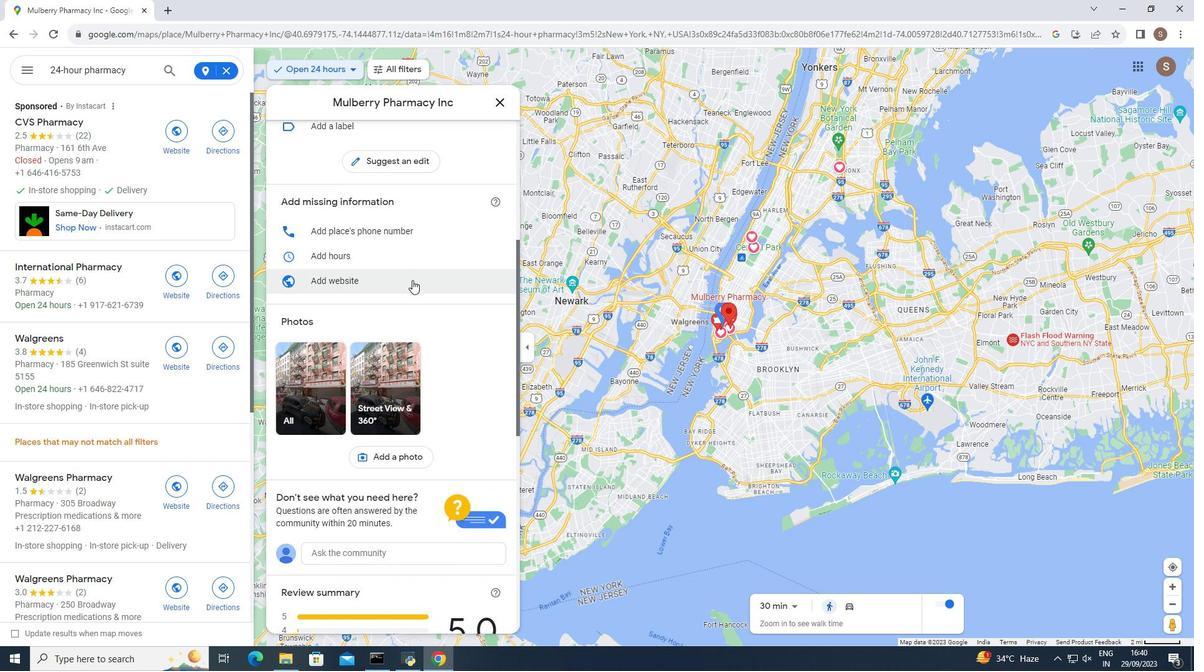 
Action: Mouse moved to (498, 112)
Screenshot: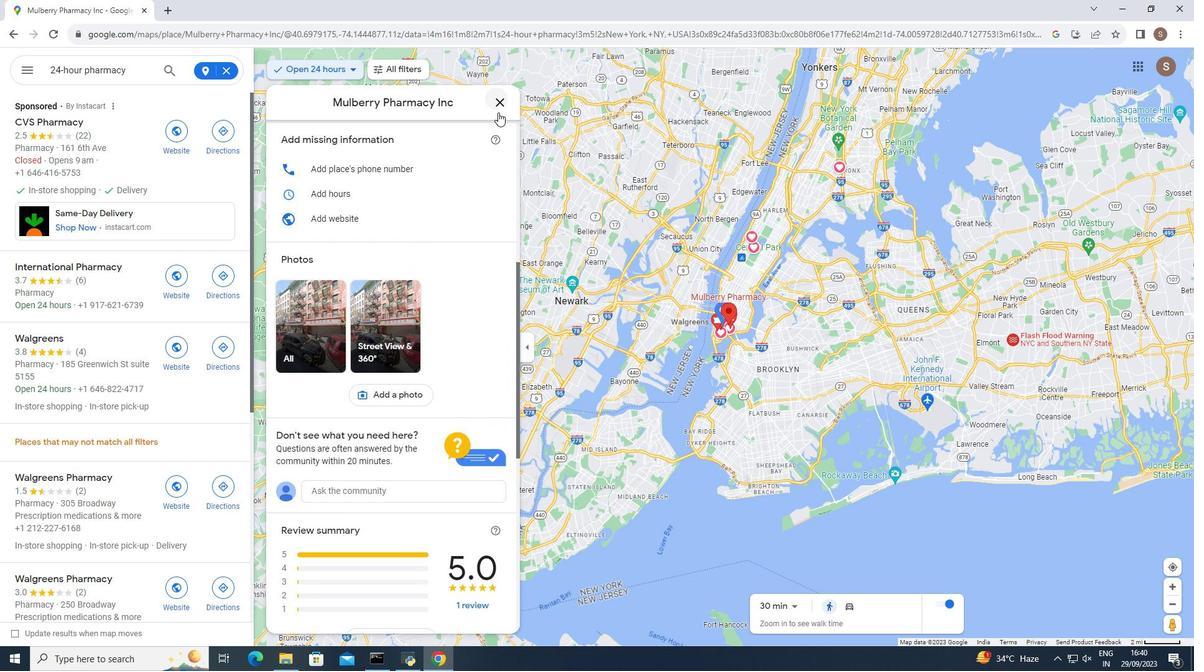 
Action: Mouse pressed left at (498, 112)
Screenshot: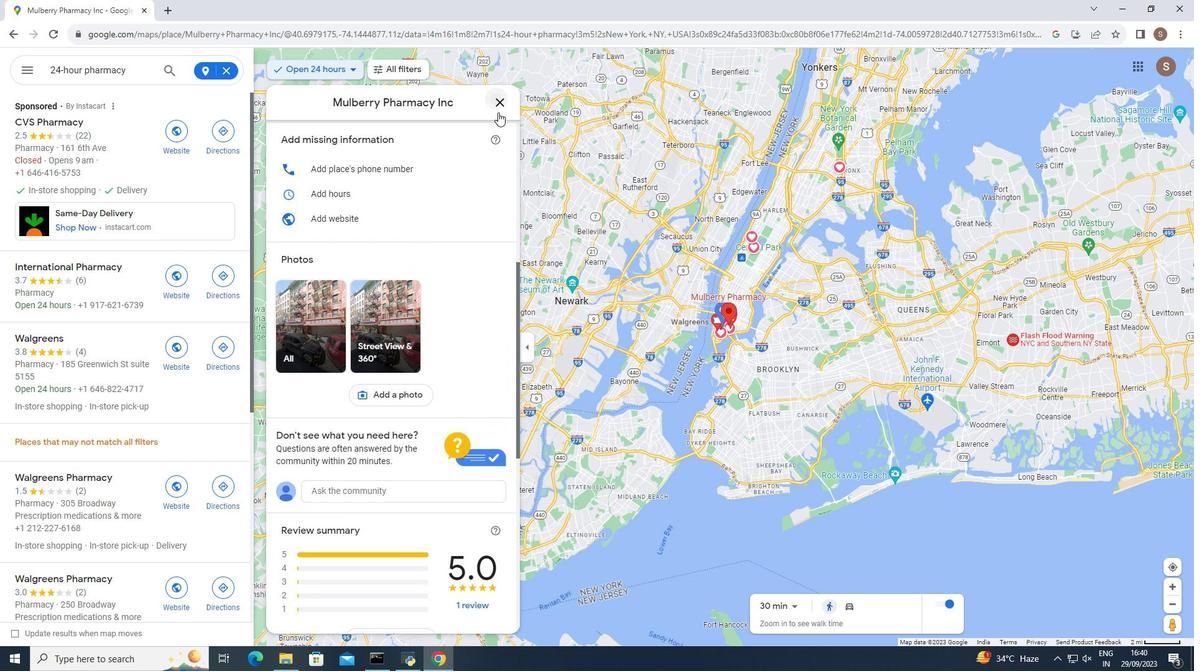 
Action: Mouse moved to (482, 286)
Screenshot: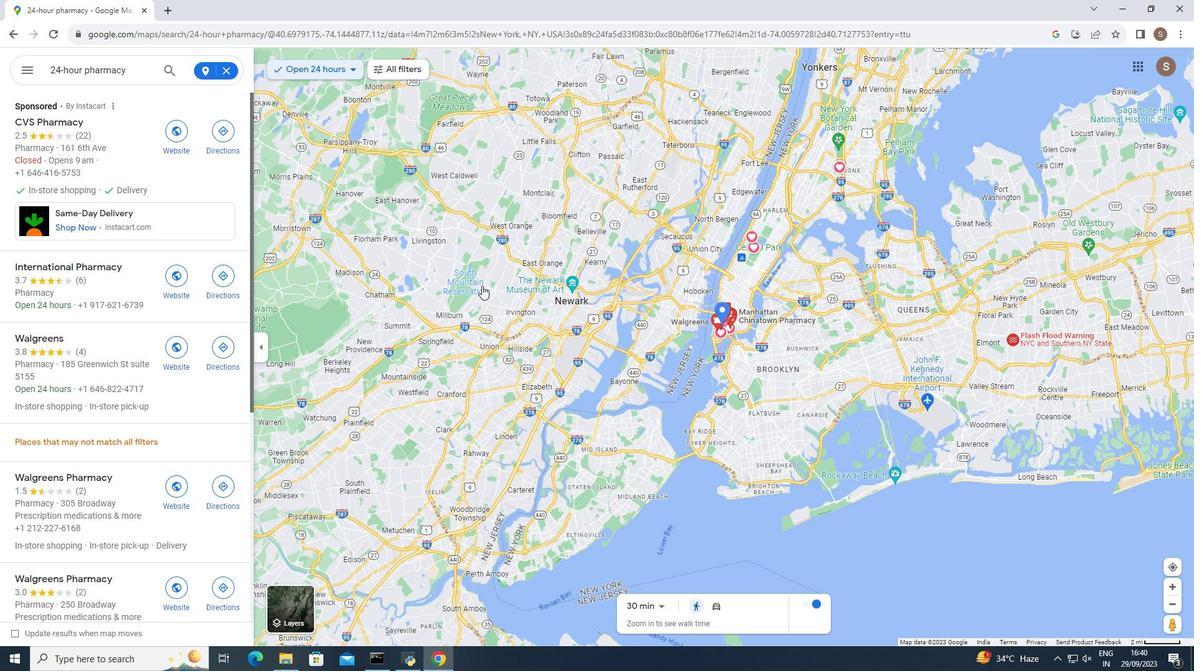 
